 Task: Change the Trello board background using images from Unsplash with the keyword 'RUSSIA'.
Action: Mouse moved to (903, 298)
Screenshot: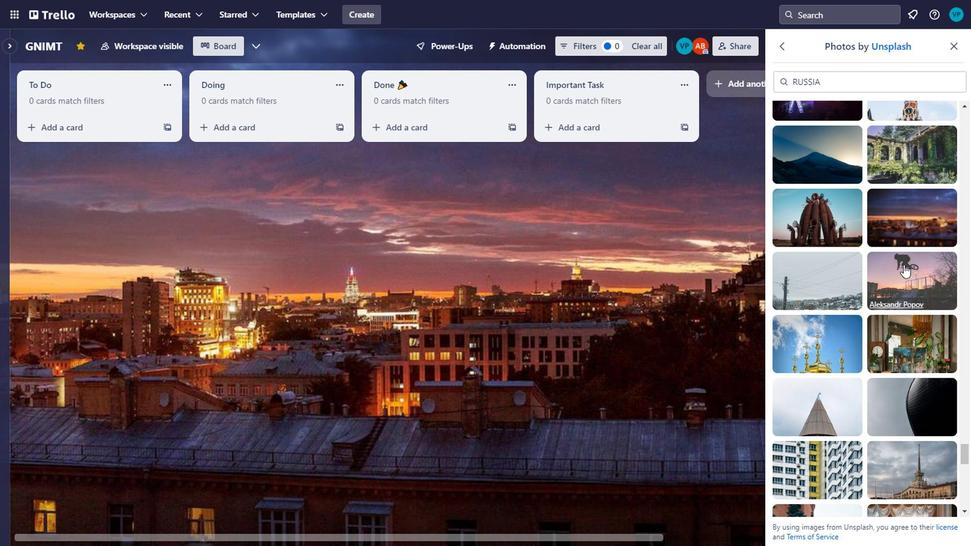 
Action: Mouse pressed left at (903, 298)
Screenshot: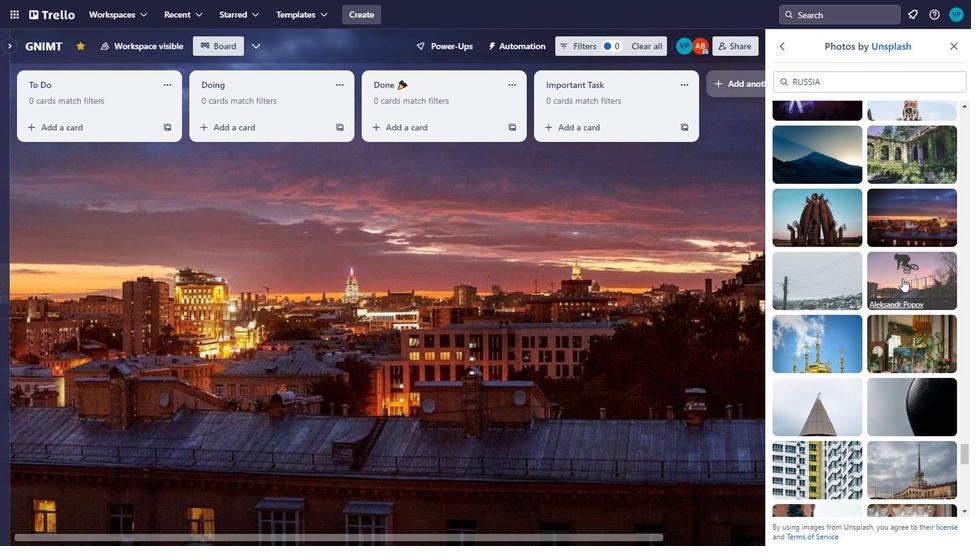 
Action: Mouse moved to (844, 305)
Screenshot: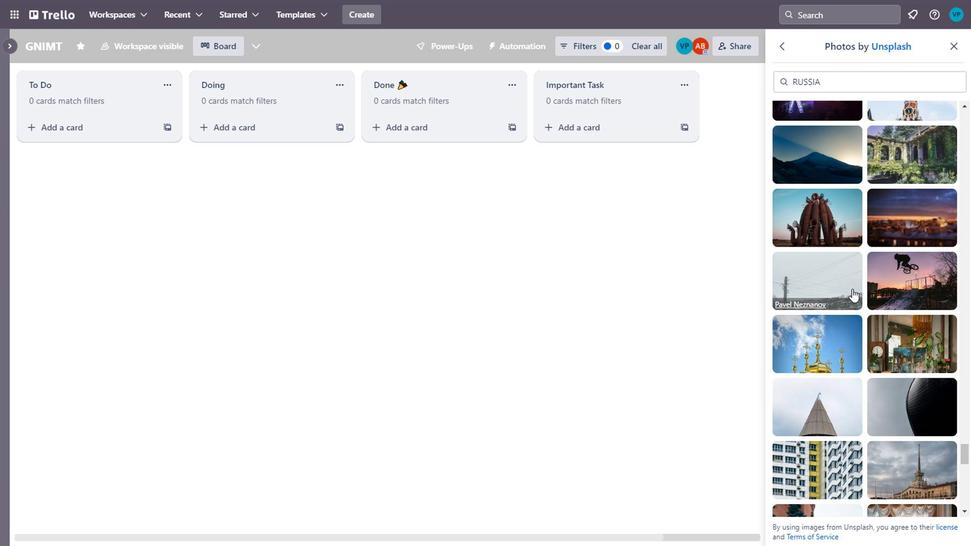 
Action: Mouse scrolled (844, 305) with delta (0, 0)
Screenshot: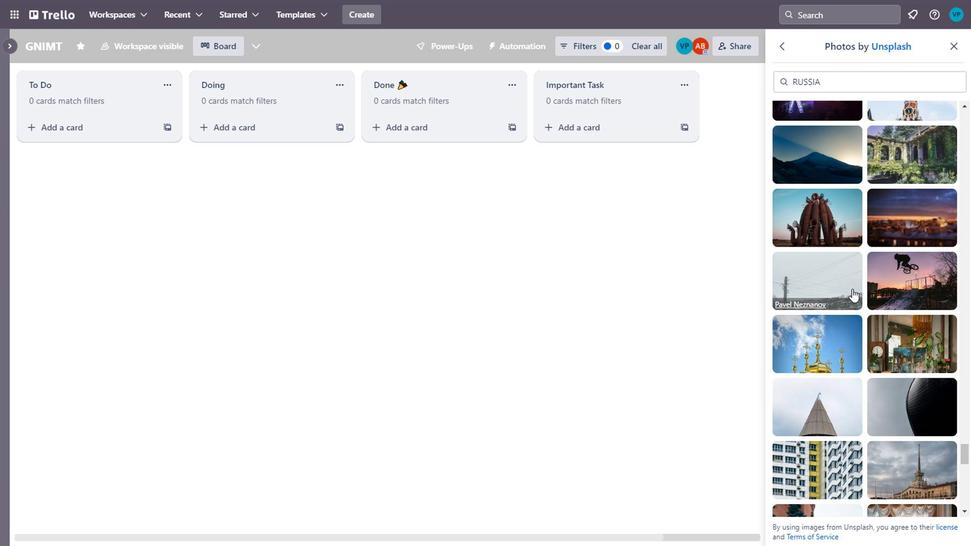 
Action: Mouse scrolled (844, 305) with delta (0, 0)
Screenshot: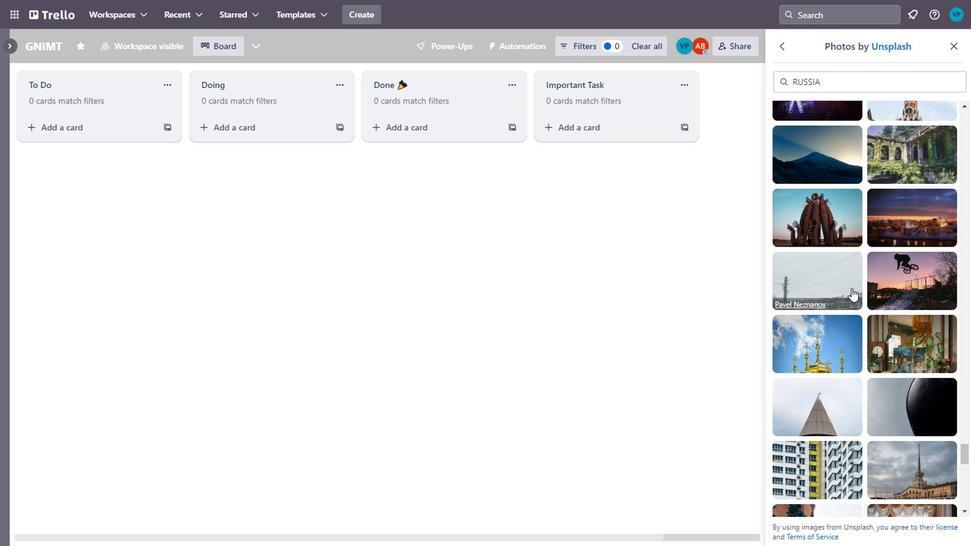 
Action: Mouse scrolled (844, 305) with delta (0, 0)
Screenshot: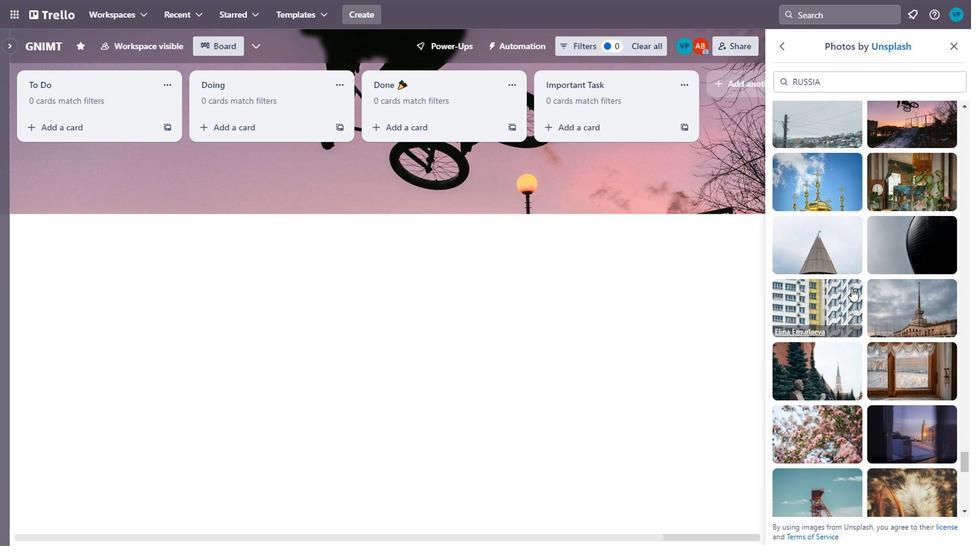 
Action: Mouse moved to (844, 305)
Screenshot: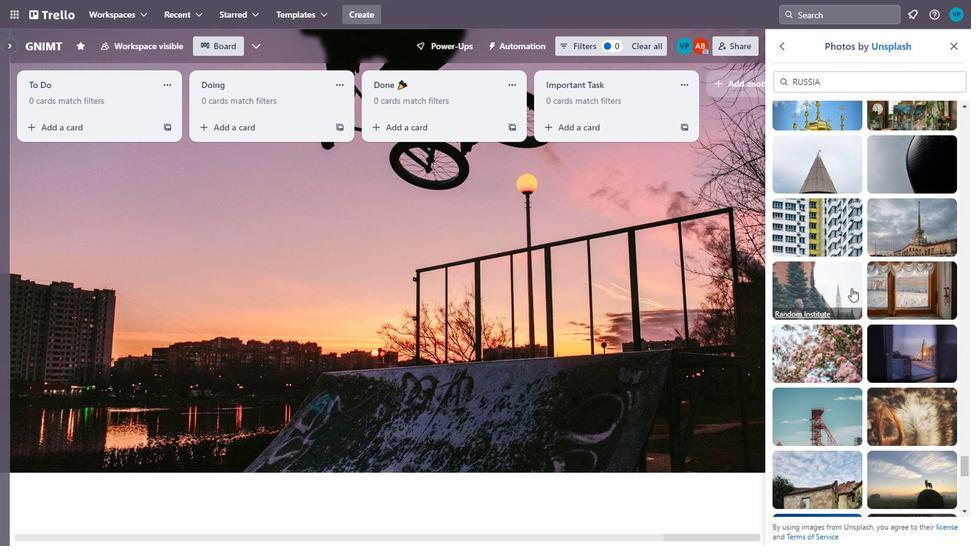 
Action: Mouse scrolled (844, 304) with delta (0, 0)
Screenshot: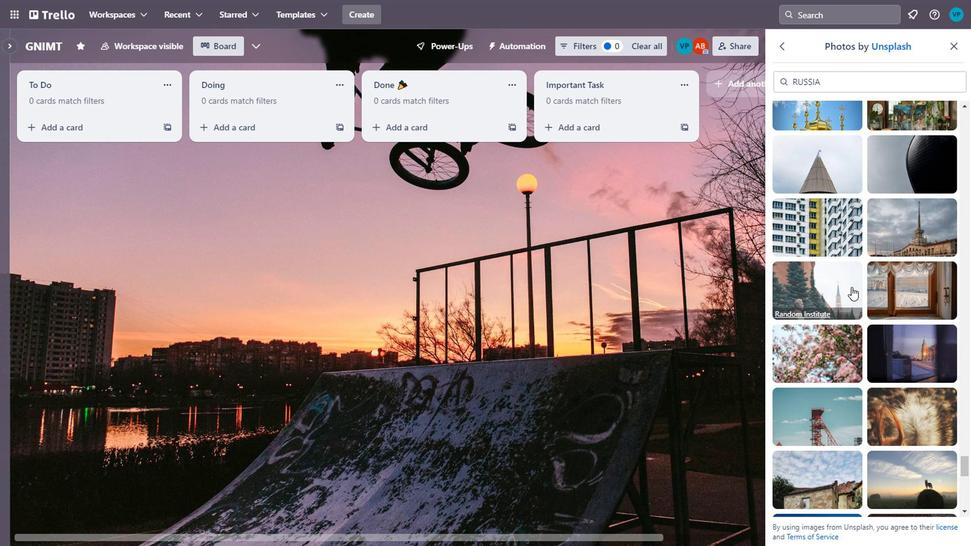 
Action: Mouse moved to (844, 305)
Screenshot: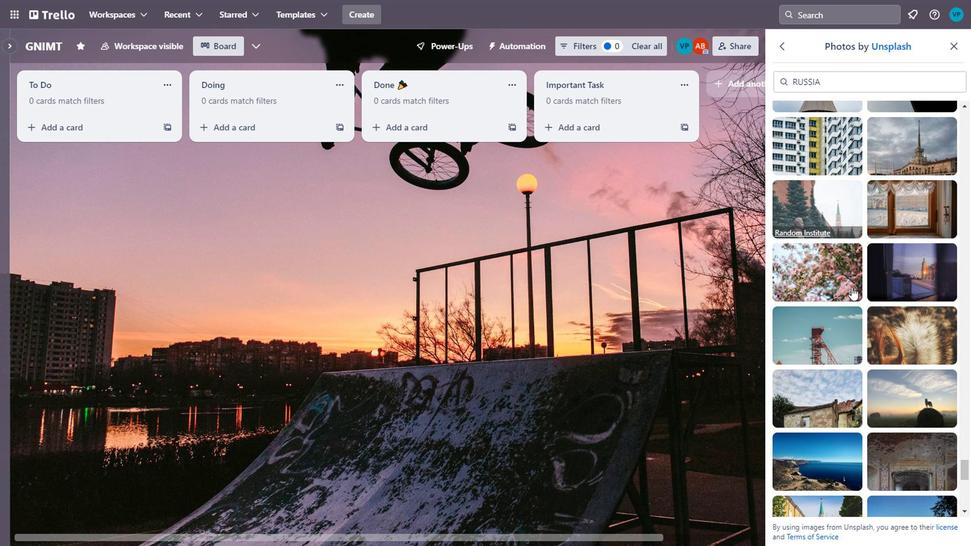 
Action: Mouse scrolled (844, 305) with delta (0, 0)
Screenshot: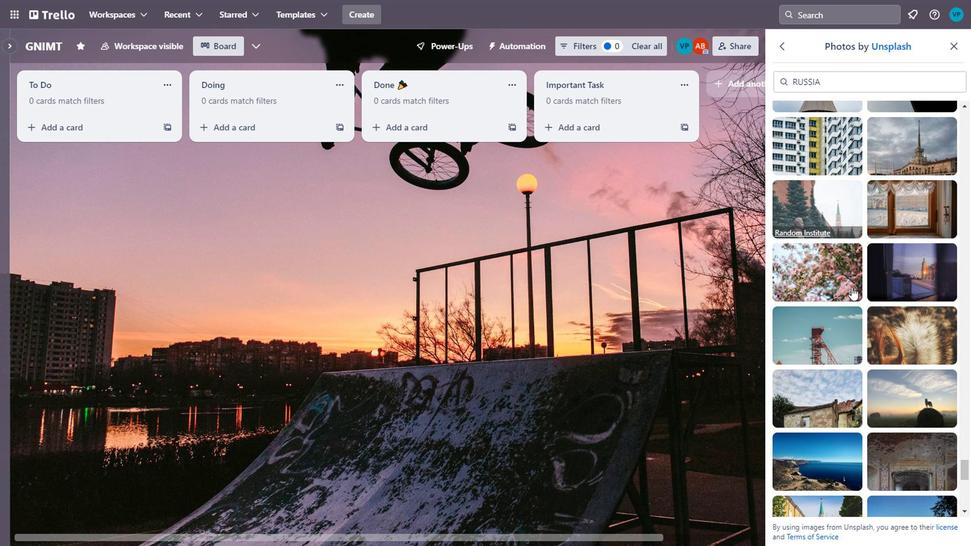 
Action: Mouse moved to (820, 319)
Screenshot: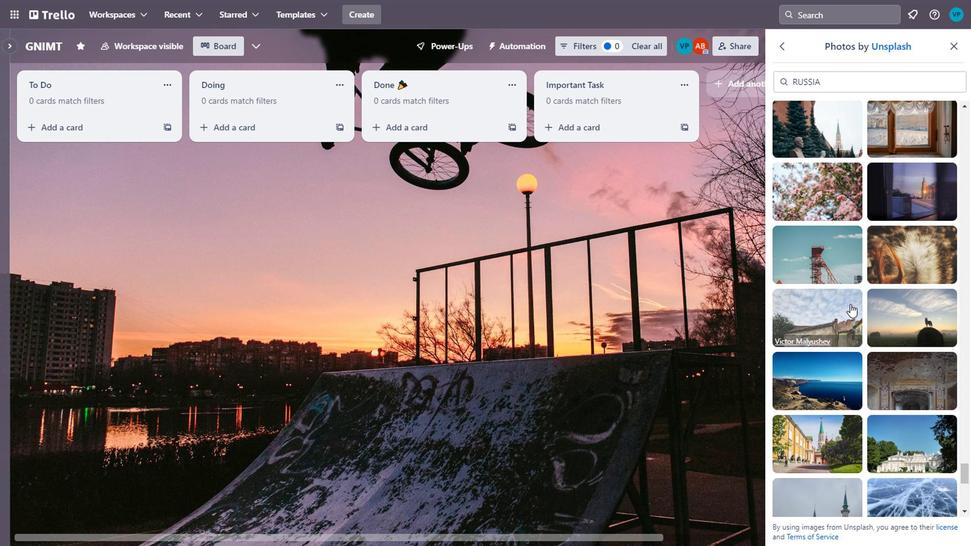 
Action: Mouse pressed left at (820, 319)
Screenshot: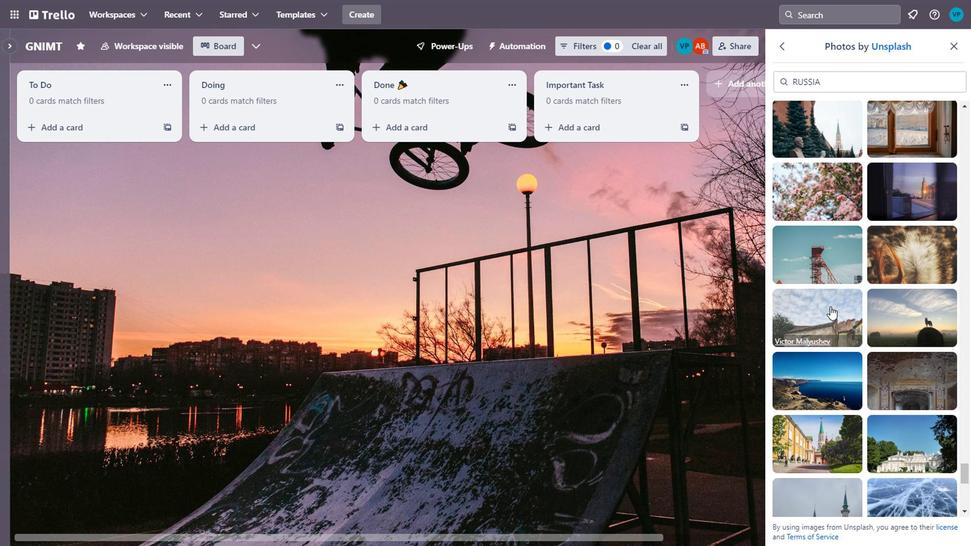 
Action: Mouse moved to (906, 314)
Screenshot: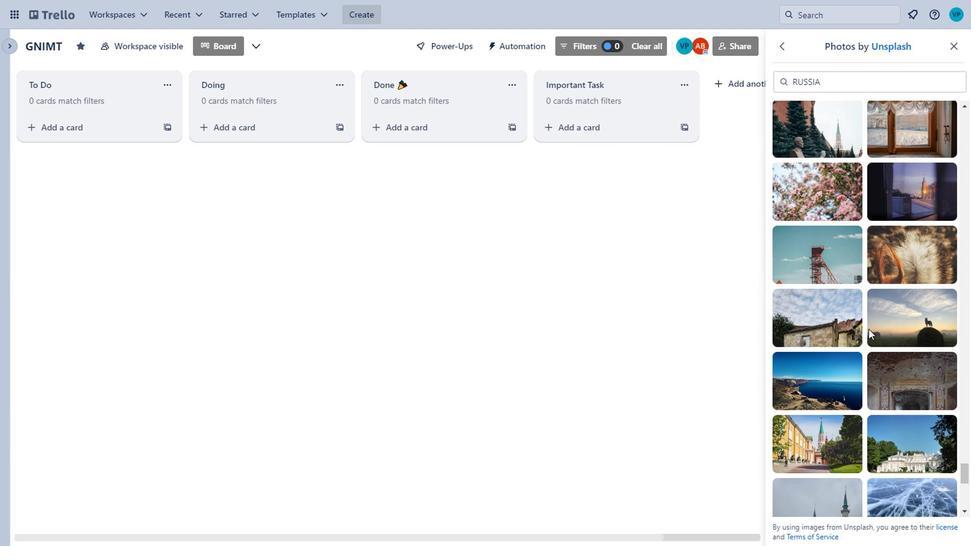 
Action: Mouse scrolled (906, 314) with delta (0, 0)
Screenshot: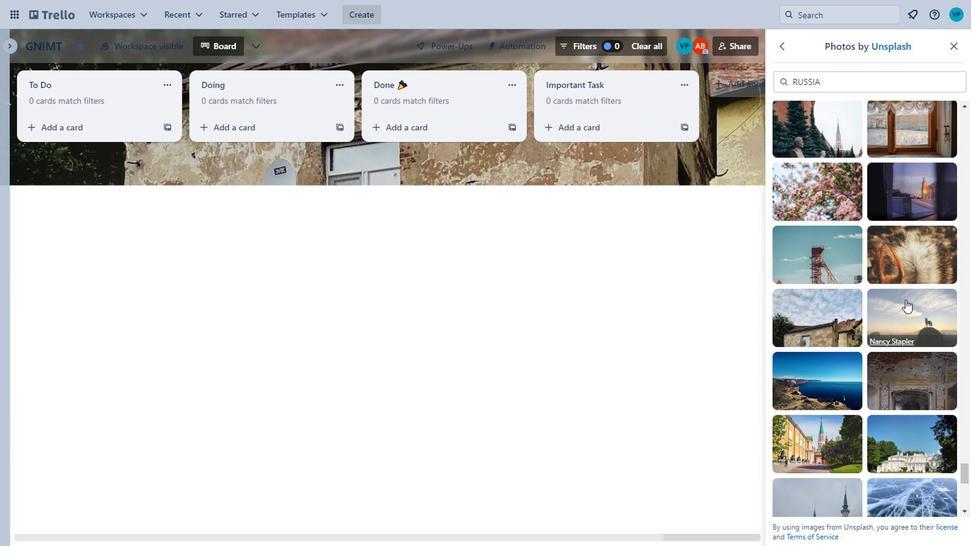 
Action: Mouse scrolled (906, 314) with delta (0, 0)
Screenshot: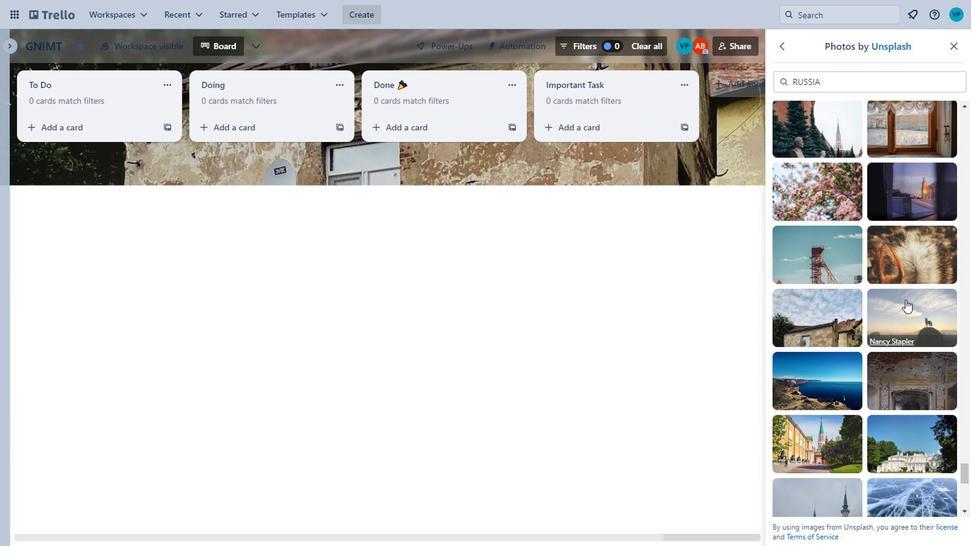 
Action: Mouse moved to (906, 314)
Screenshot: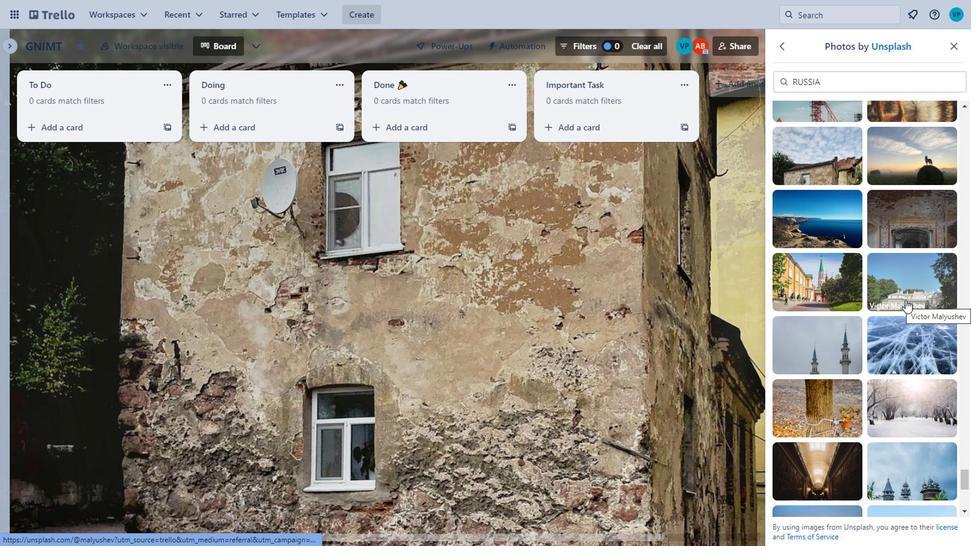 
Action: Mouse scrolled (906, 313) with delta (0, 0)
Screenshot: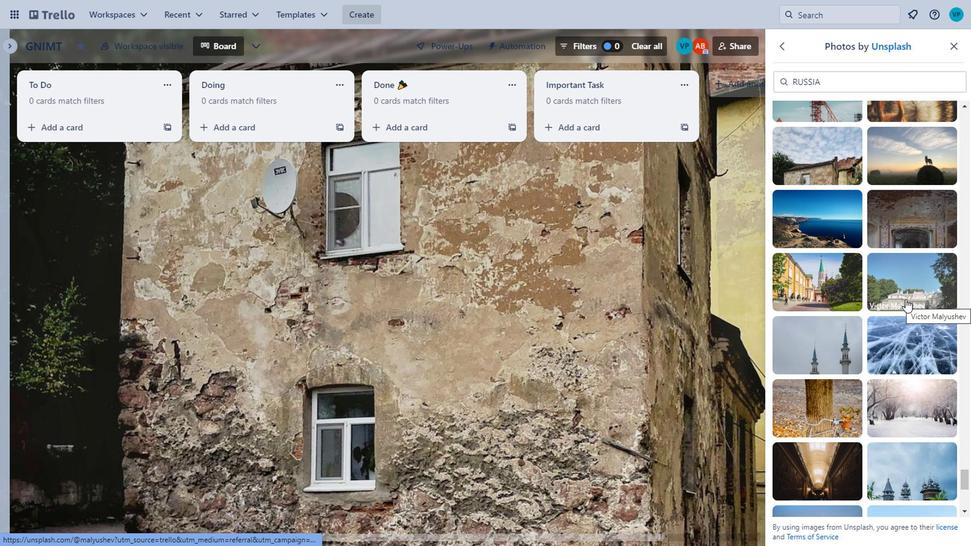 
Action: Mouse scrolled (906, 313) with delta (0, 0)
Screenshot: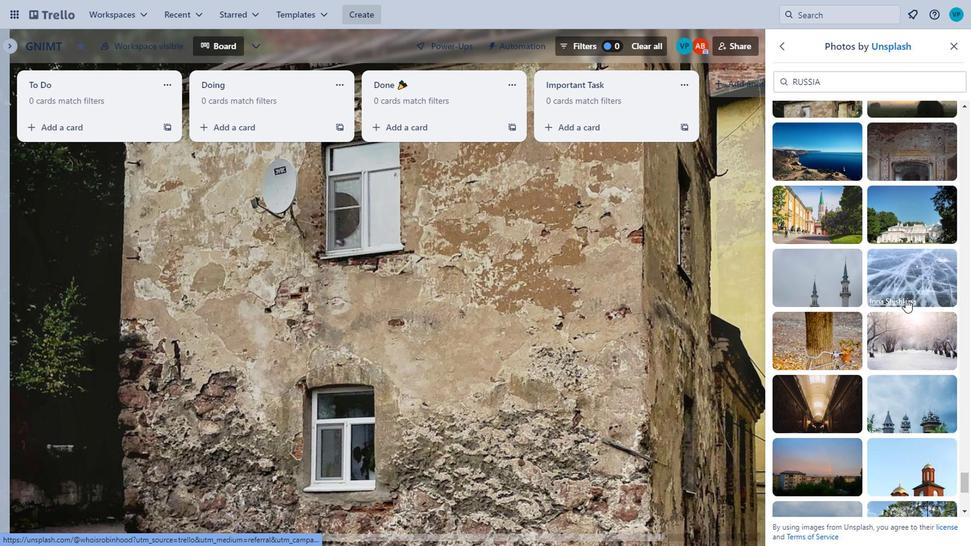 
Action: Mouse scrolled (906, 313) with delta (0, 0)
Screenshot: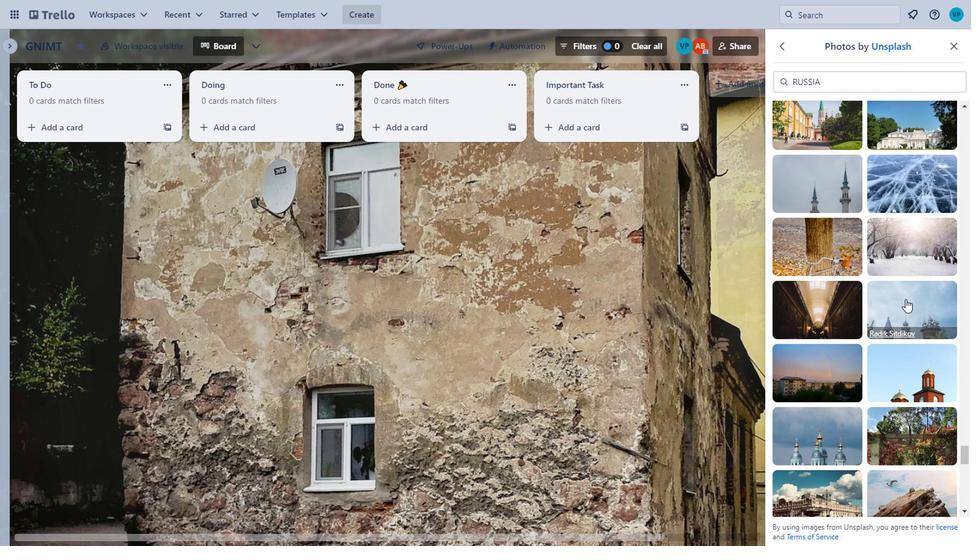 
Action: Mouse moved to (807, 349)
Screenshot: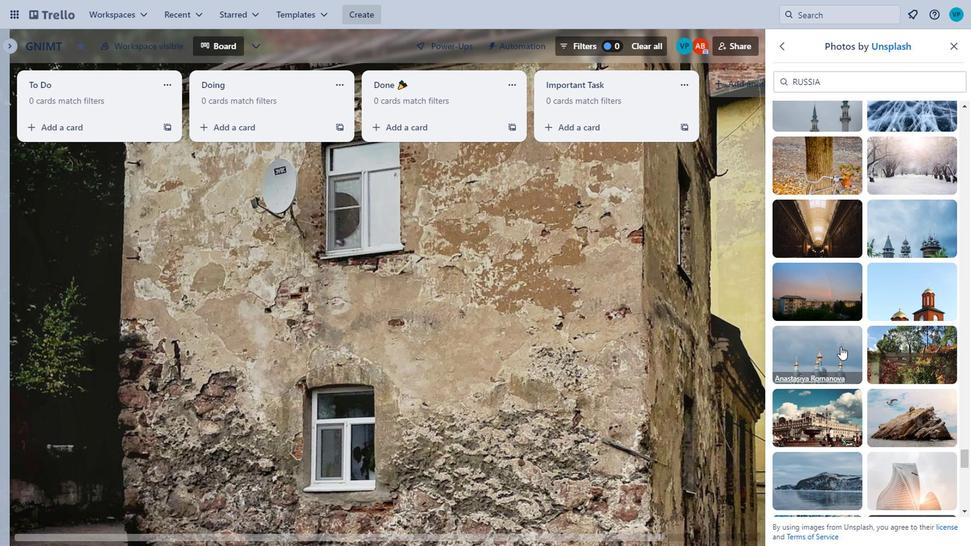 
Action: Mouse pressed left at (807, 349)
Screenshot: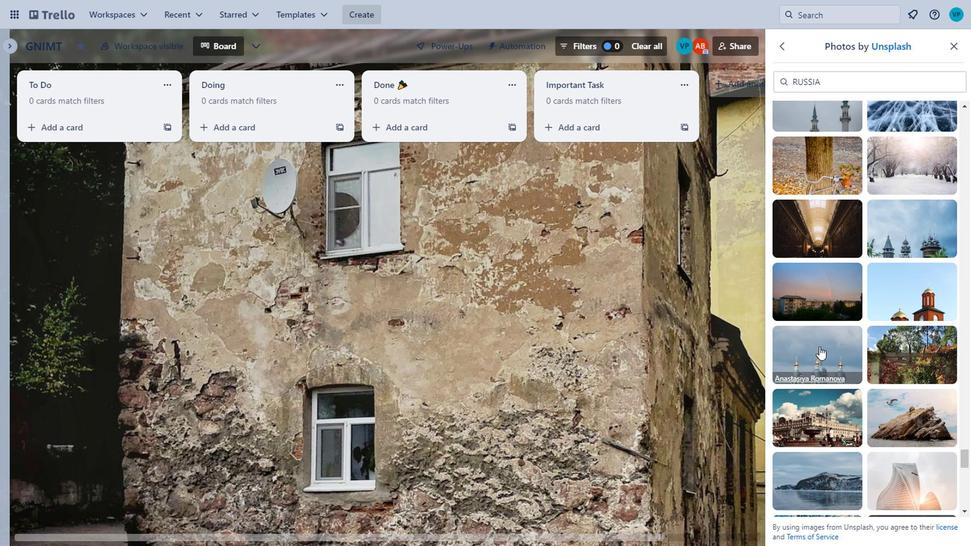 
Action: Mouse moved to (920, 340)
Screenshot: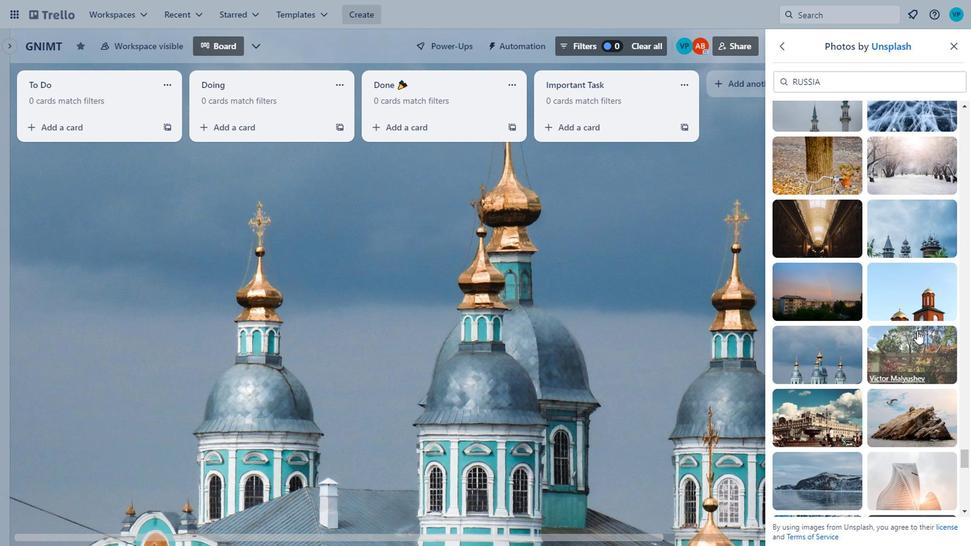 
Action: Mouse pressed left at (920, 340)
Screenshot: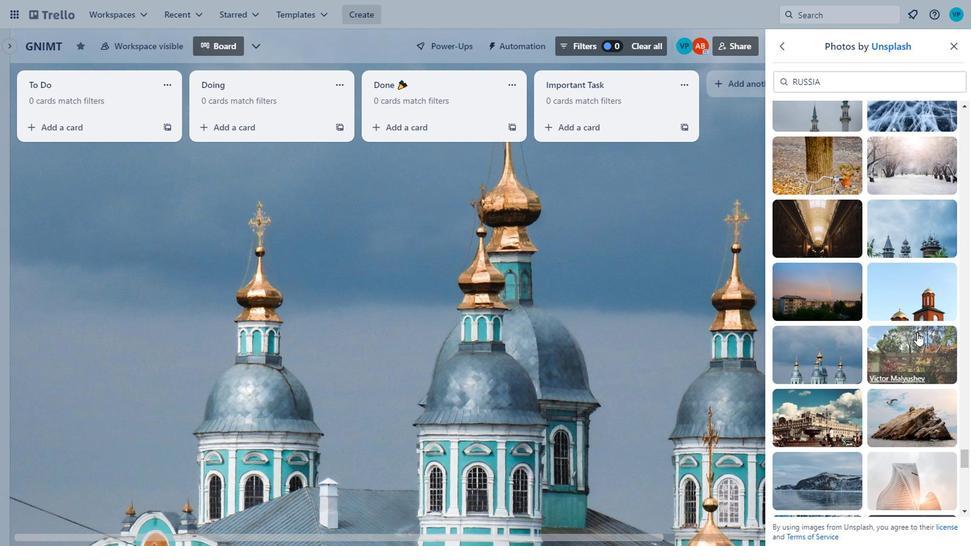 
Action: Mouse moved to (875, 346)
Screenshot: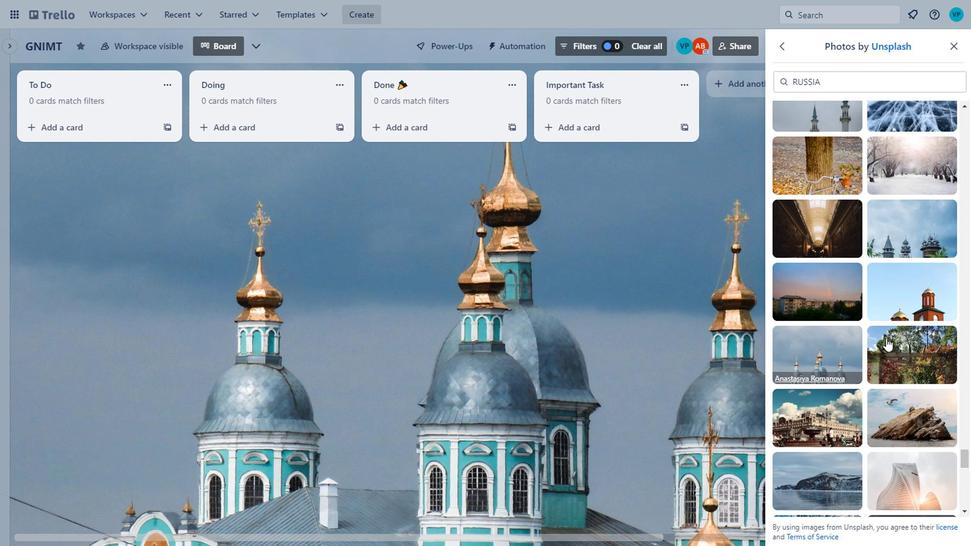 
Action: Mouse scrolled (875, 346) with delta (0, 0)
Screenshot: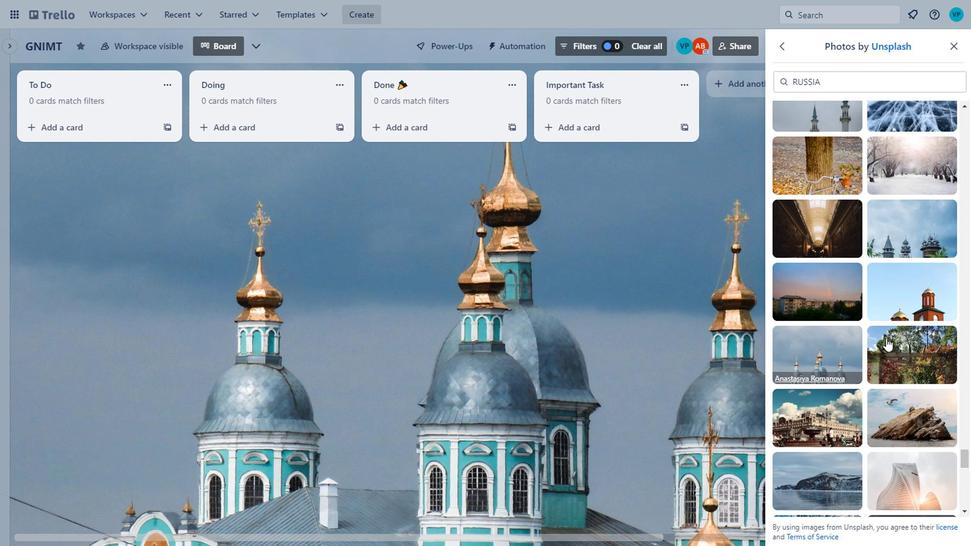 
Action: Mouse moved to (872, 348)
Screenshot: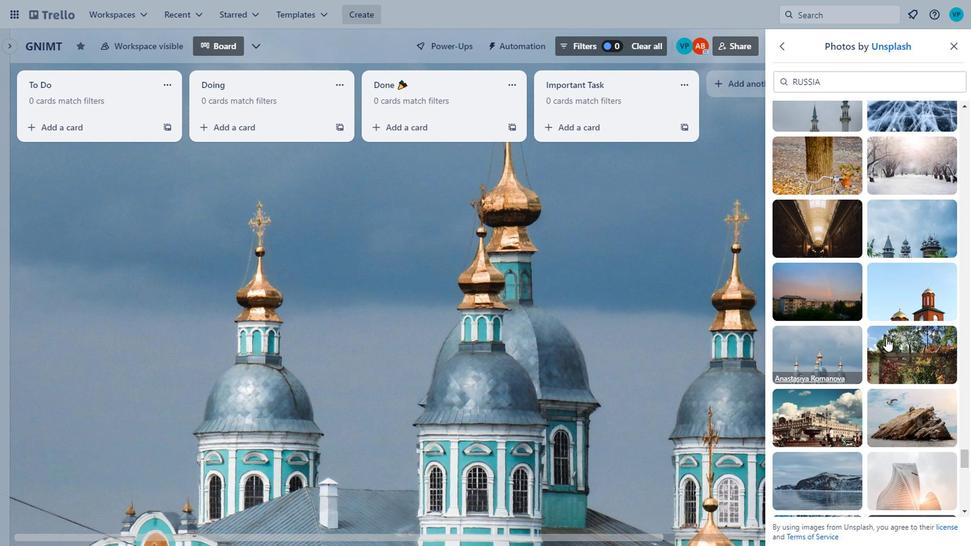 
Action: Mouse scrolled (872, 347) with delta (0, 0)
Screenshot: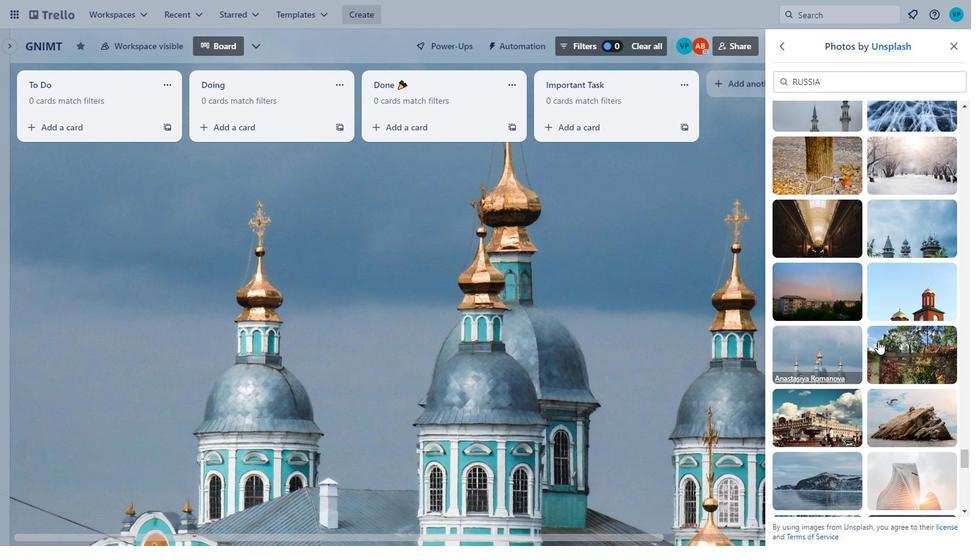 
Action: Mouse moved to (802, 276)
Screenshot: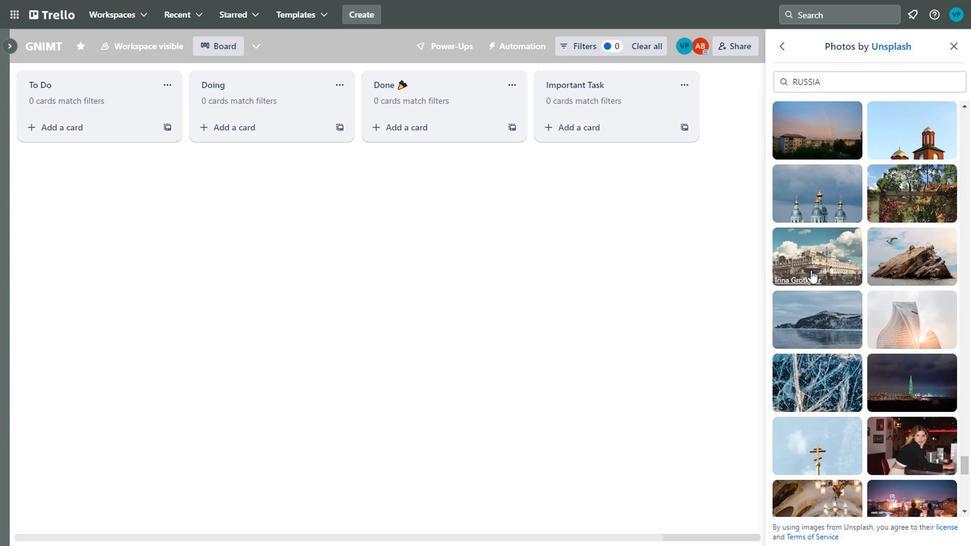 
Action: Mouse pressed left at (802, 276)
Screenshot: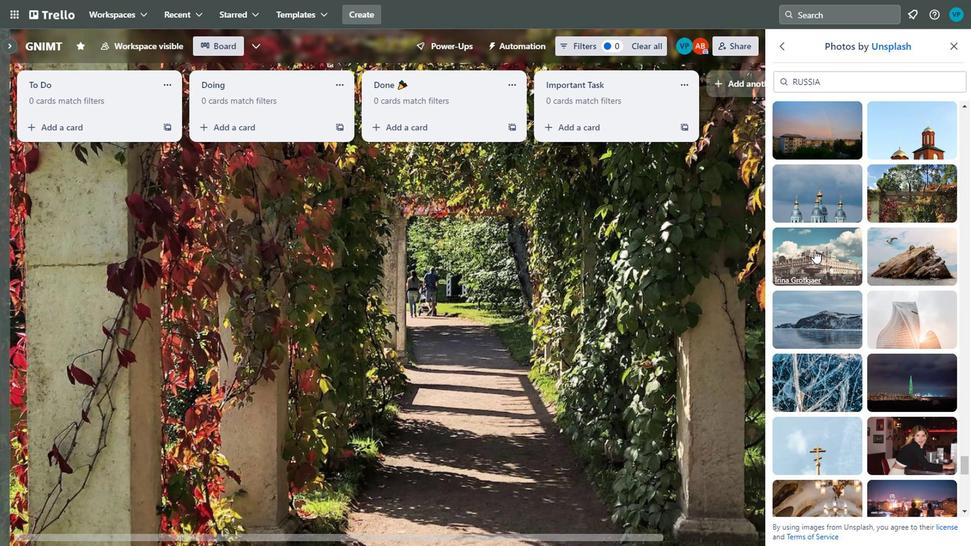 
Action: Mouse moved to (908, 286)
Screenshot: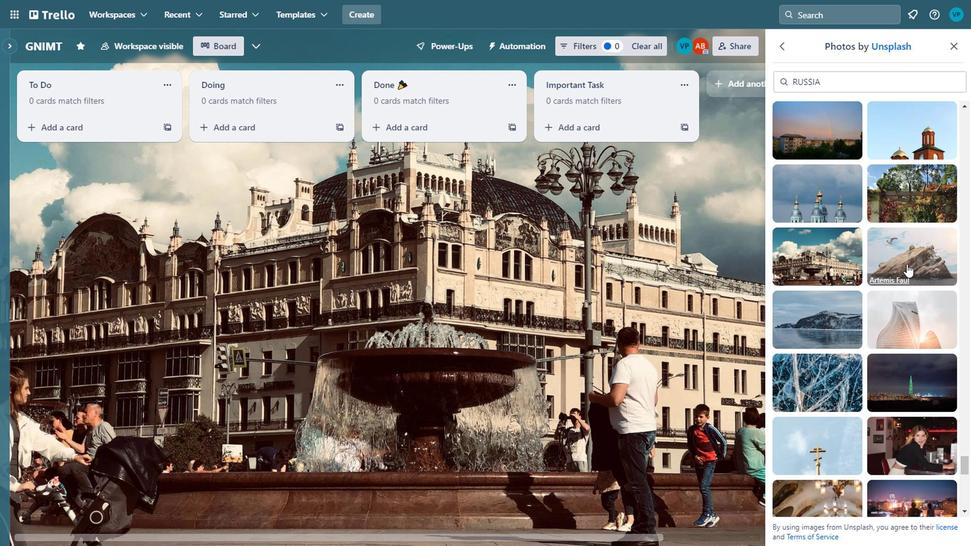 
Action: Mouse pressed left at (908, 286)
Screenshot: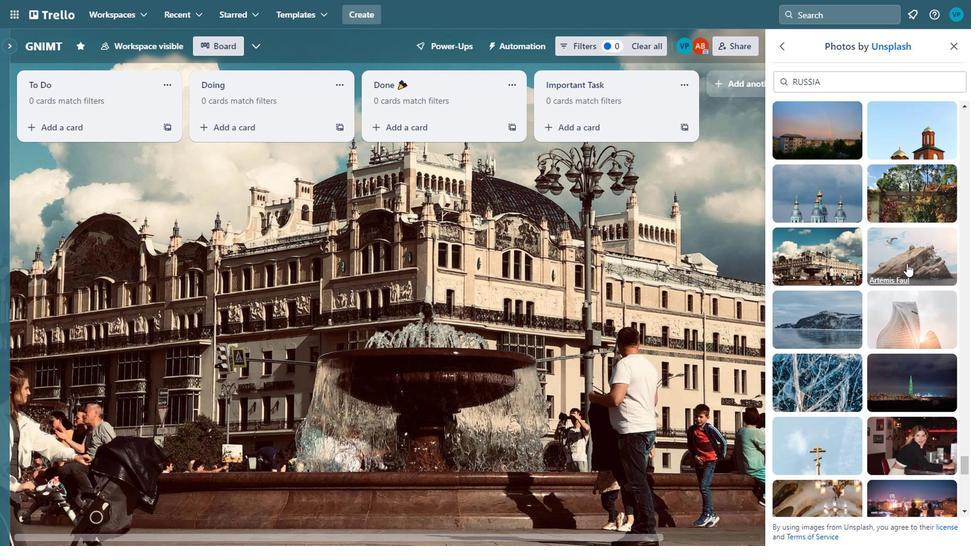 
Action: Mouse moved to (818, 326)
Screenshot: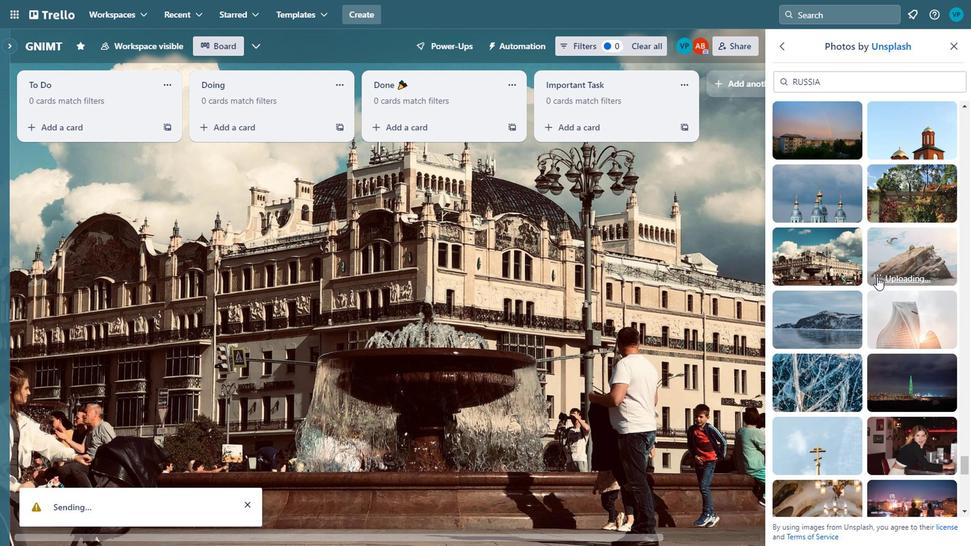 
Action: Mouse scrolled (818, 326) with delta (0, 0)
Screenshot: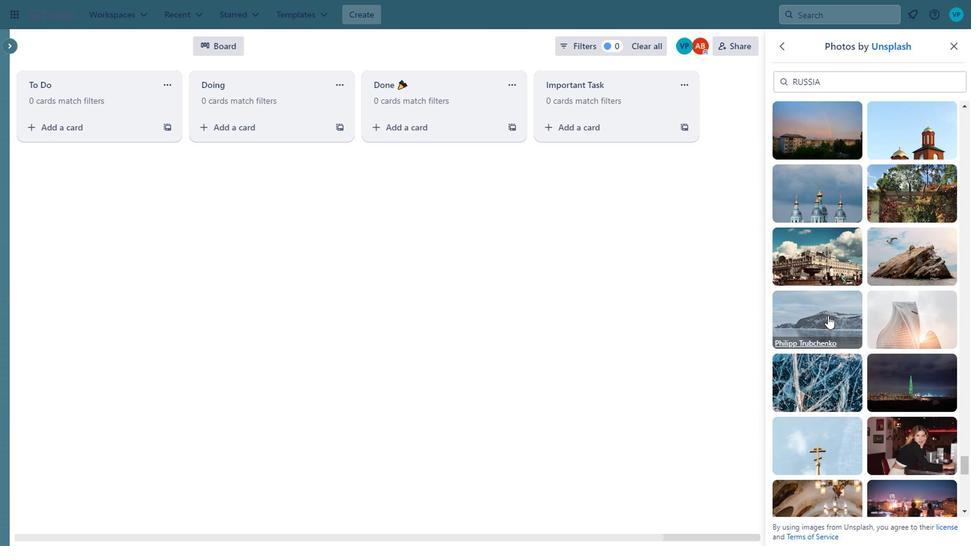 
Action: Mouse moved to (827, 309)
Screenshot: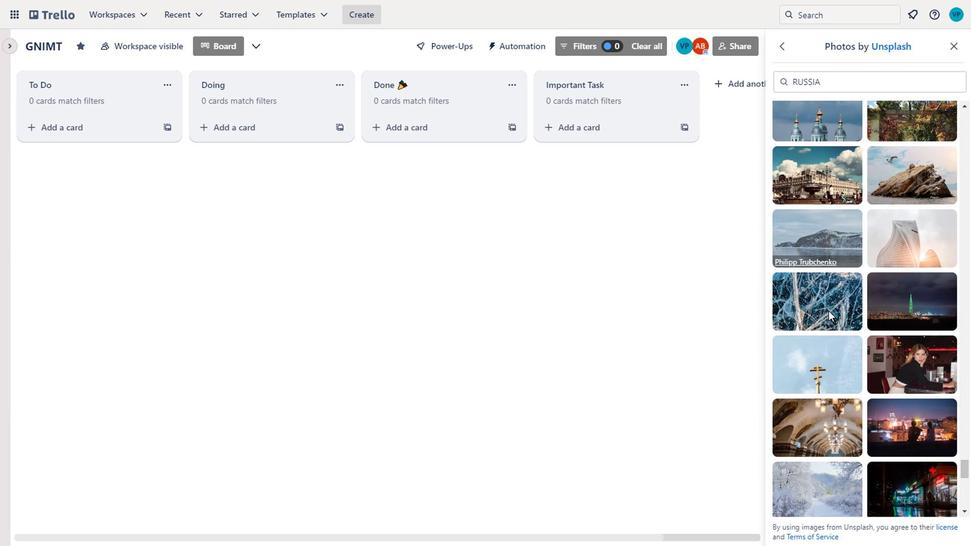 
Action: Mouse scrolled (827, 308) with delta (0, 0)
Screenshot: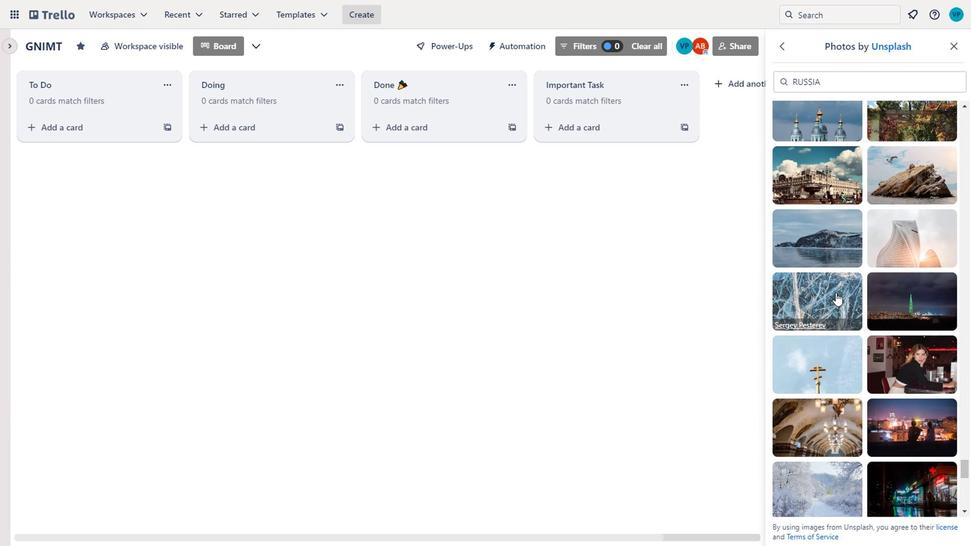 
Action: Mouse scrolled (827, 308) with delta (0, 0)
Screenshot: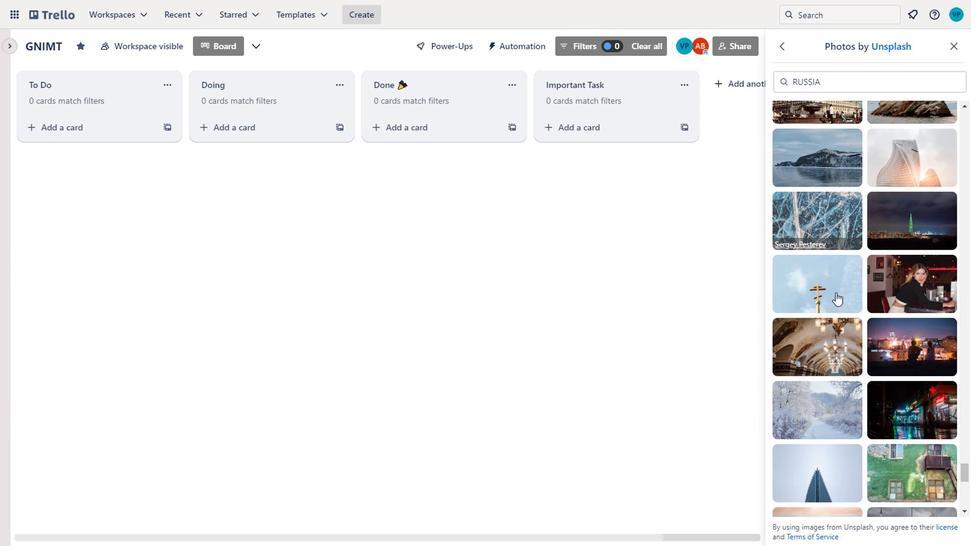 
Action: Mouse moved to (829, 308)
Screenshot: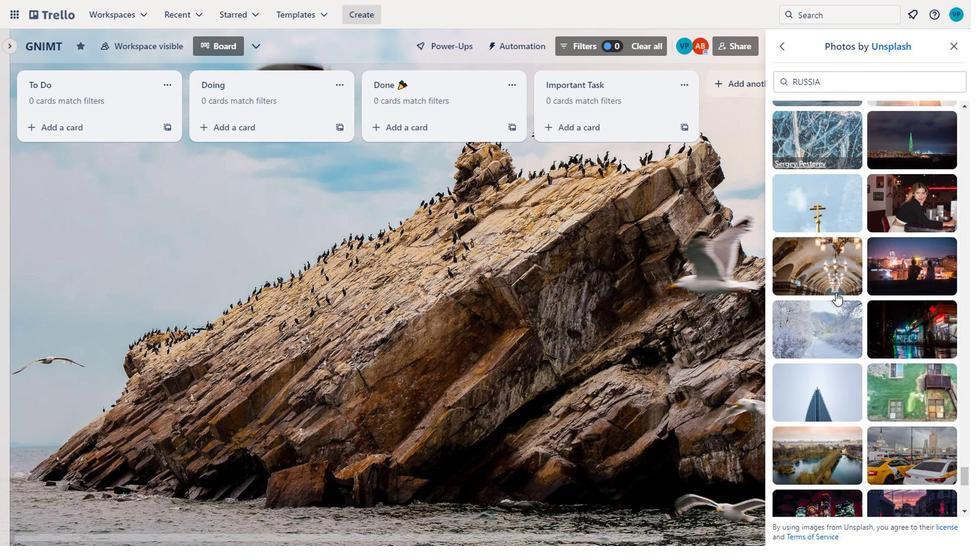 
Action: Mouse scrolled (829, 307) with delta (0, 0)
Screenshot: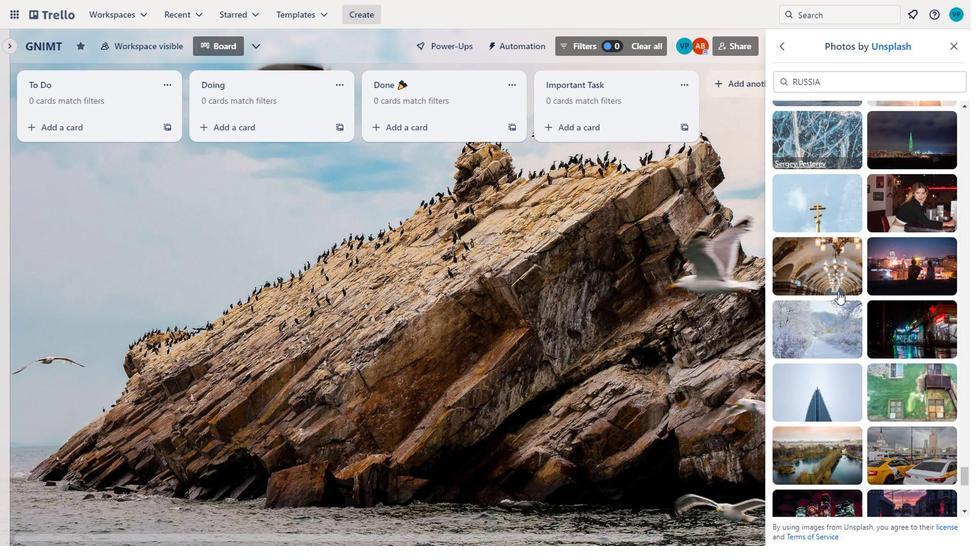 
Action: Mouse scrolled (829, 307) with delta (0, 0)
Screenshot: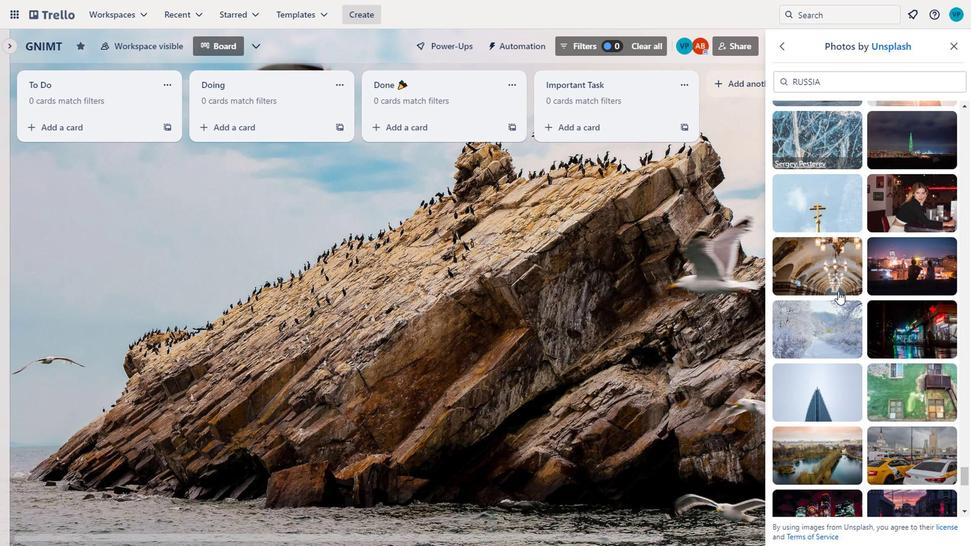 
Action: Mouse scrolled (829, 307) with delta (0, 0)
Screenshot: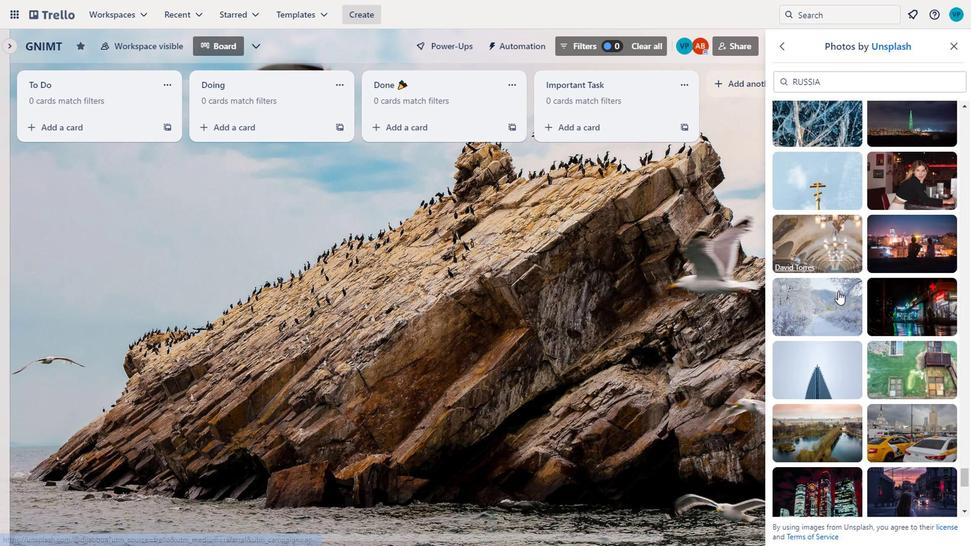 
Action: Mouse scrolled (829, 307) with delta (0, 0)
Screenshot: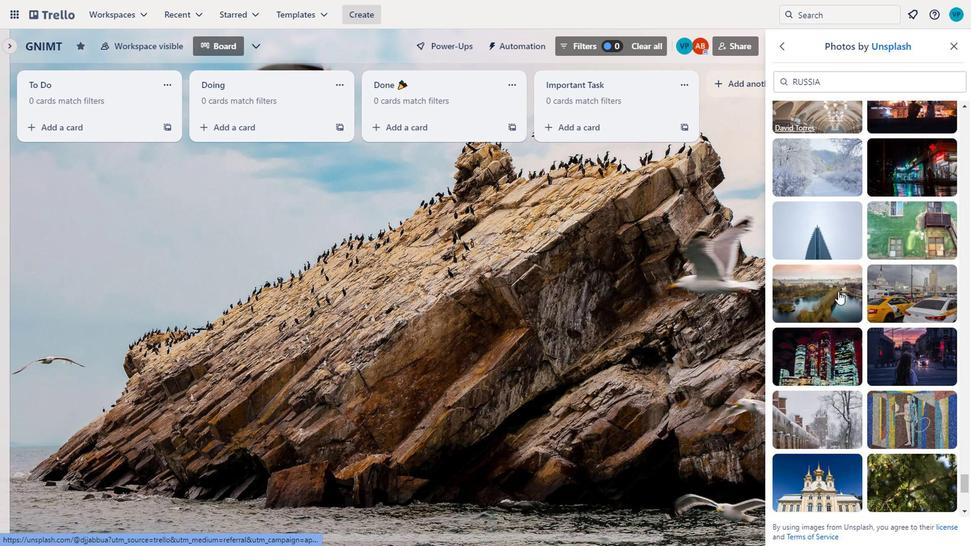 
Action: Mouse scrolled (829, 307) with delta (0, 0)
Screenshot: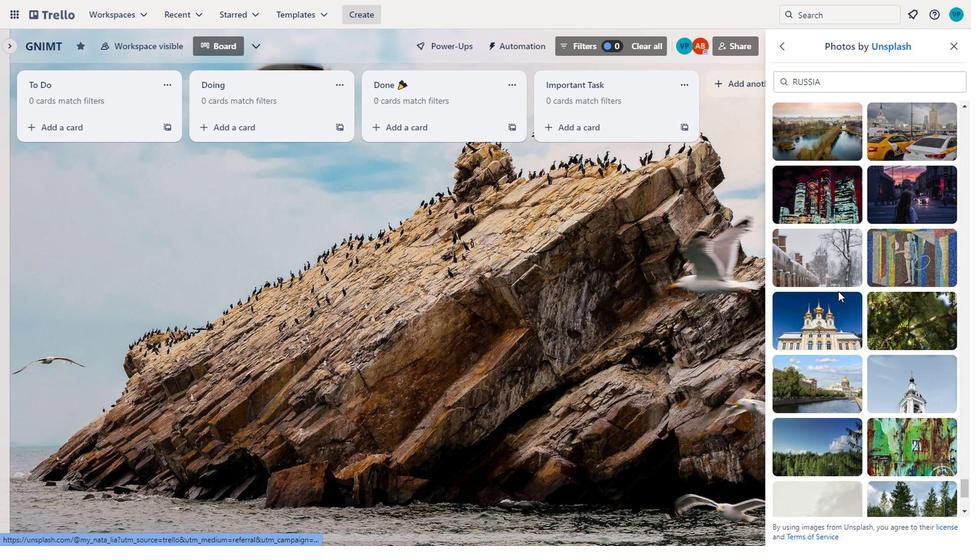 
Action: Mouse scrolled (829, 307) with delta (0, 0)
Screenshot: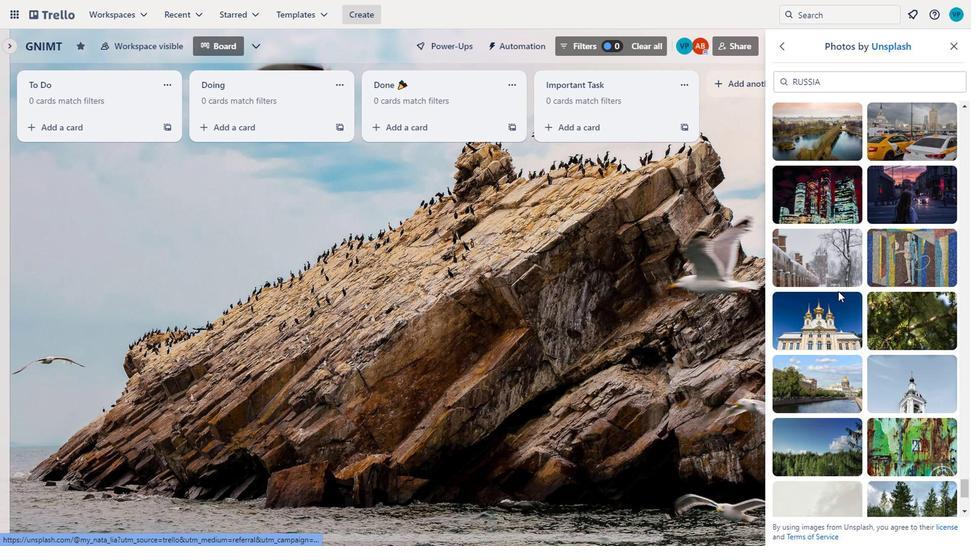
Action: Mouse moved to (832, 292)
Screenshot: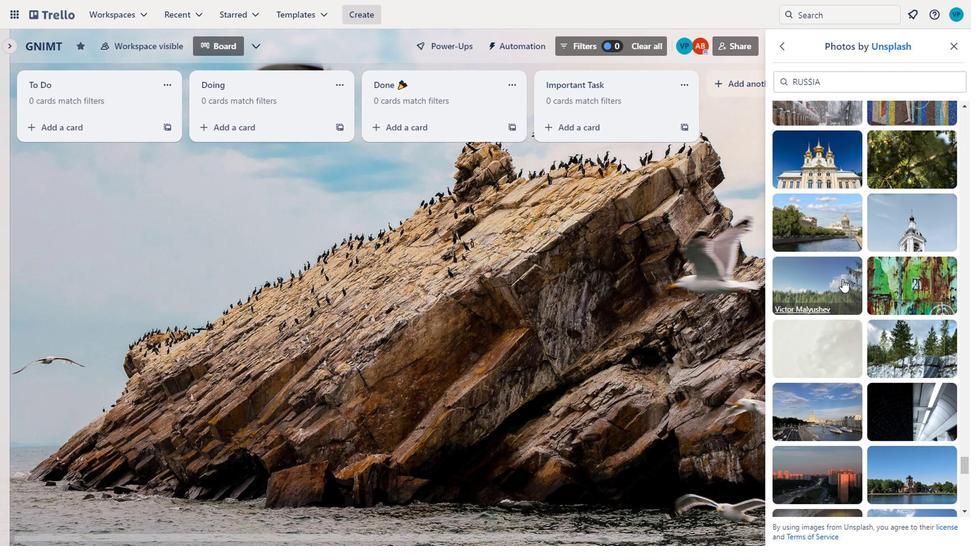 
Action: Mouse pressed left at (832, 292)
Screenshot: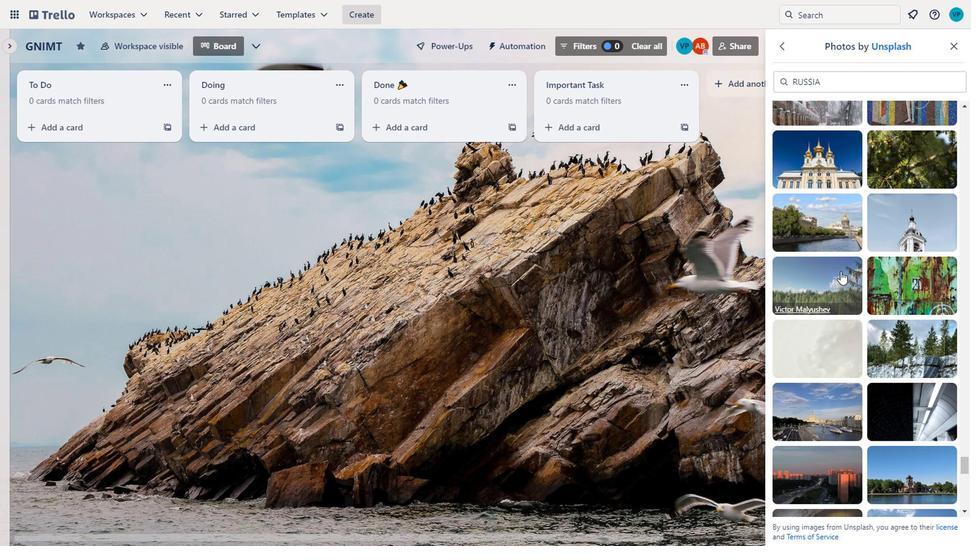 
Action: Mouse moved to (910, 255)
Screenshot: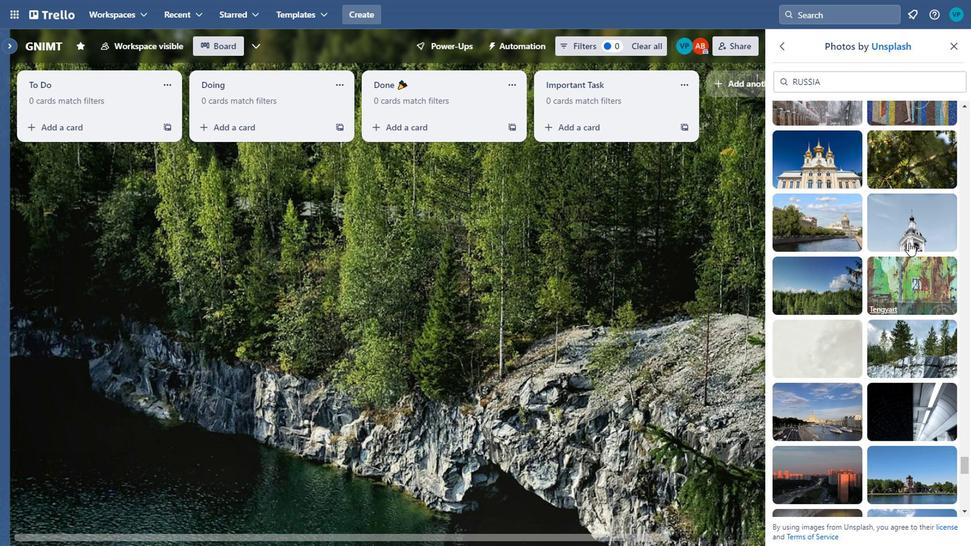 
Action: Mouse scrolled (910, 254) with delta (0, 0)
Screenshot: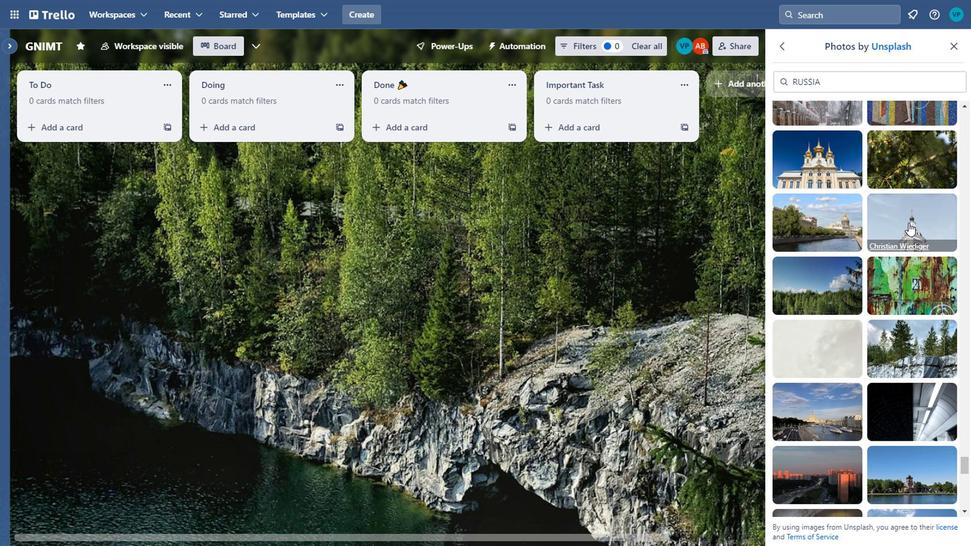 
Action: Mouse moved to (910, 263)
Screenshot: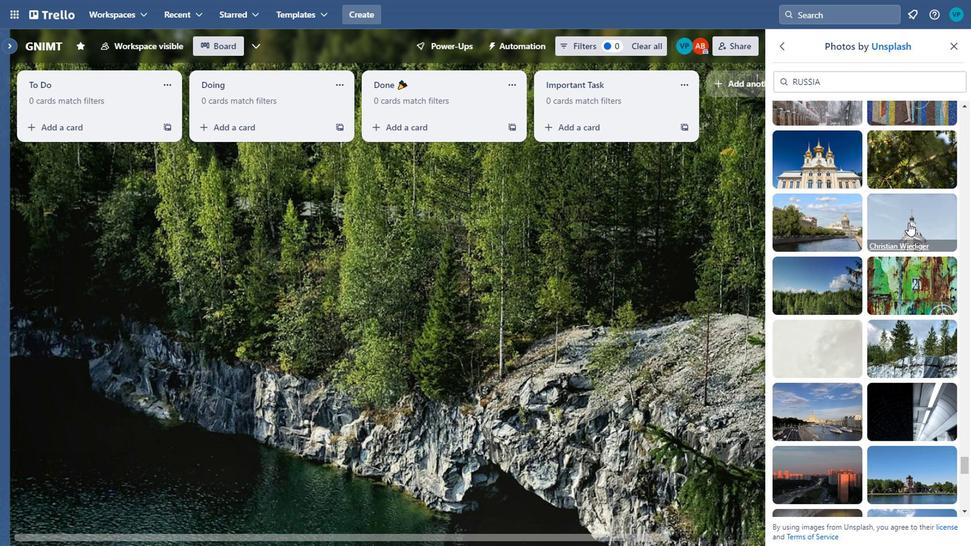 
Action: Mouse scrolled (910, 262) with delta (0, 0)
Screenshot: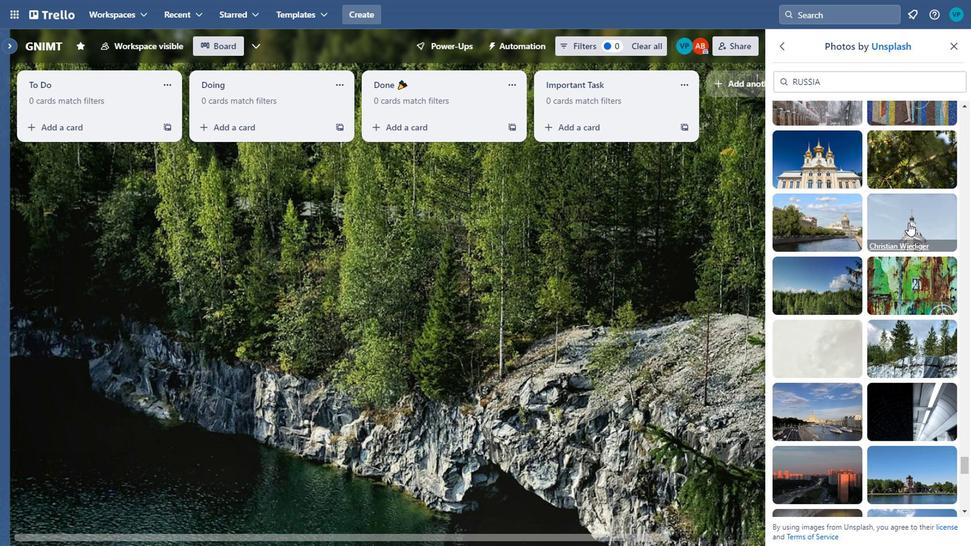 
Action: Mouse moved to (862, 388)
Screenshot: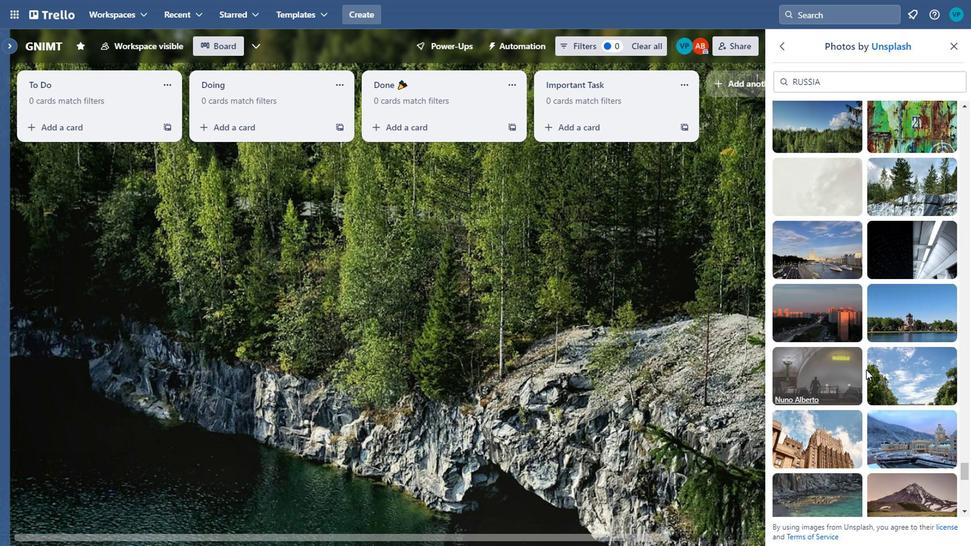 
Action: Mouse scrolled (862, 388) with delta (0, 0)
Screenshot: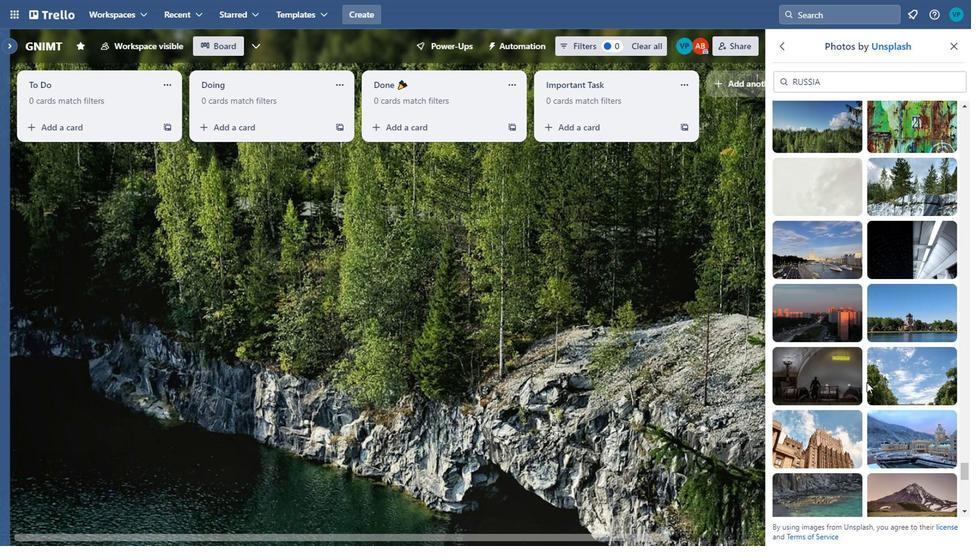
Action: Mouse moved to (812, 348)
Screenshot: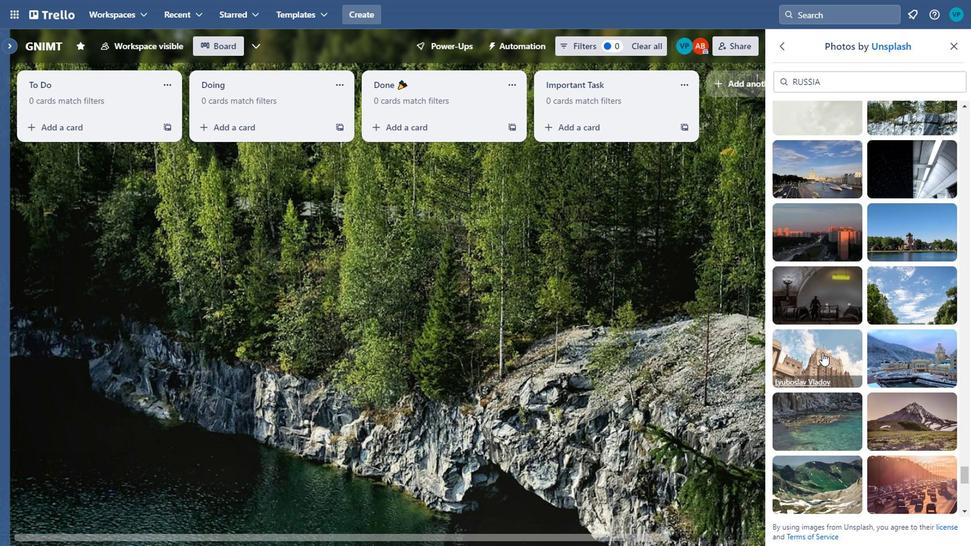 
Action: Mouse pressed left at (812, 348)
Screenshot: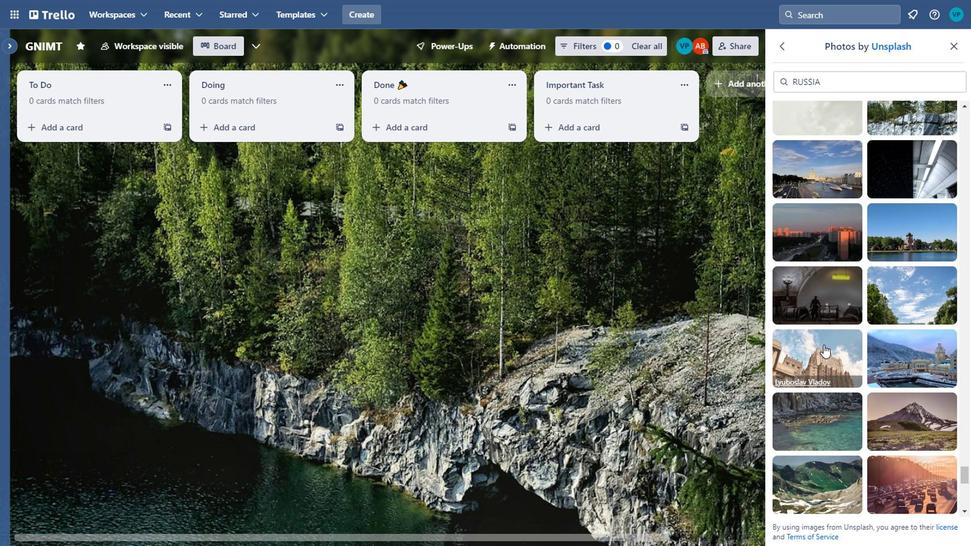 
Action: Mouse moved to (909, 352)
Screenshot: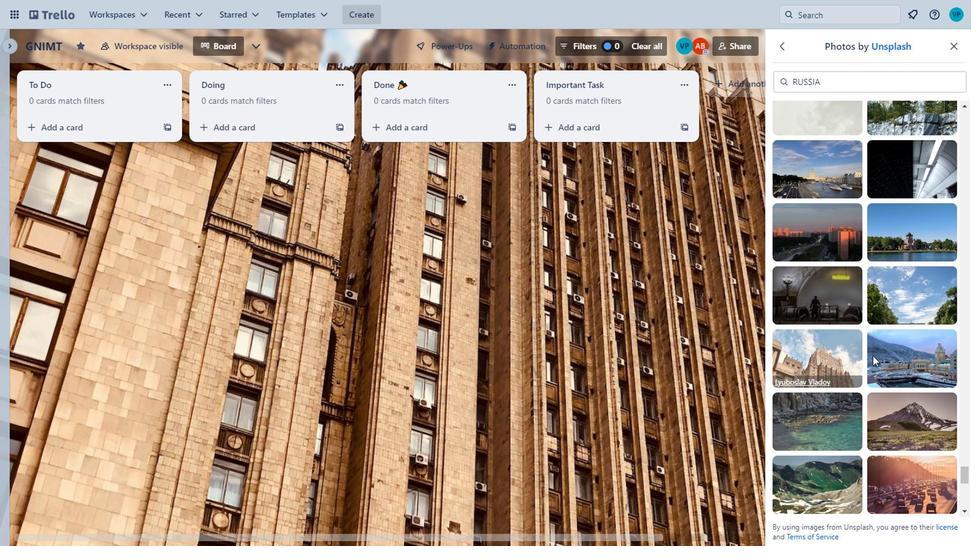 
Action: Mouse pressed left at (909, 352)
Screenshot: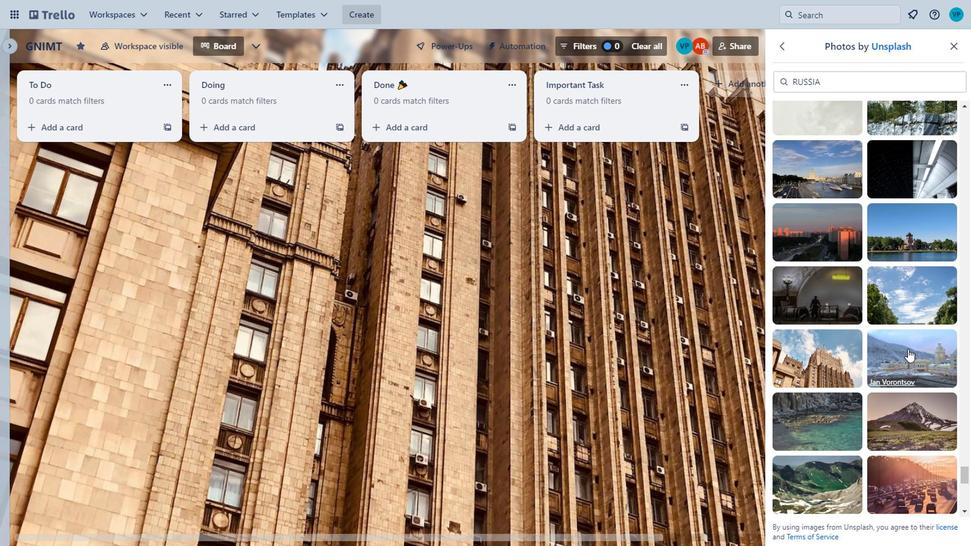 
Action: Mouse scrolled (909, 352) with delta (0, 0)
Screenshot: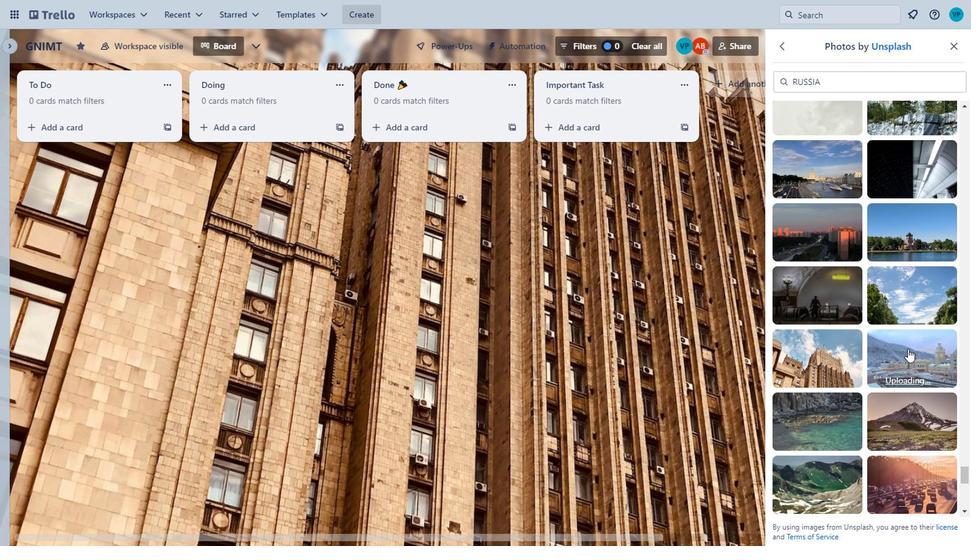 
Action: Mouse moved to (820, 335)
Screenshot: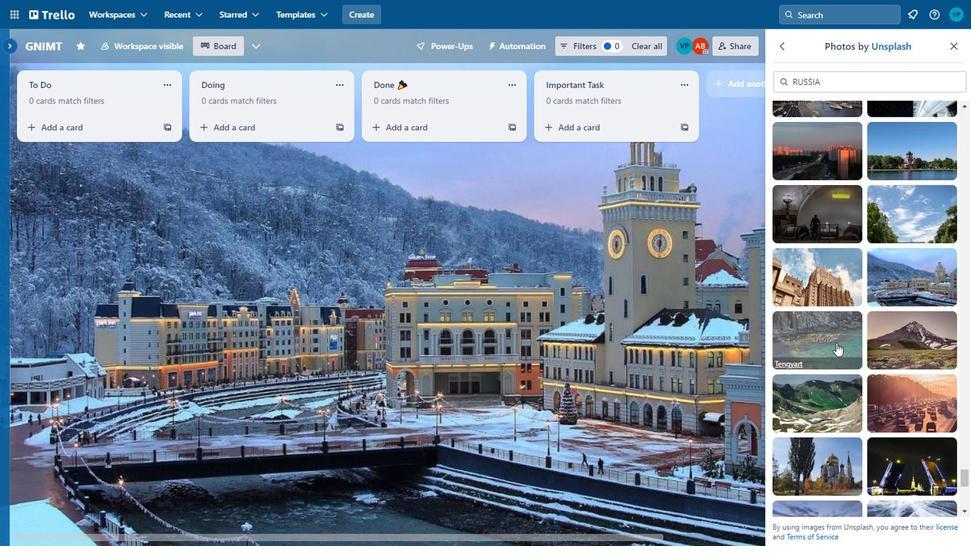 
Action: Mouse pressed left at (820, 335)
Screenshot: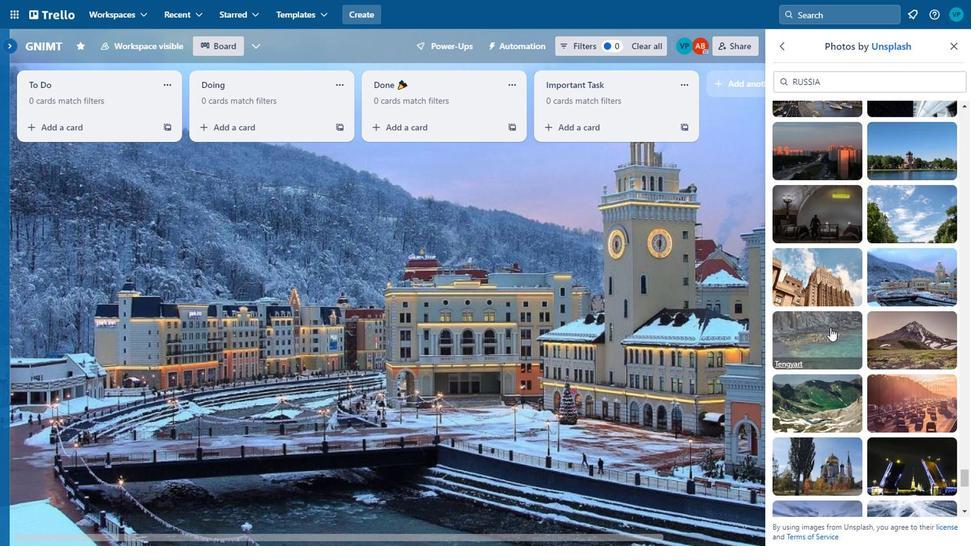 
Action: Mouse moved to (914, 315)
Screenshot: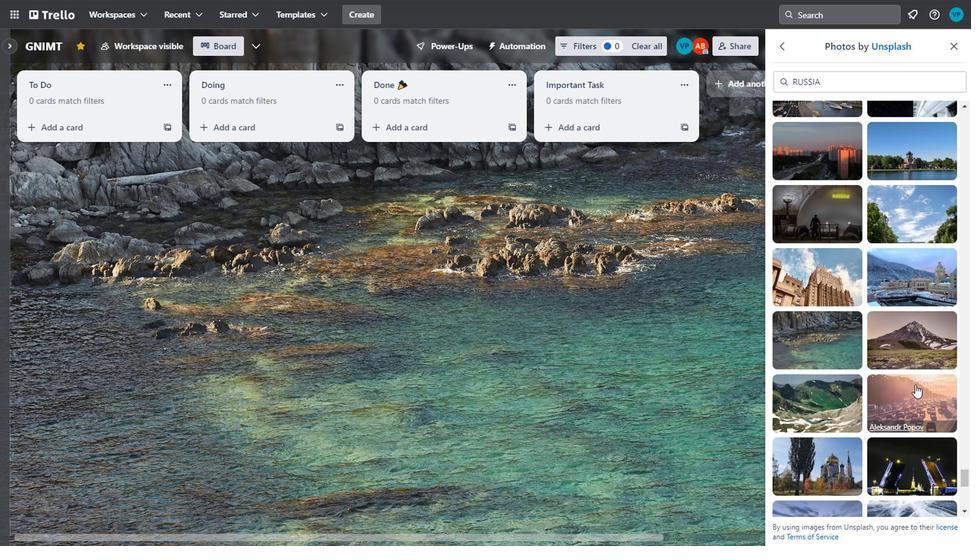 
Action: Mouse scrolled (914, 315) with delta (0, 0)
Screenshot: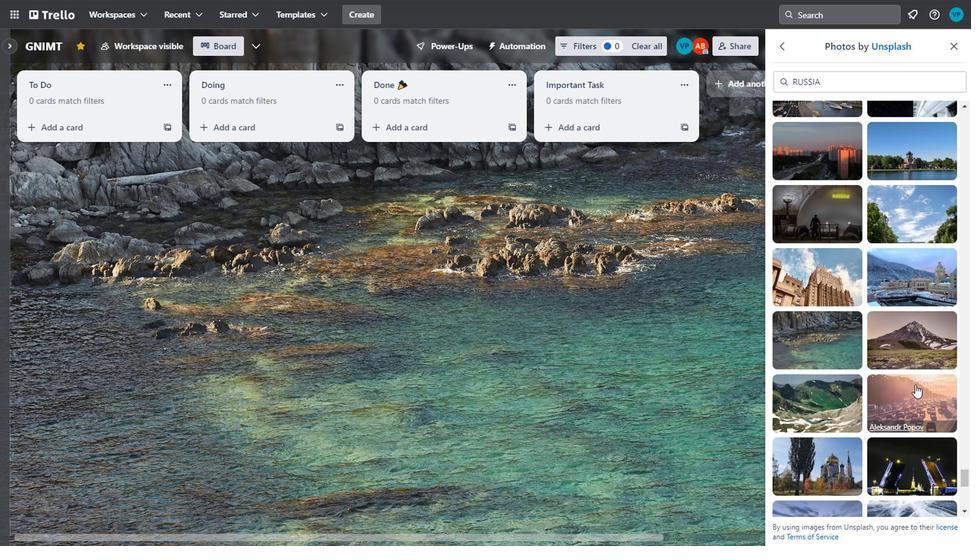 
Action: Mouse moved to (914, 388)
Screenshot: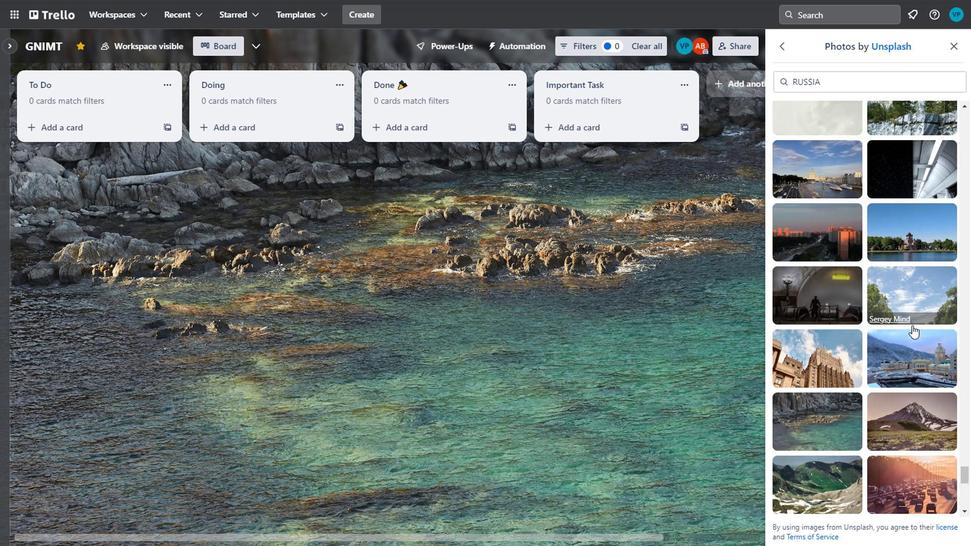 
Action: Mouse scrolled (914, 387) with delta (0, 0)
Screenshot: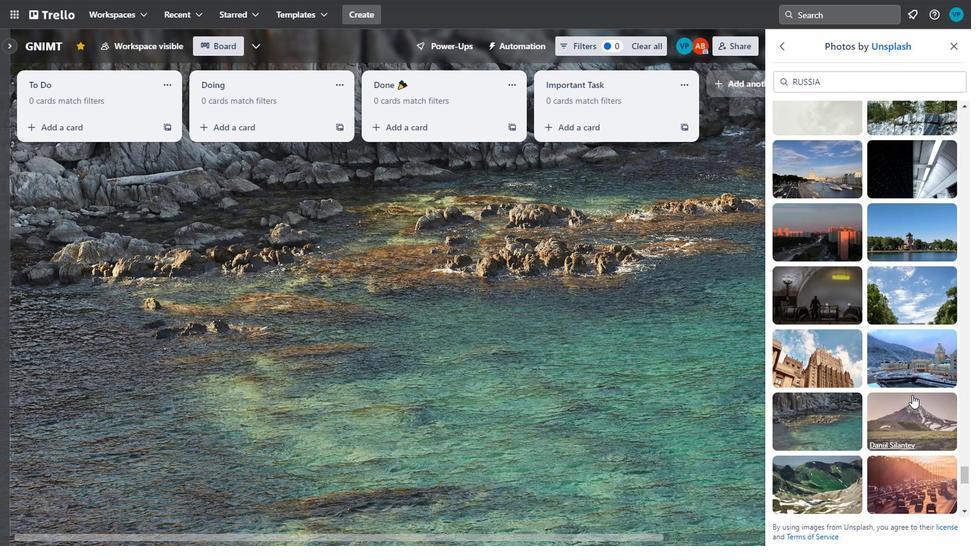 
Action: Mouse scrolled (914, 387) with delta (0, 0)
Screenshot: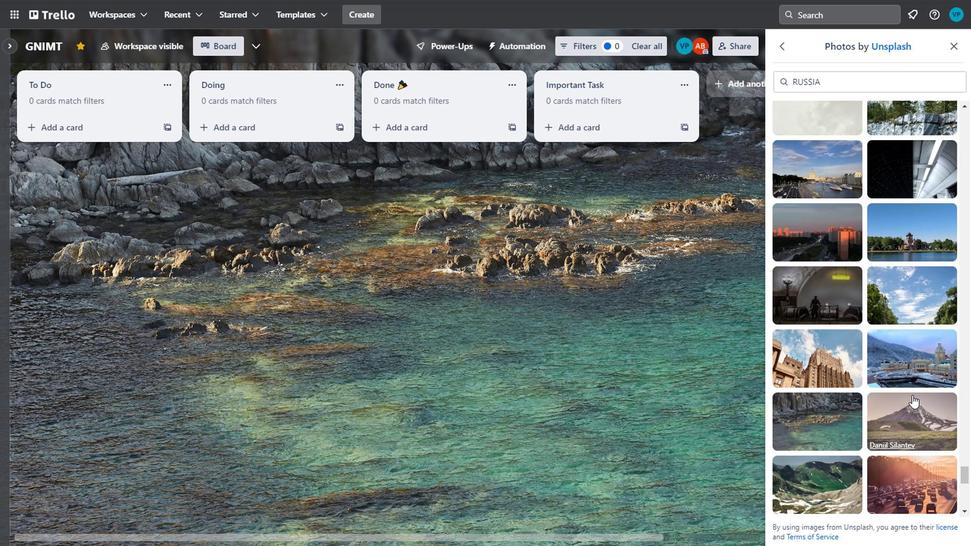 
Action: Mouse moved to (827, 373)
Screenshot: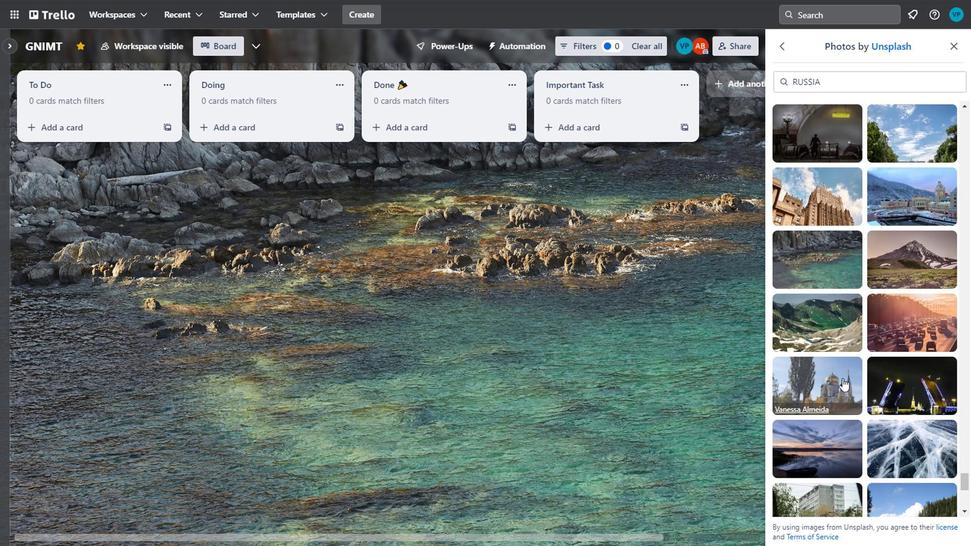 
Action: Mouse pressed left at (827, 373)
Screenshot: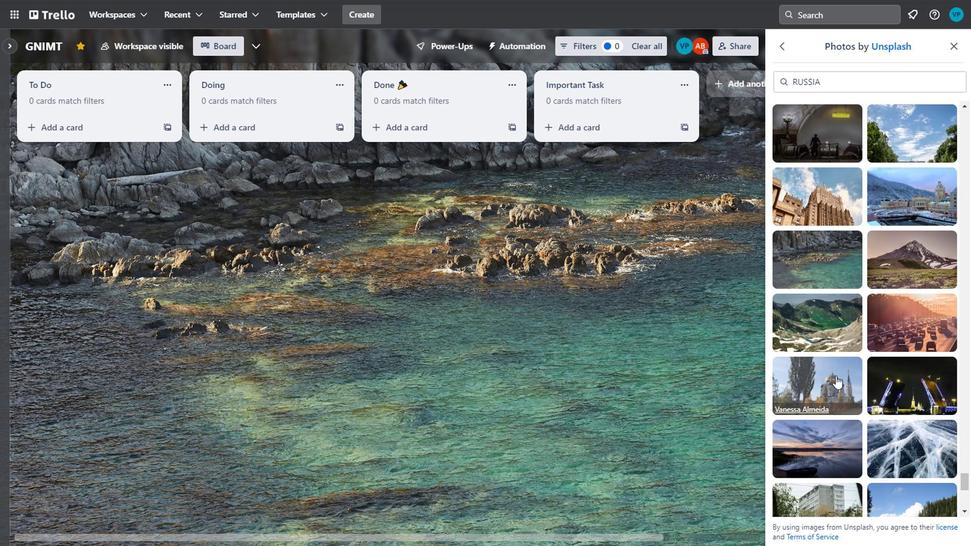 
Action: Mouse moved to (980, 370)
Screenshot: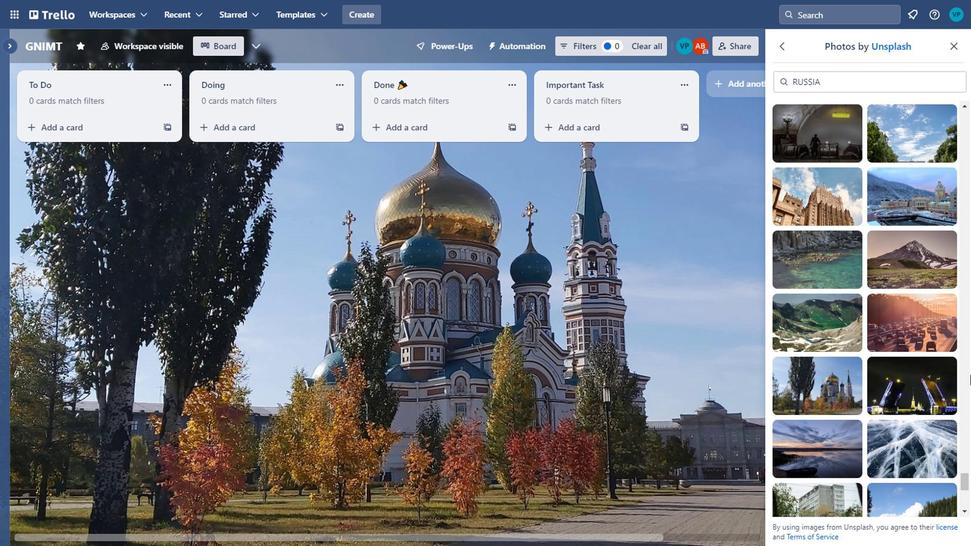 
Action: Mouse scrolled (980, 370) with delta (0, 0)
Screenshot: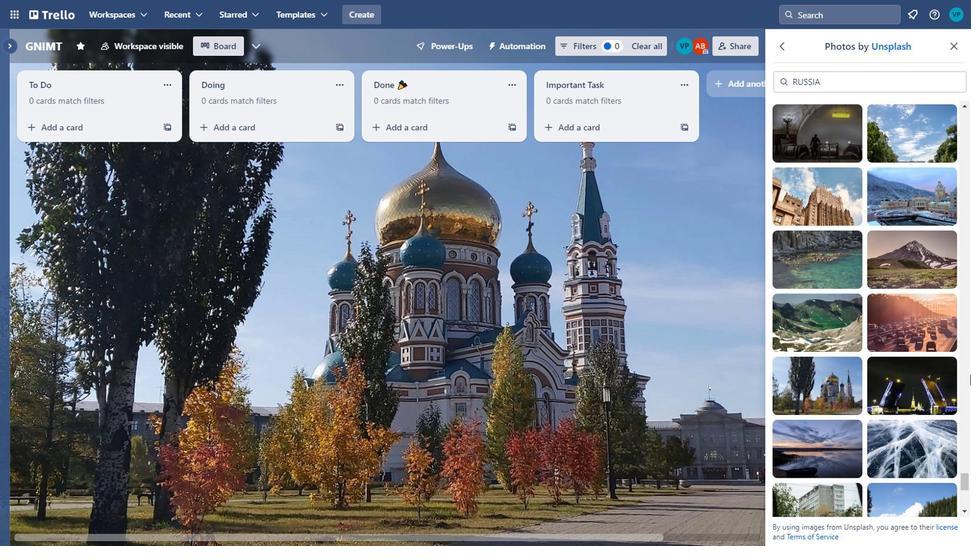 
Action: Mouse moved to (920, 403)
Screenshot: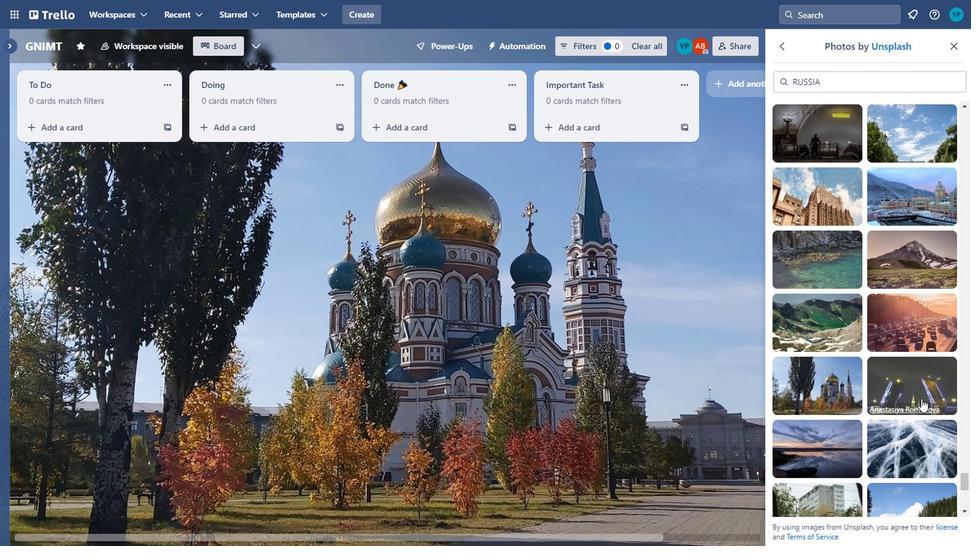 
Action: Mouse scrolled (920, 402) with delta (0, 0)
Screenshot: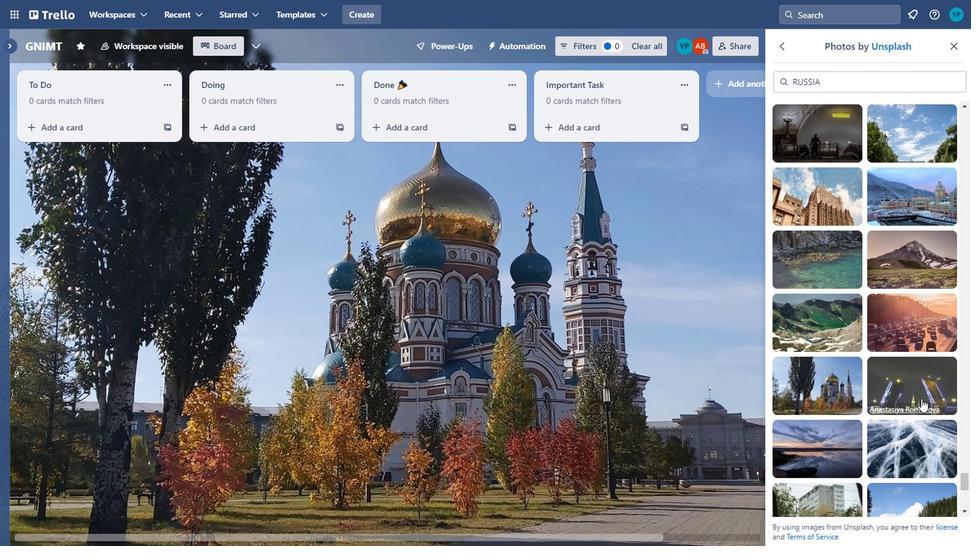 
Action: Mouse moved to (918, 426)
Screenshot: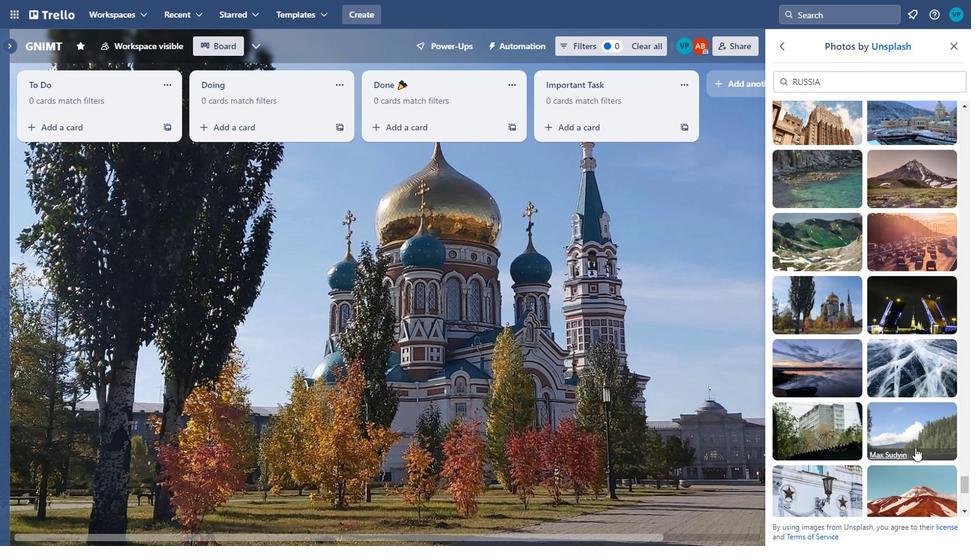 
Action: Mouse scrolled (918, 426) with delta (0, 0)
Screenshot: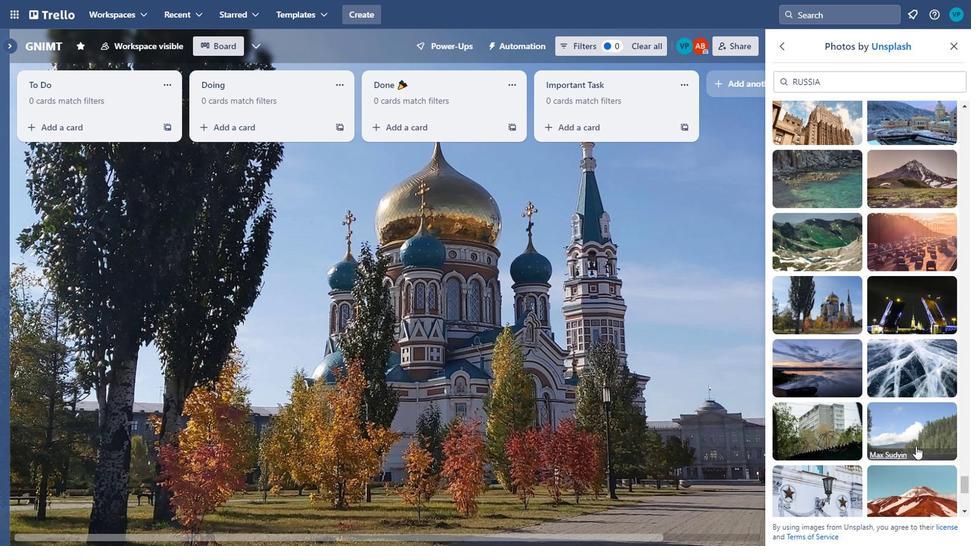 
Action: Mouse scrolled (918, 426) with delta (0, 0)
Screenshot: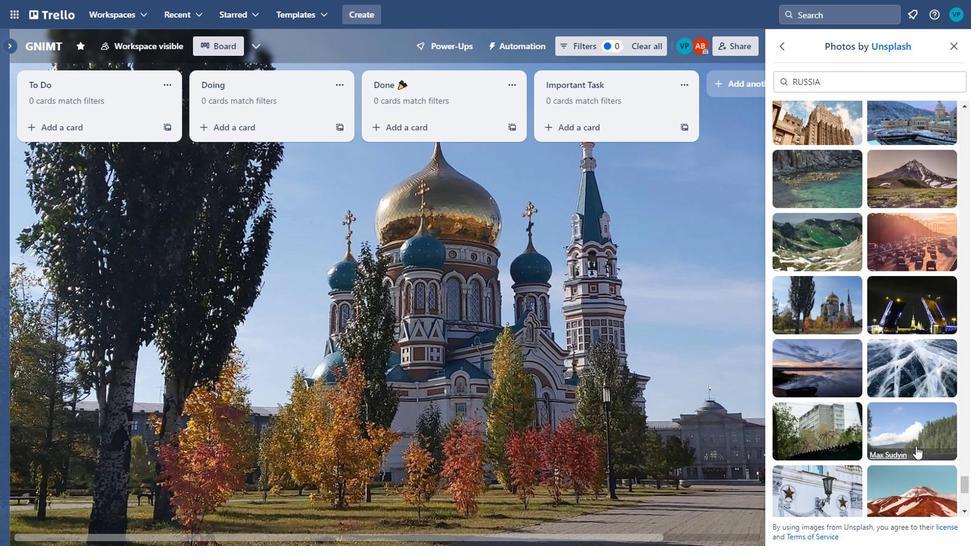 
Action: Mouse scrolled (918, 426) with delta (0, 0)
Screenshot: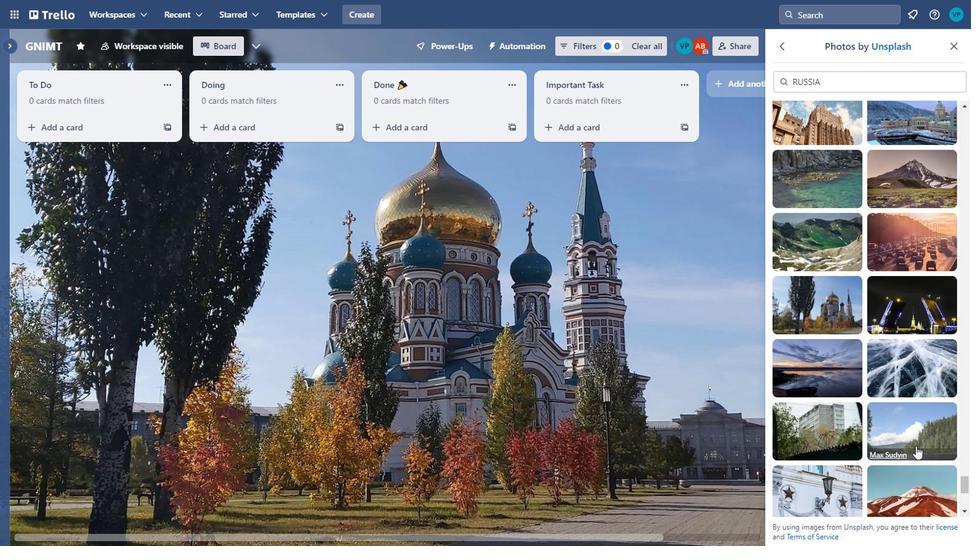 
Action: Mouse moved to (808, 267)
Screenshot: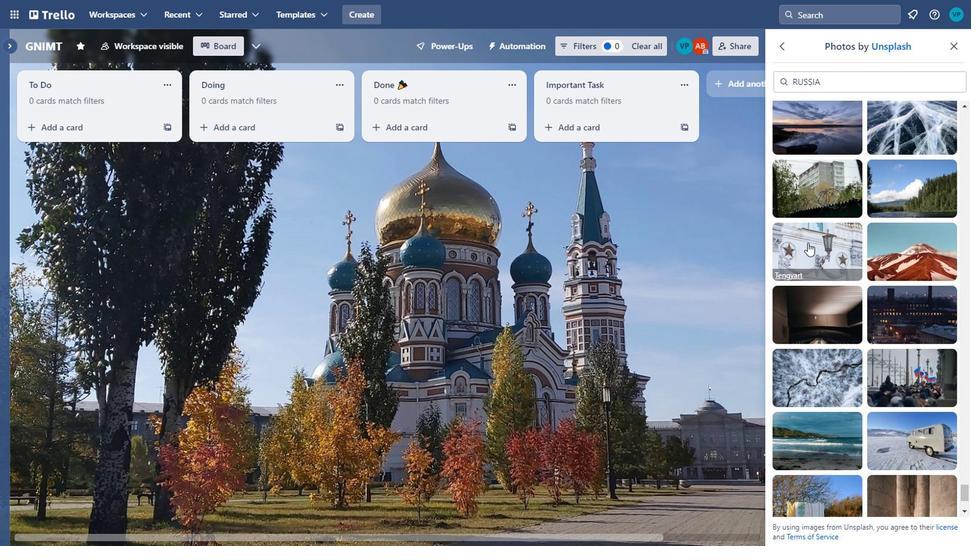 
Action: Mouse pressed left at (808, 267)
Screenshot: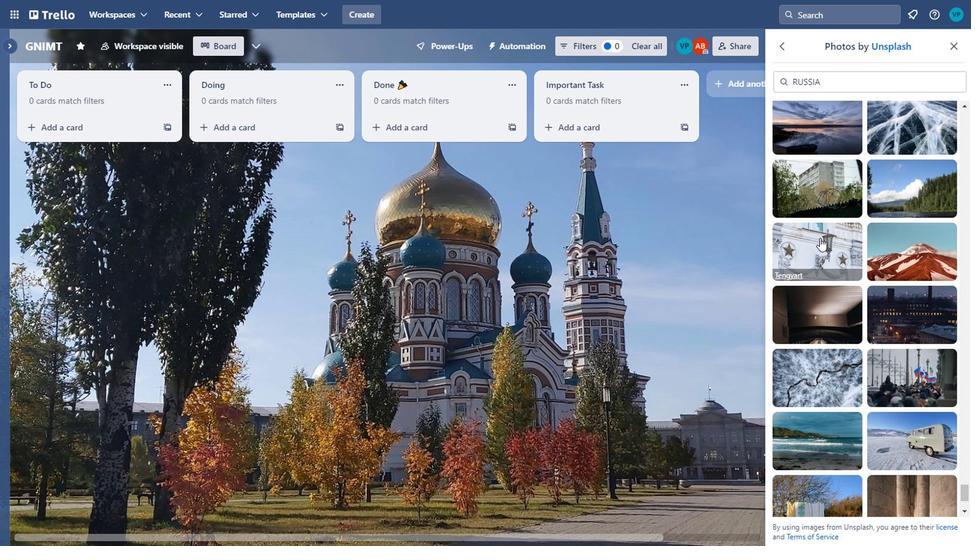 
Action: Mouse moved to (913, 371)
Screenshot: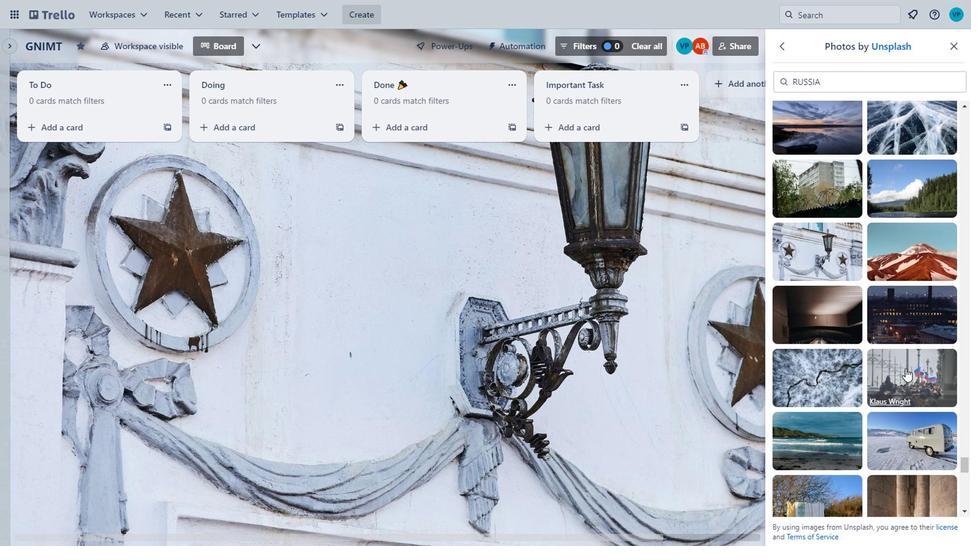 
Action: Mouse scrolled (913, 371) with delta (0, 0)
Screenshot: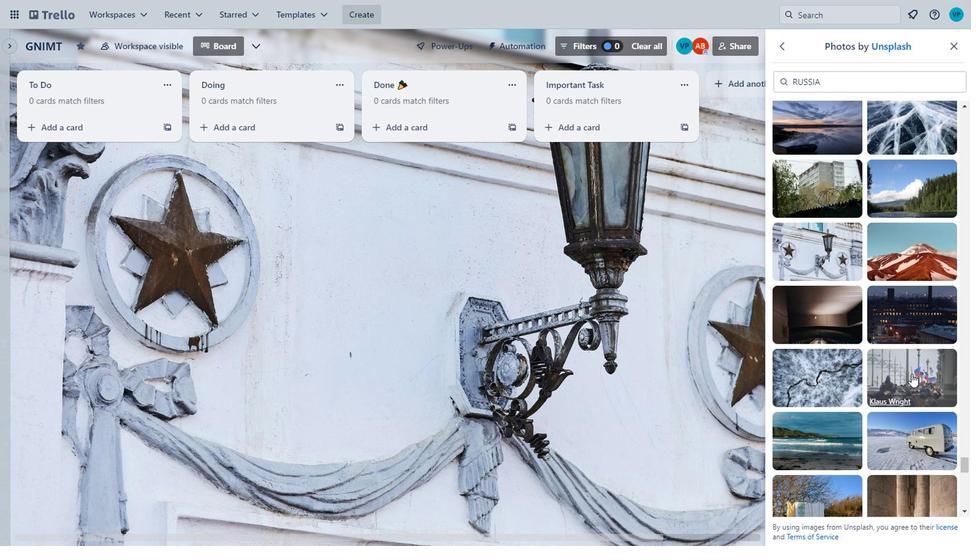 
Action: Mouse moved to (914, 355)
Screenshot: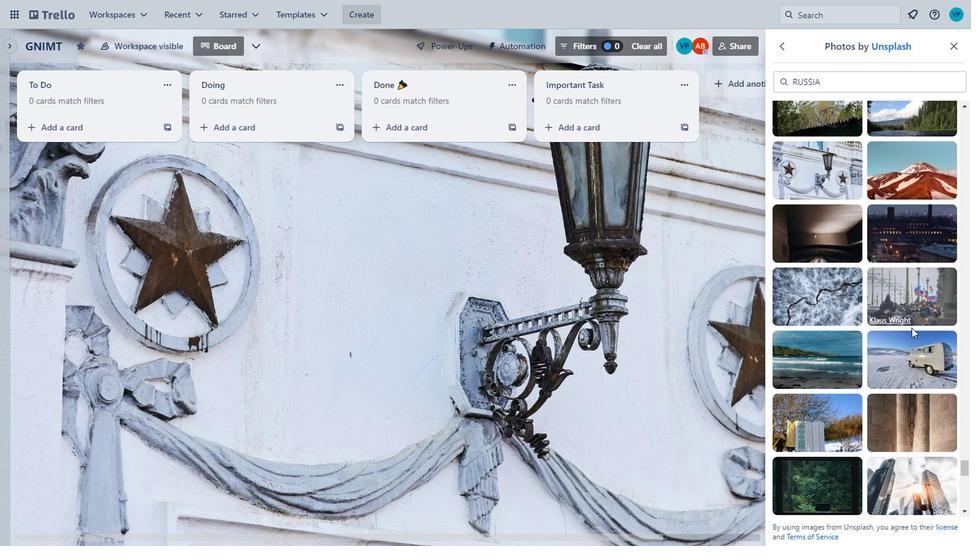 
Action: Mouse pressed left at (914, 355)
Screenshot: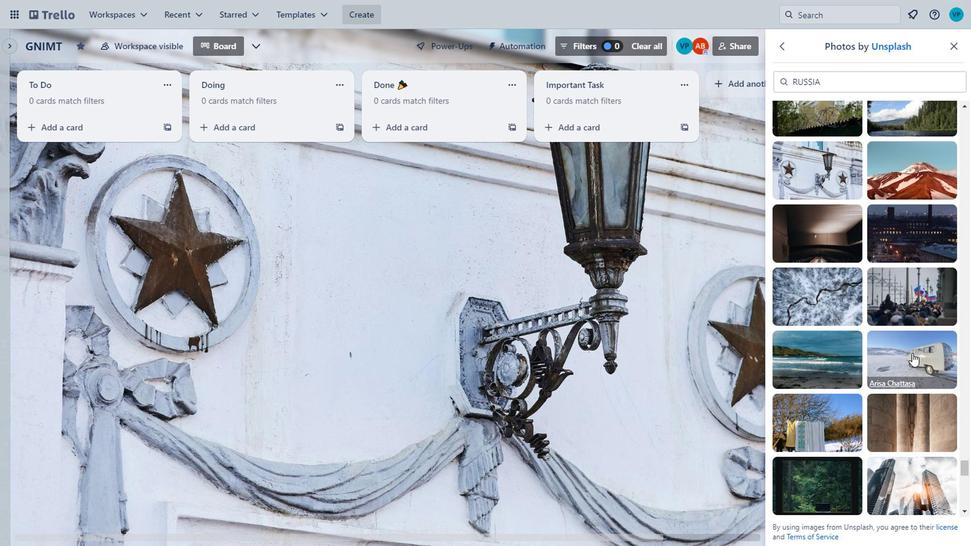 
Action: Mouse scrolled (914, 355) with delta (0, 0)
Screenshot: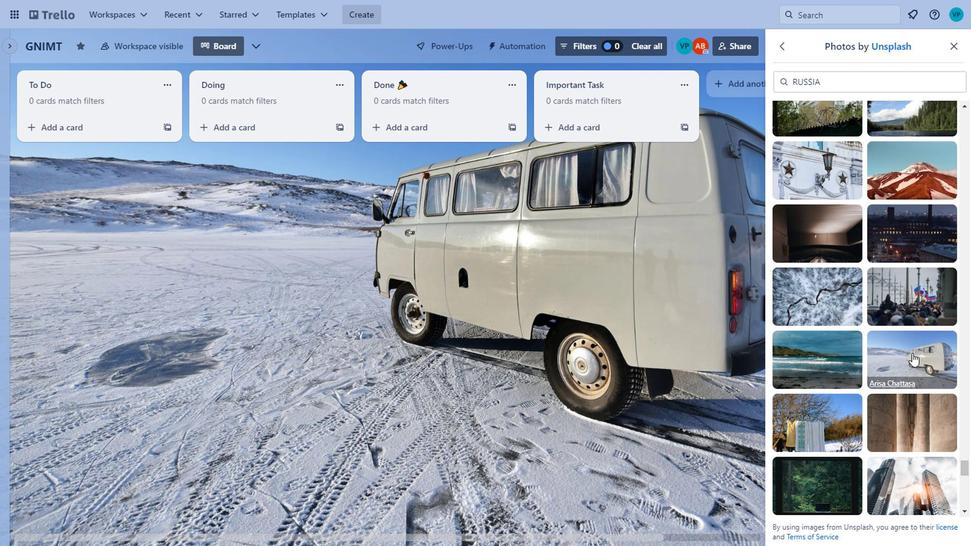 
Action: Mouse moved to (809, 340)
Screenshot: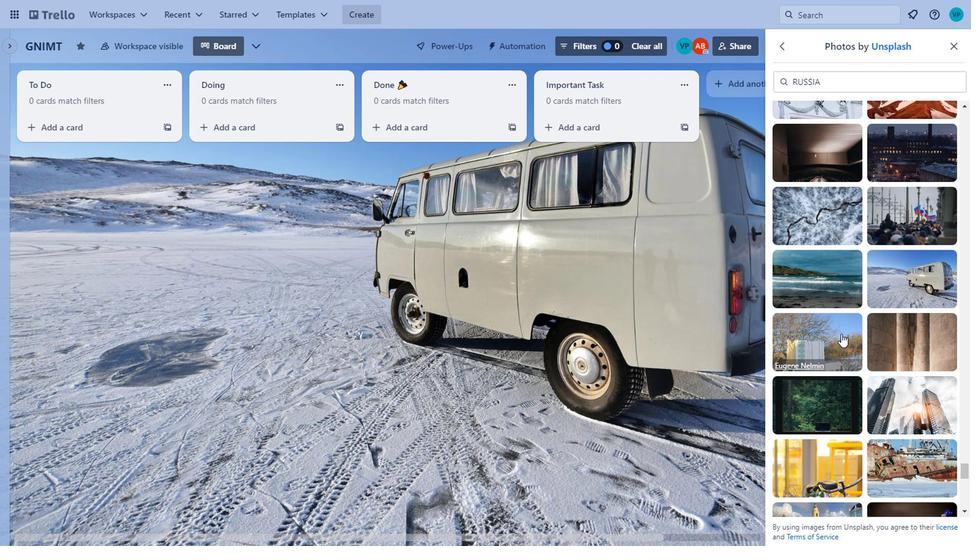 
Action: Mouse pressed left at (809, 340)
Screenshot: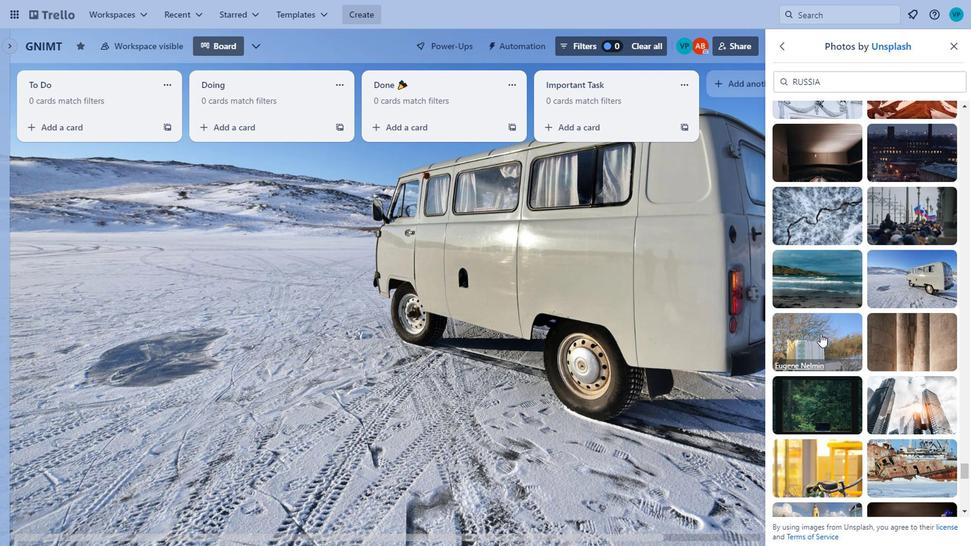 
Action: Mouse moved to (925, 369)
Screenshot: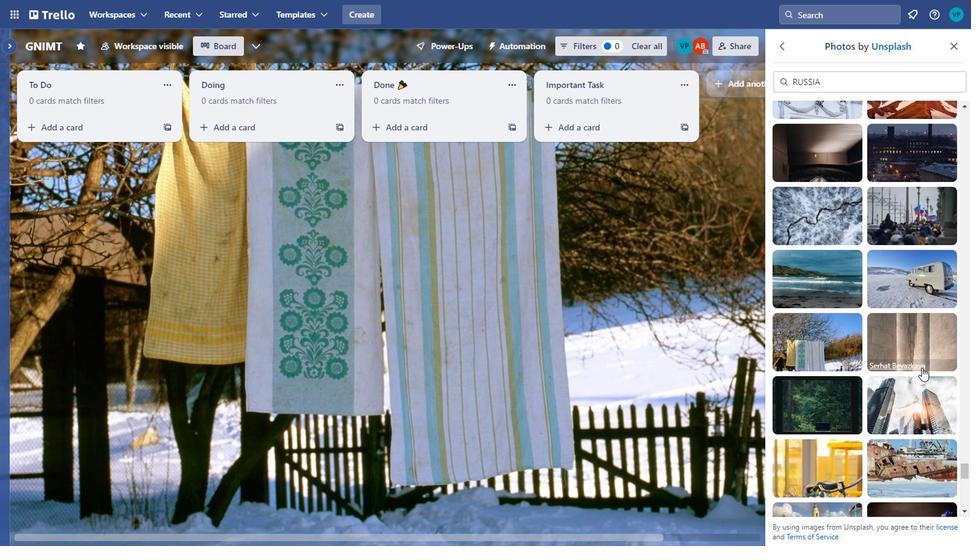 
Action: Mouse scrolled (925, 368) with delta (0, 0)
Screenshot: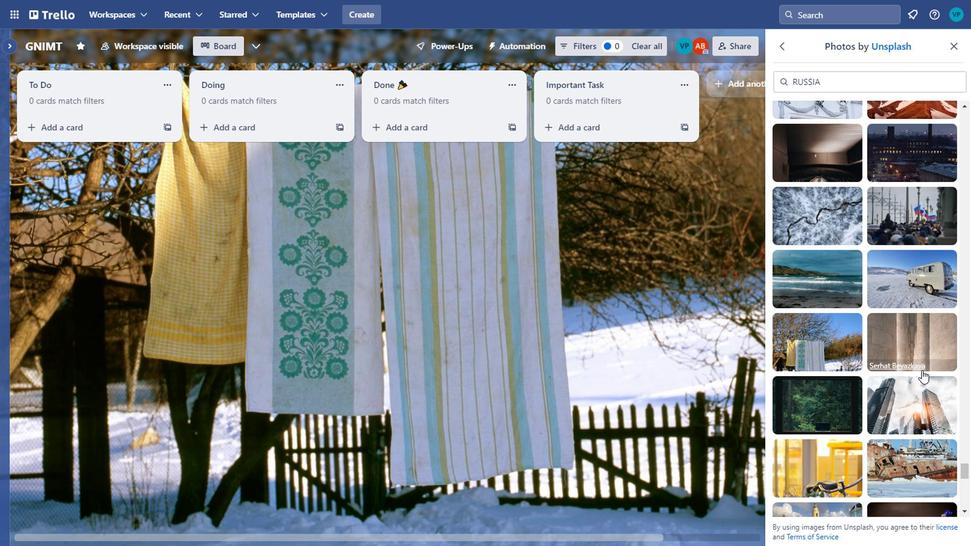 
Action: Mouse moved to (869, 385)
Screenshot: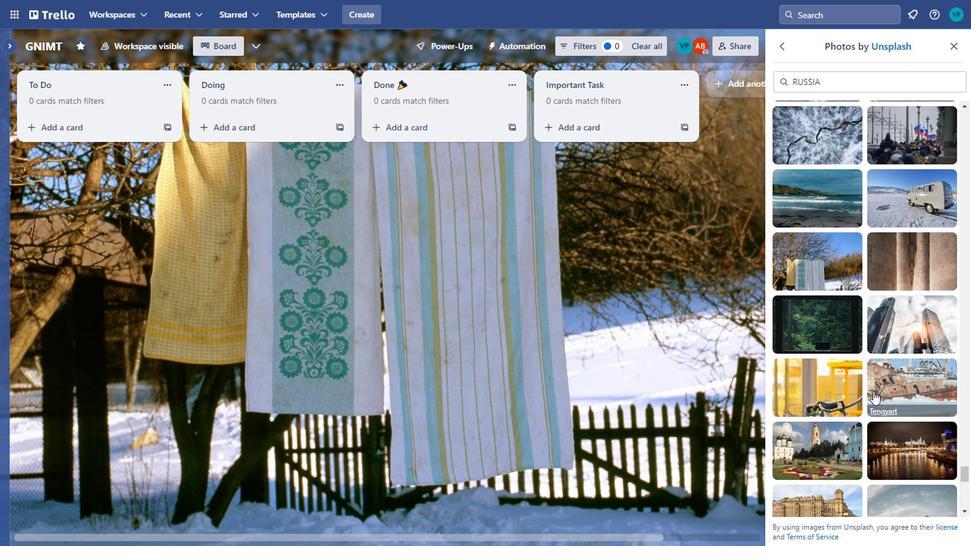 
Action: Mouse scrolled (869, 385) with delta (0, 0)
Screenshot: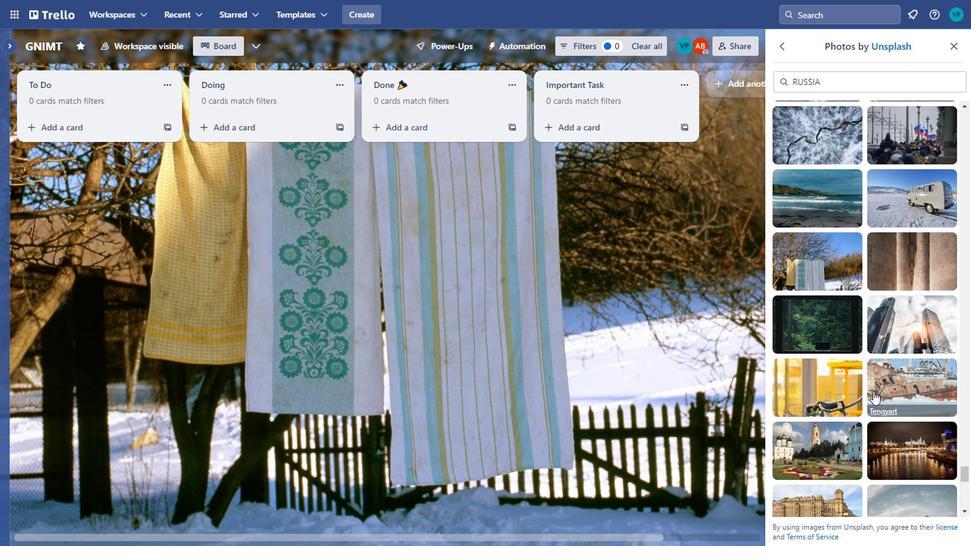 
Action: Mouse moved to (824, 360)
Screenshot: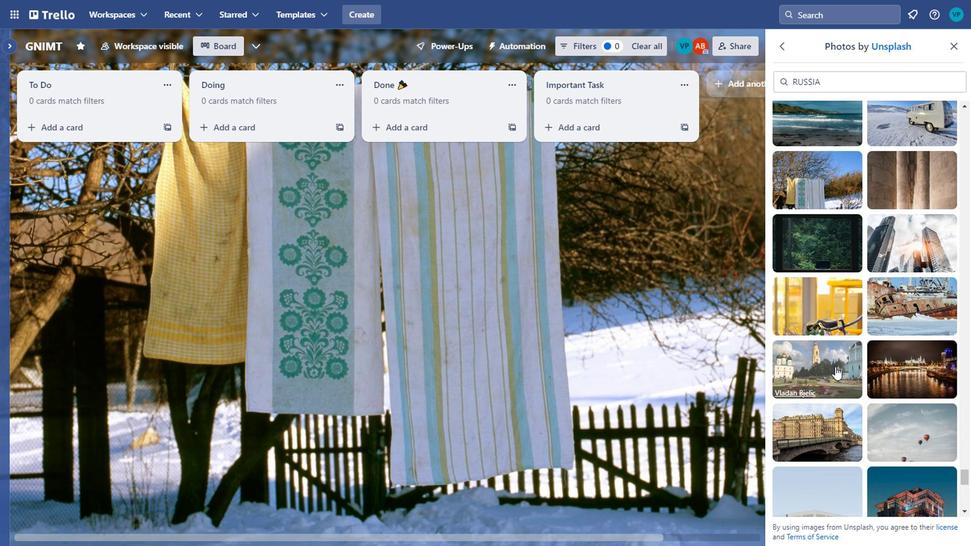 
Action: Mouse pressed left at (824, 360)
Screenshot: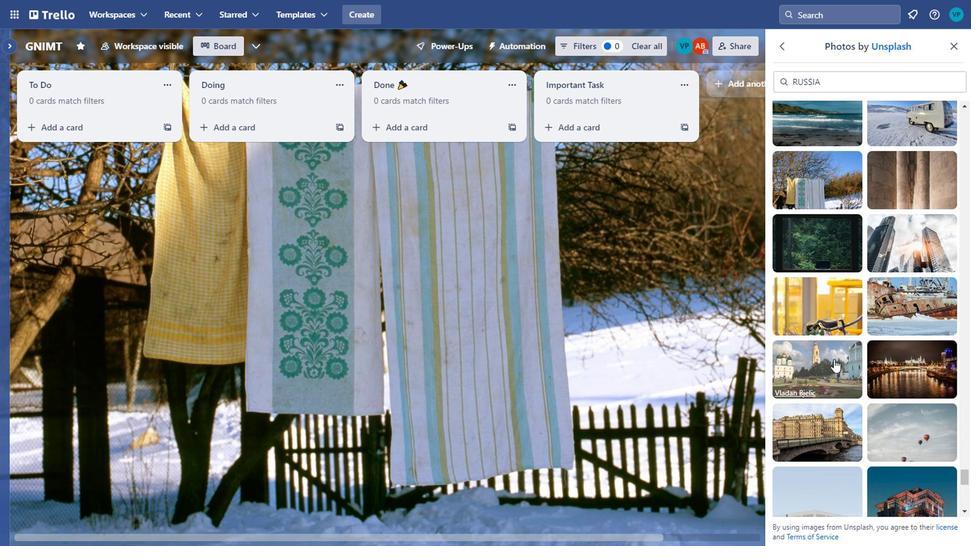 
Action: Mouse moved to (906, 368)
Screenshot: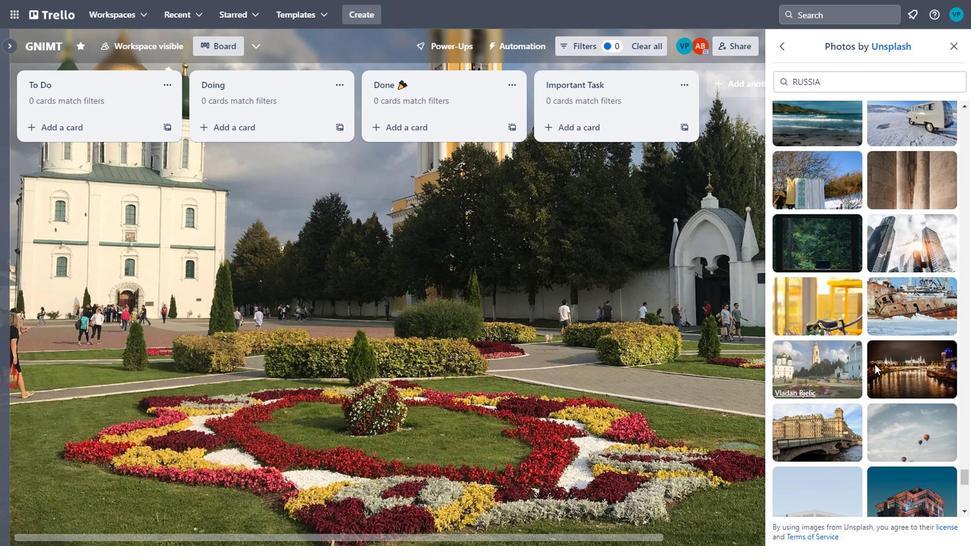 
Action: Mouse scrolled (906, 367) with delta (0, 0)
Screenshot: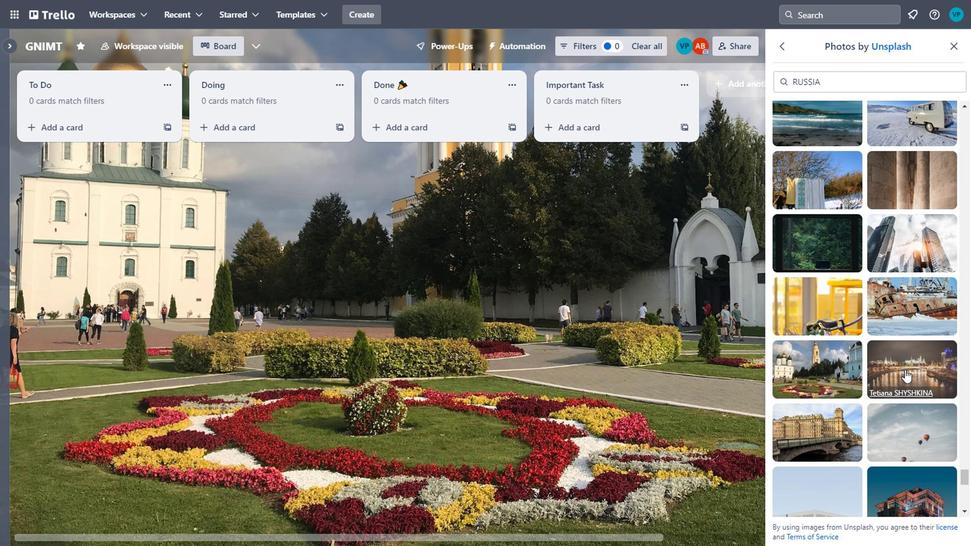 
Action: Mouse moved to (910, 350)
Screenshot: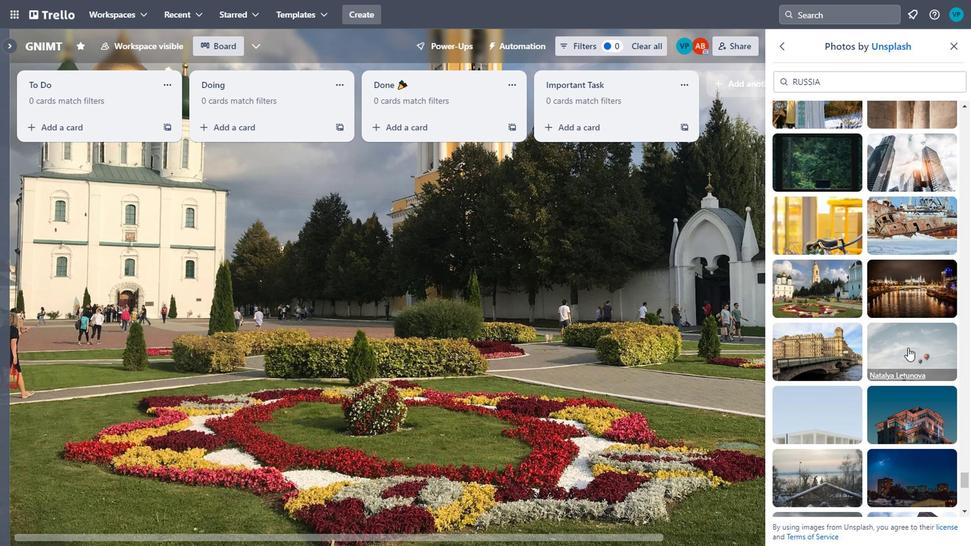 
Action: Mouse scrolled (910, 349) with delta (0, 0)
Screenshot: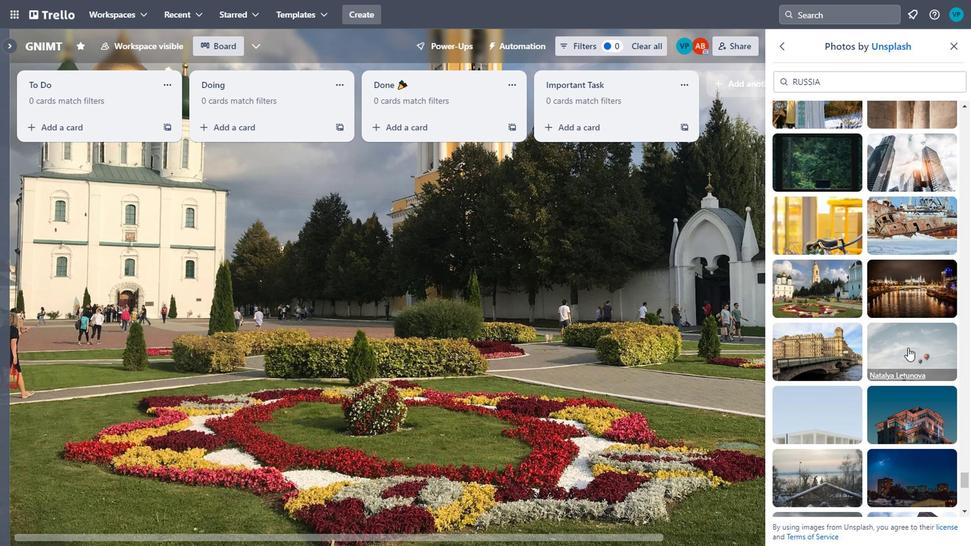 
Action: Mouse moved to (820, 377)
Screenshot: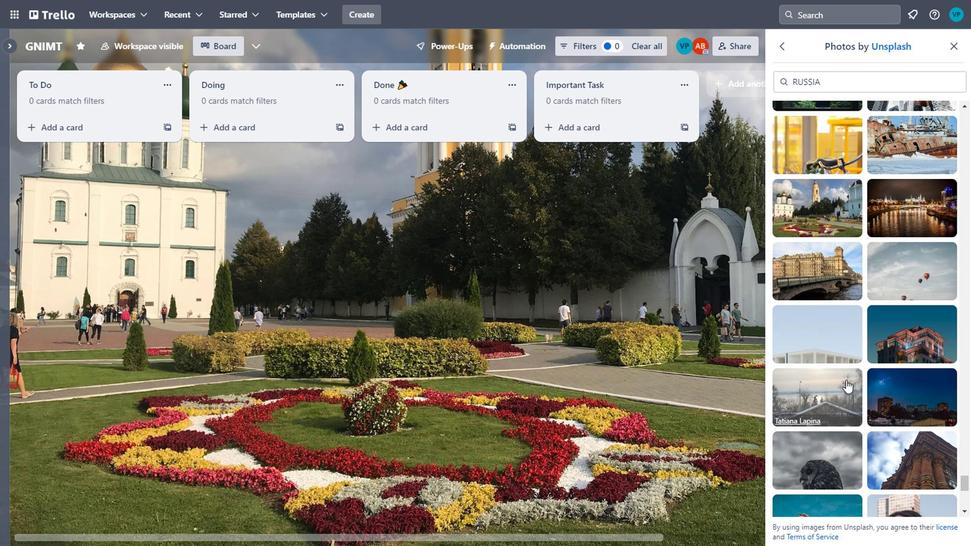 
Action: Mouse pressed left at (820, 377)
Screenshot: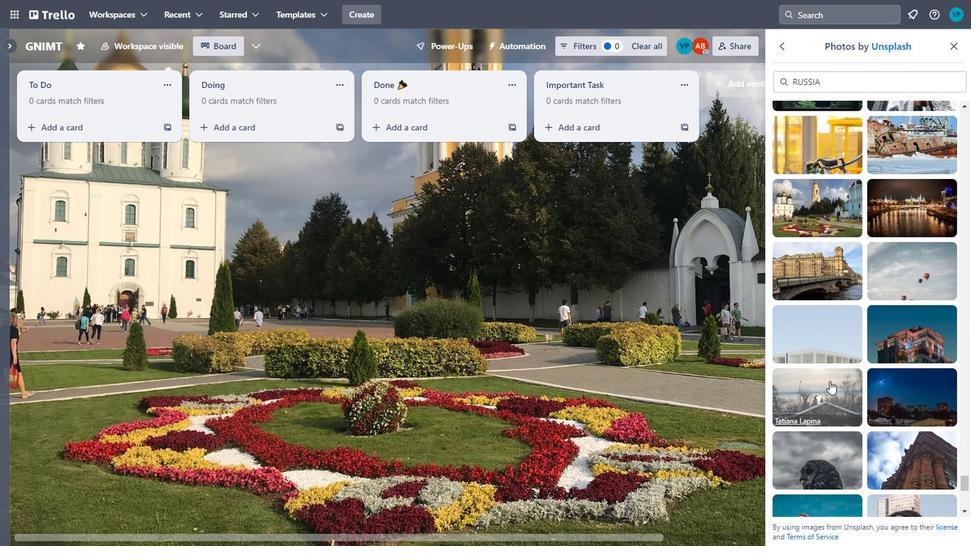 
Action: Mouse moved to (919, 381)
Screenshot: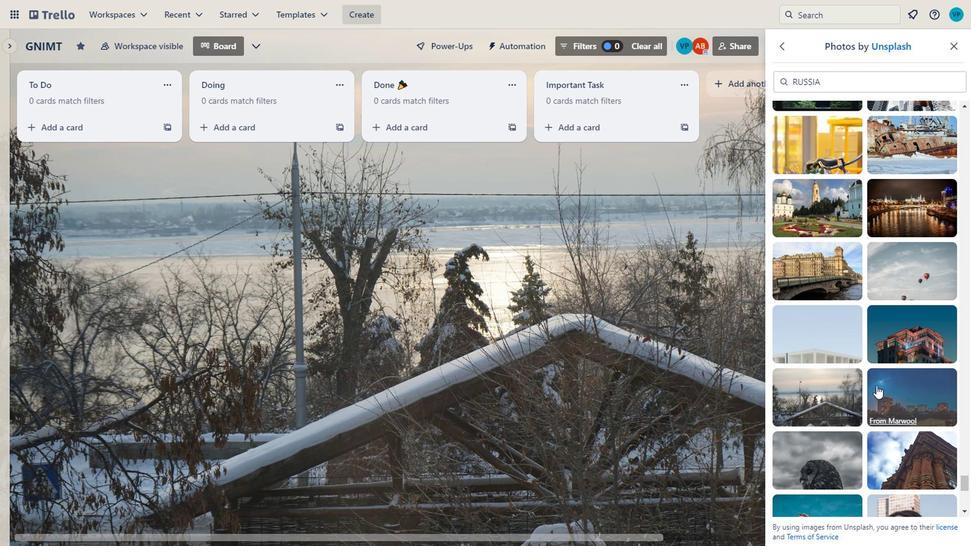 
Action: Mouse scrolled (919, 381) with delta (0, 0)
Screenshot: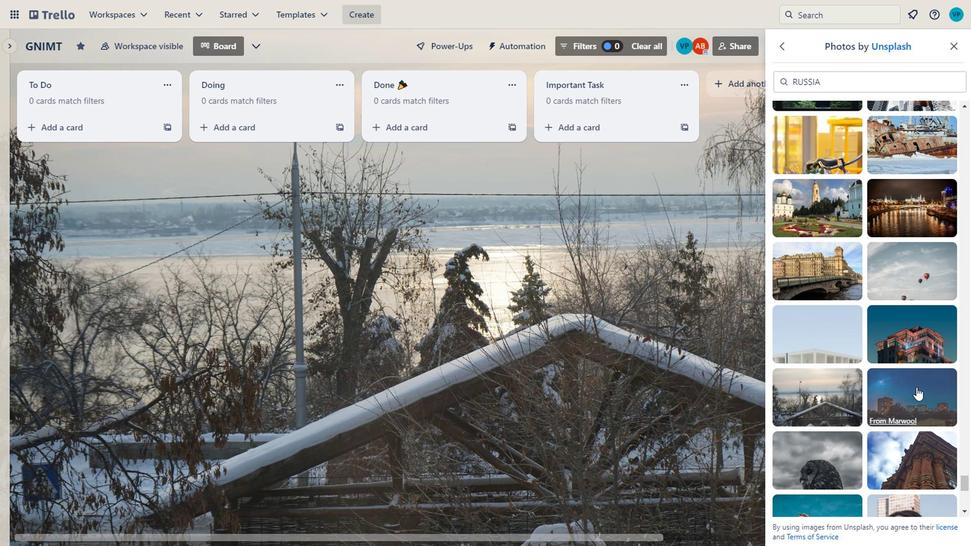 
Action: Mouse moved to (919, 382)
Screenshot: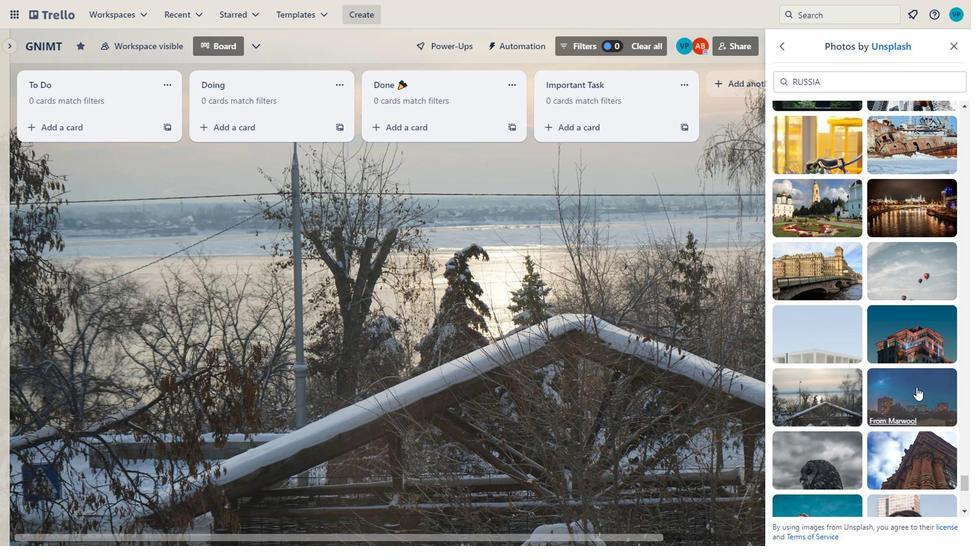 
Action: Mouse scrolled (919, 381) with delta (0, 0)
Screenshot: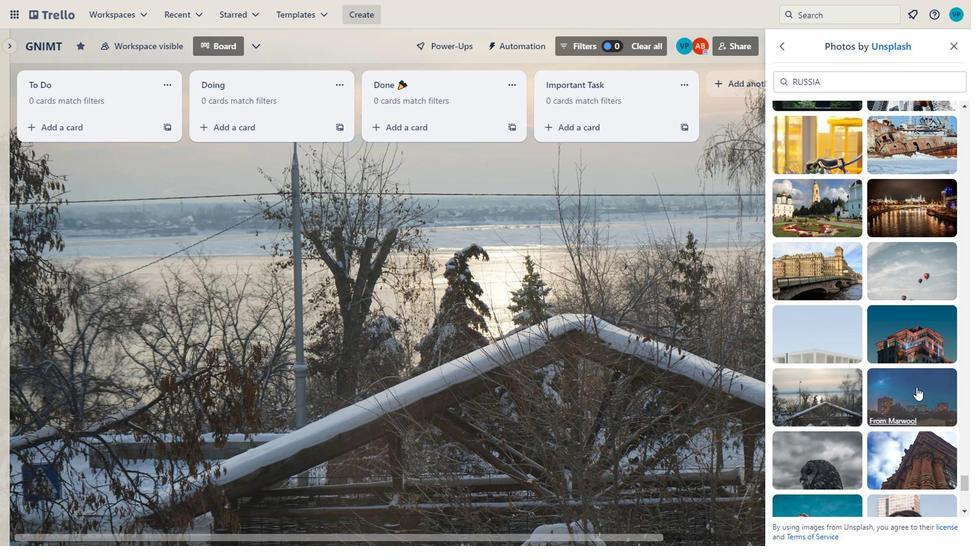 
Action: Mouse moved to (919, 390)
Screenshot: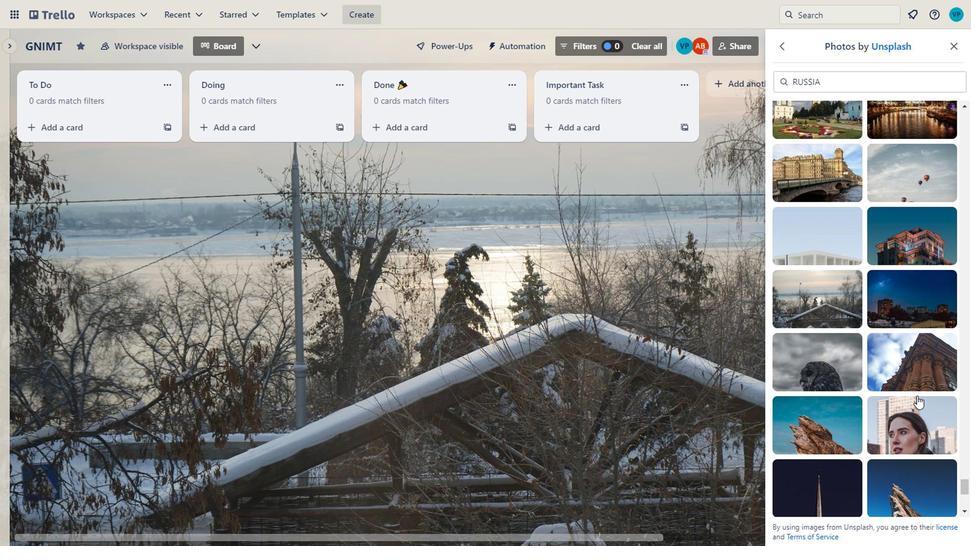 
Action: Mouse scrolled (919, 389) with delta (0, 0)
Screenshot: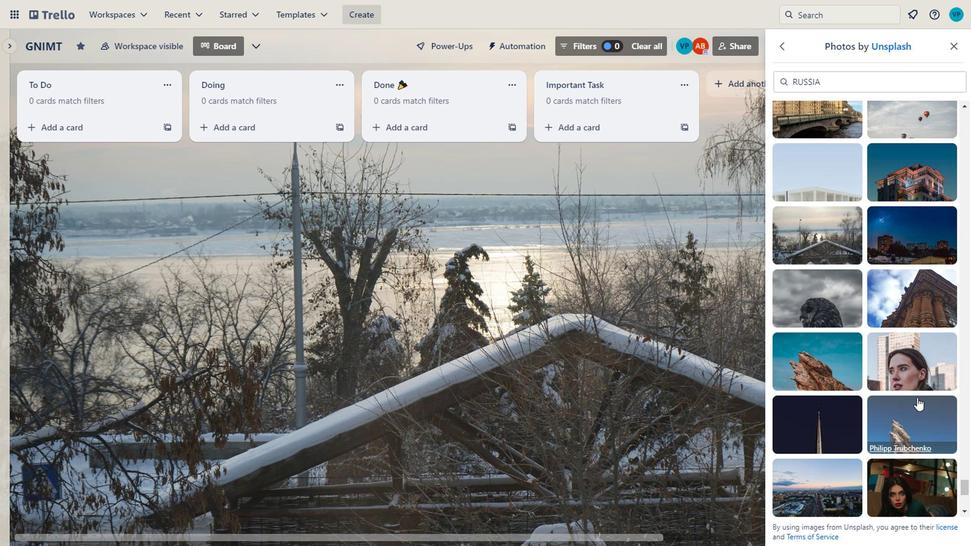 
Action: Mouse scrolled (919, 389) with delta (0, 0)
Screenshot: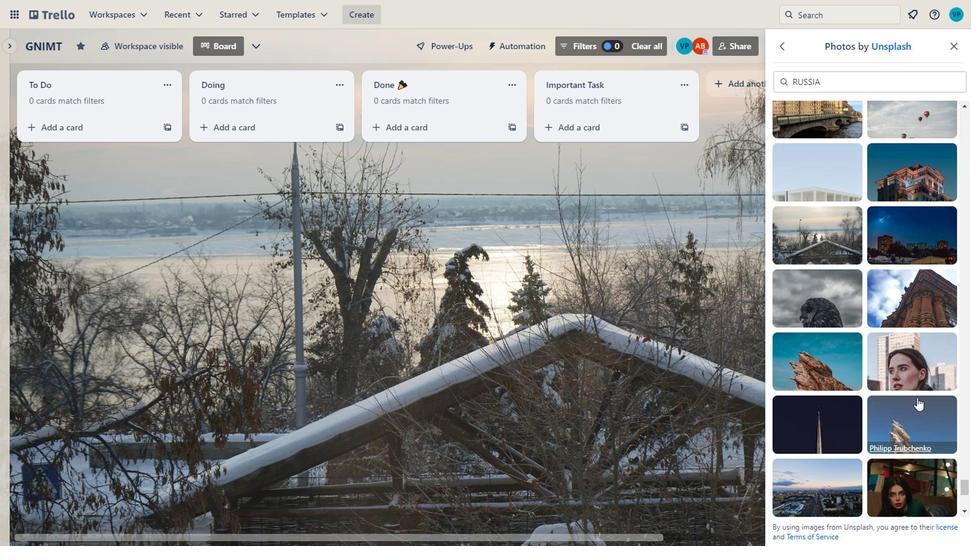 
Action: Mouse scrolled (919, 389) with delta (0, 0)
Screenshot: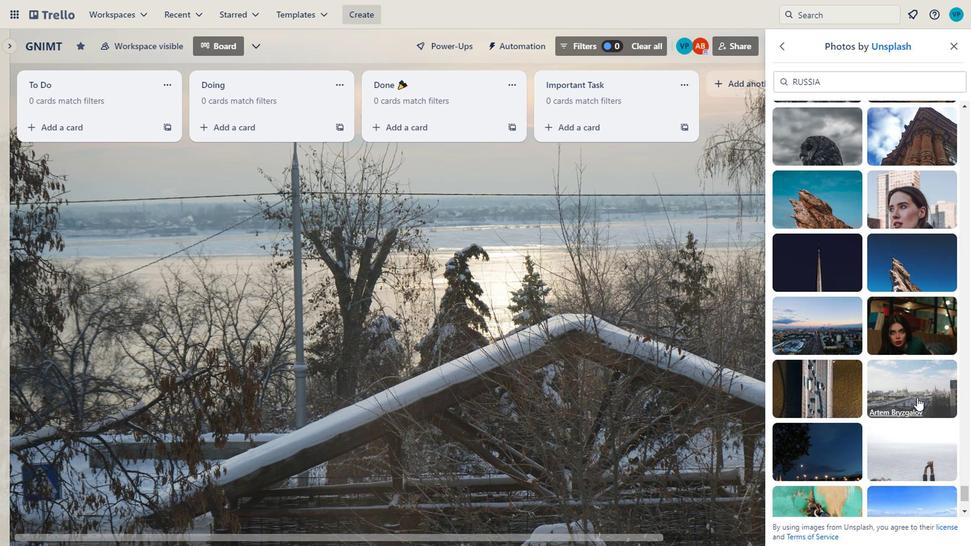 
Action: Mouse scrolled (919, 389) with delta (0, 0)
Screenshot: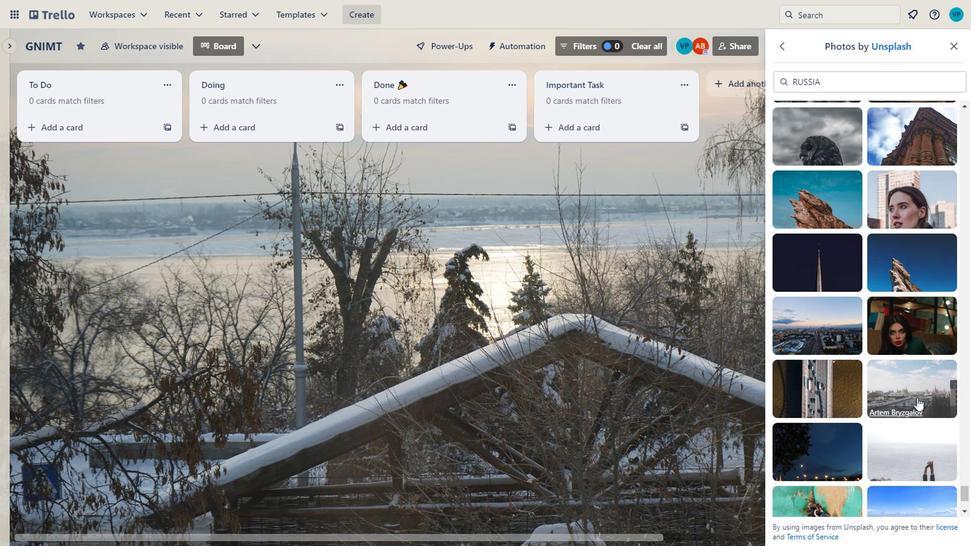
Action: Mouse scrolled (919, 389) with delta (0, 0)
Screenshot: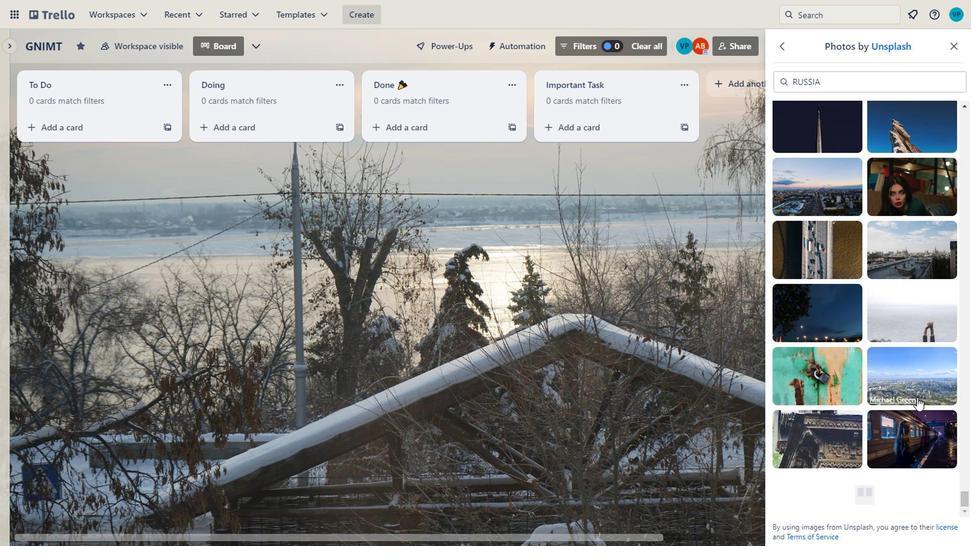 
Action: Mouse scrolled (919, 389) with delta (0, 0)
Screenshot: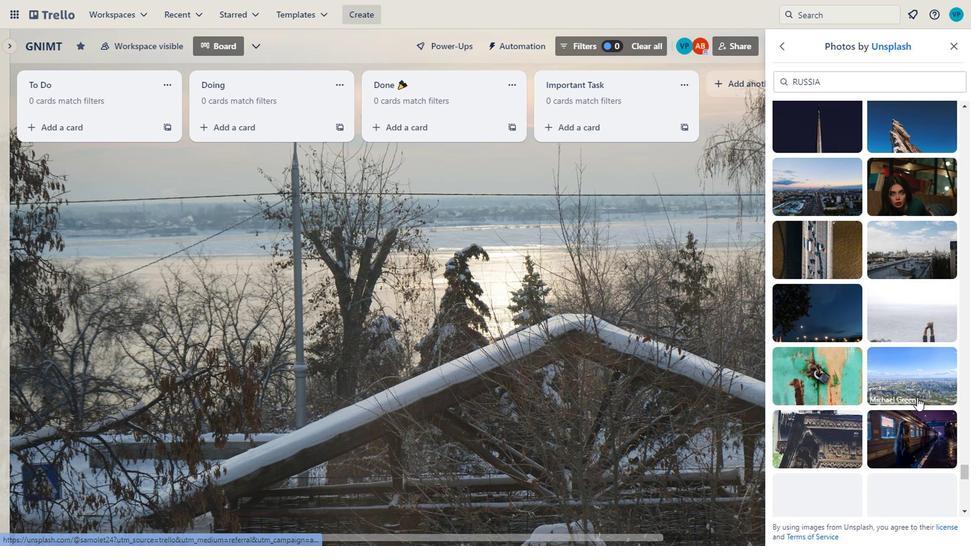 
Action: Mouse moved to (831, 382)
Screenshot: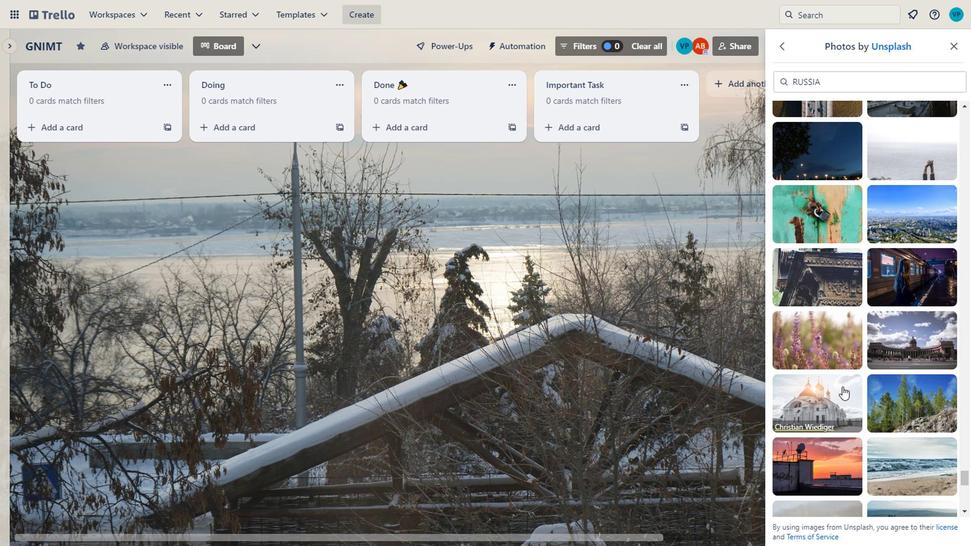 
Action: Mouse pressed left at (831, 382)
Screenshot: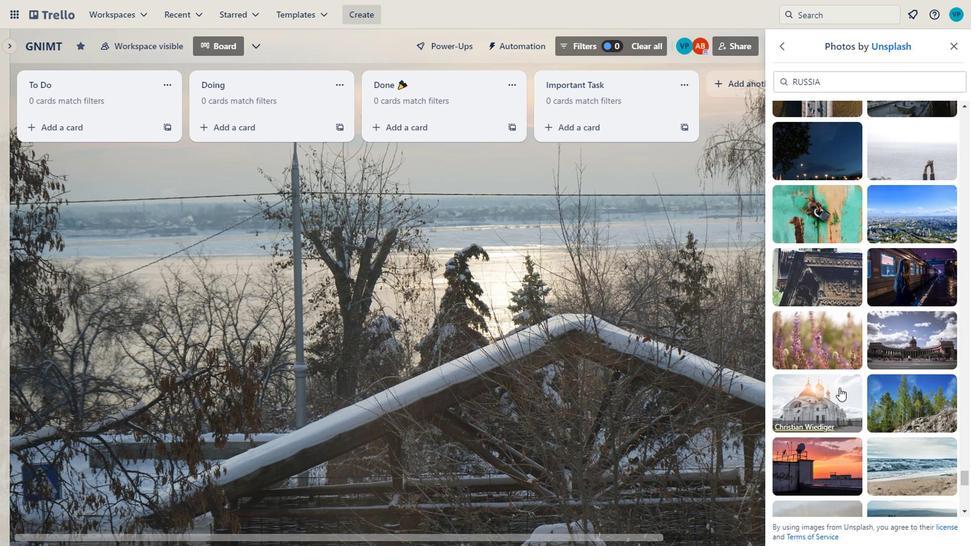 
Action: Mouse moved to (831, 379)
Screenshot: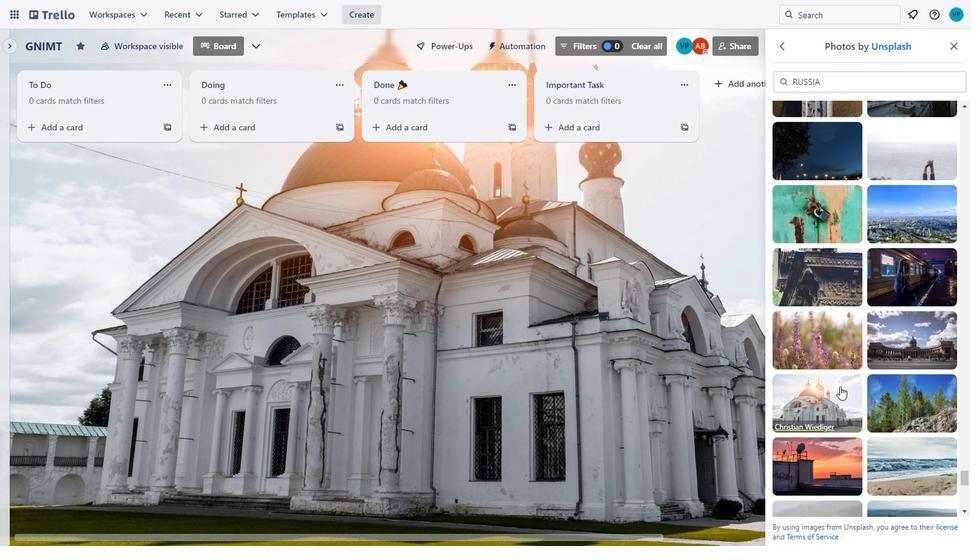 
Action: Mouse scrolled (831, 379) with delta (0, 0)
Screenshot: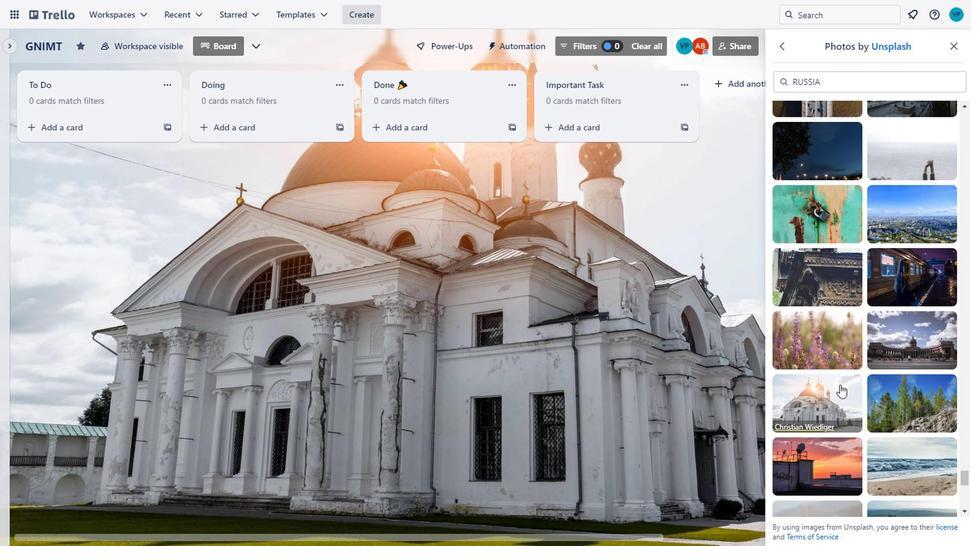 
Action: Mouse scrolled (831, 379) with delta (0, 0)
Screenshot: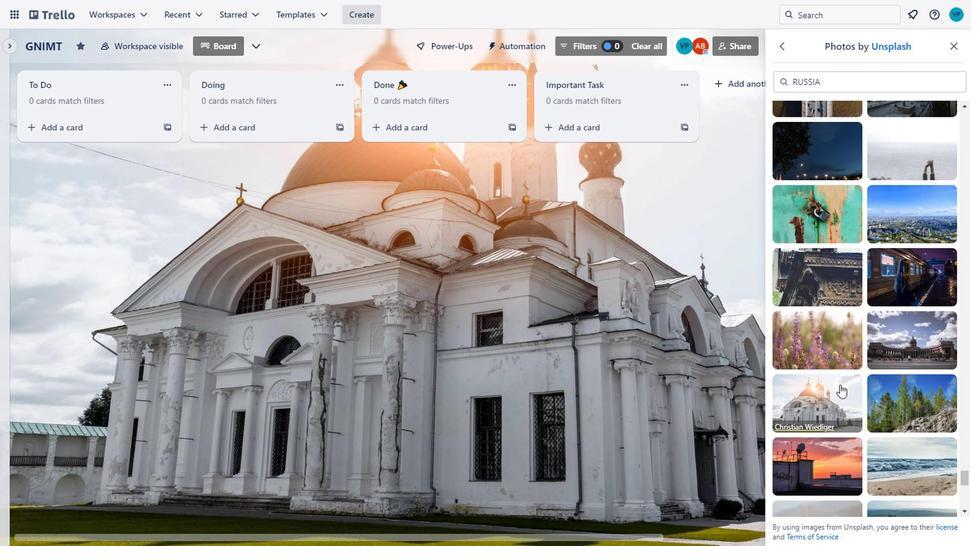 
Action: Mouse moved to (840, 370)
Screenshot: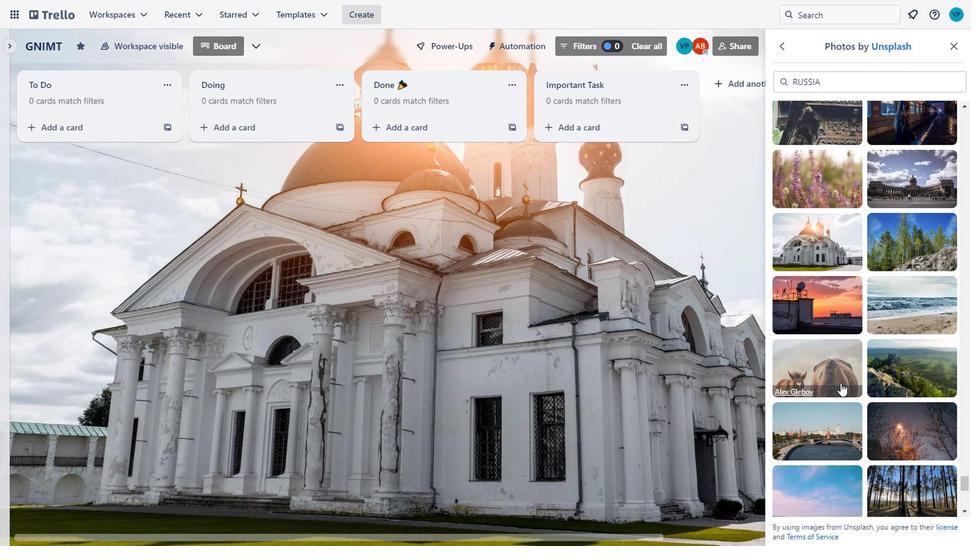 
Action: Mouse scrolled (840, 370) with delta (0, 0)
Screenshot: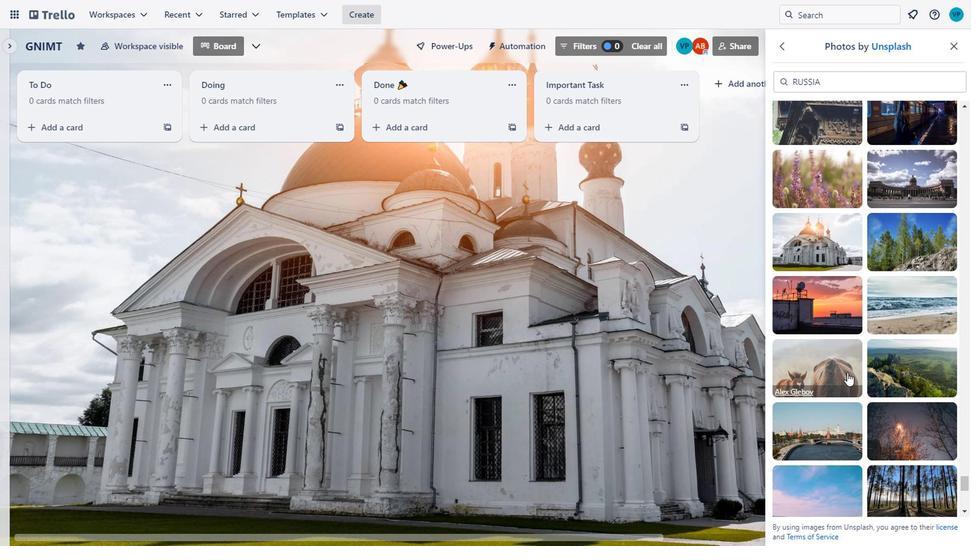 
Action: Mouse moved to (896, 389)
Screenshot: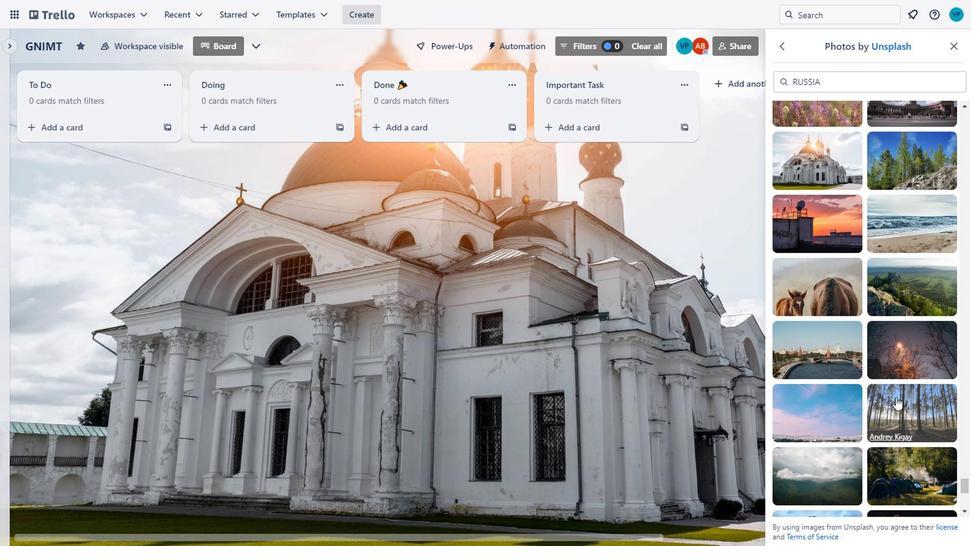 
Action: Mouse pressed left at (896, 389)
Screenshot: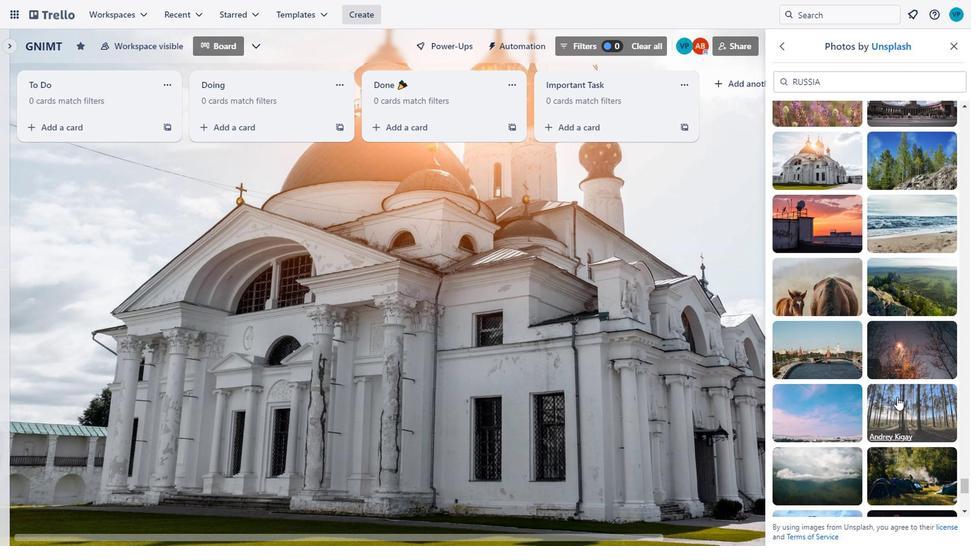 
Action: Mouse moved to (896, 388)
Screenshot: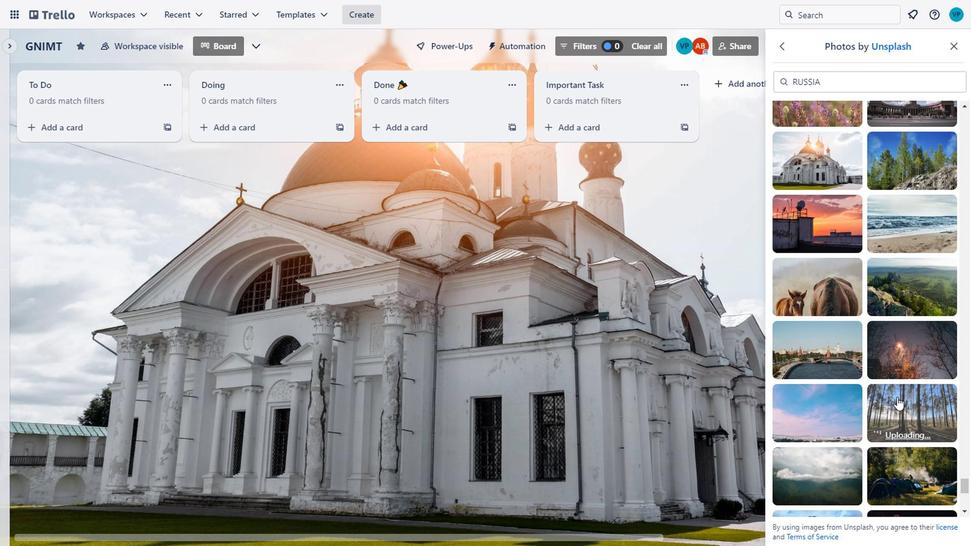 
Action: Mouse scrolled (896, 388) with delta (0, 0)
Screenshot: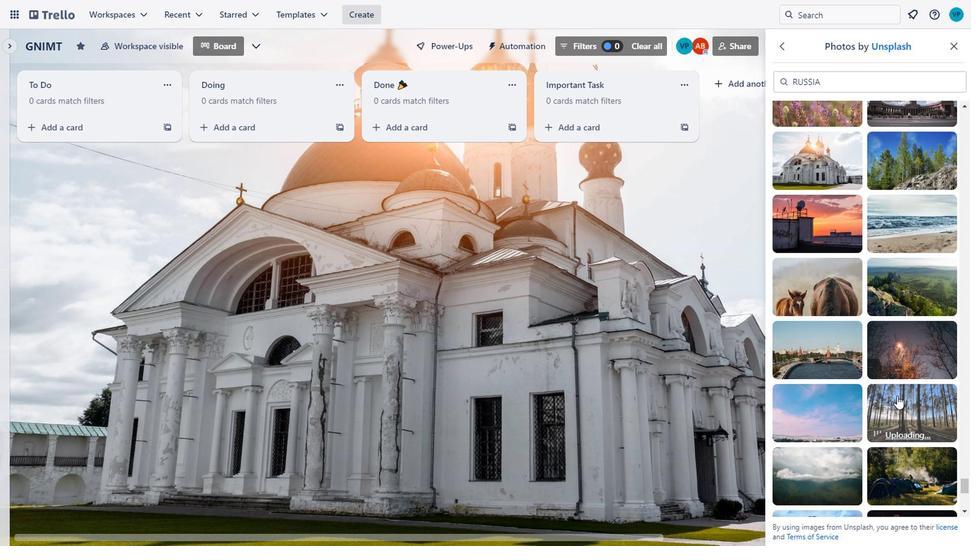 
Action: Mouse moved to (848, 368)
Screenshot: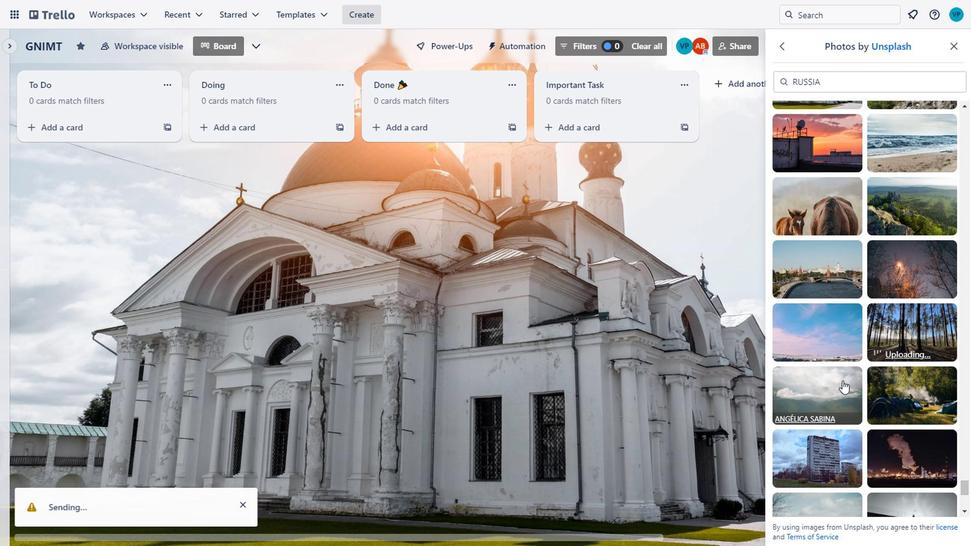 
Action: Mouse scrolled (848, 368) with delta (0, 0)
Screenshot: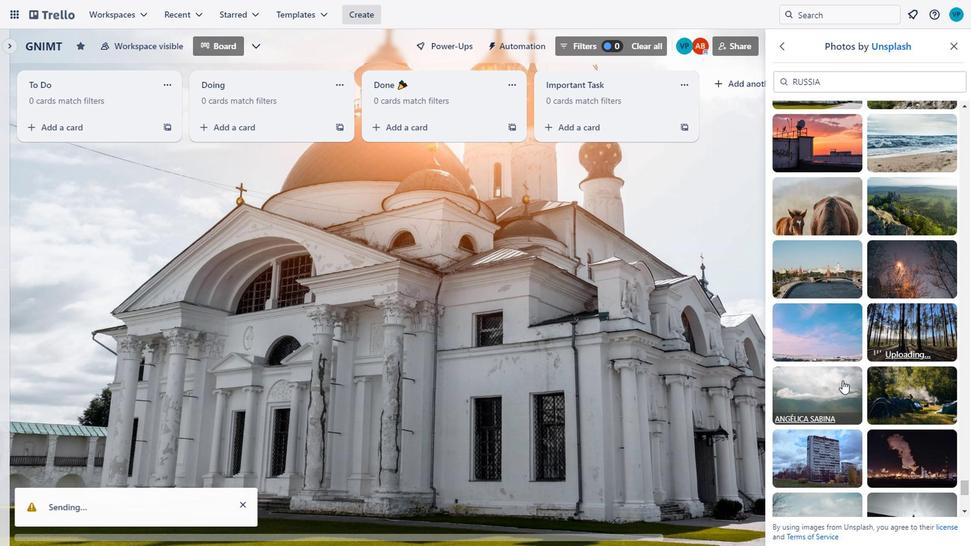 
Action: Mouse moved to (829, 370)
Screenshot: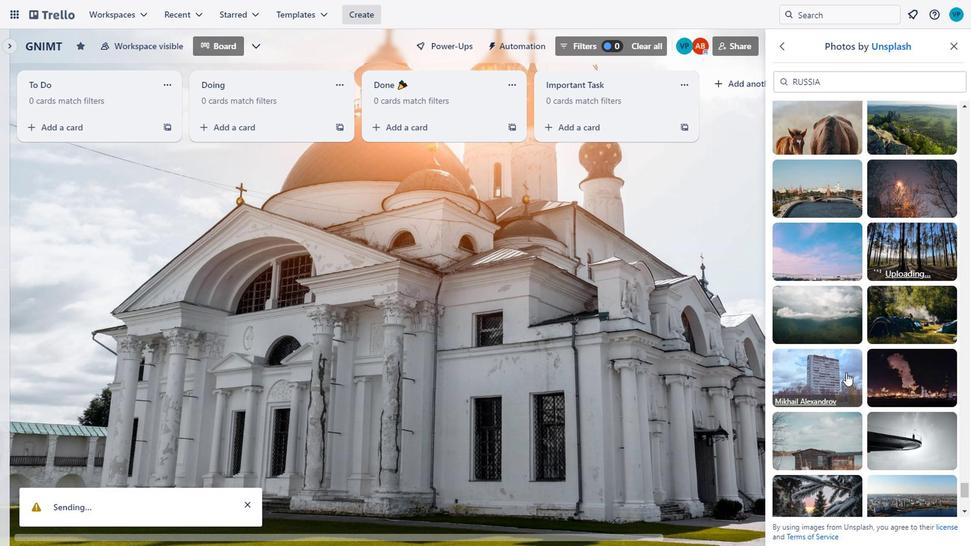 
Action: Mouse scrolled (829, 370) with delta (0, 0)
Screenshot: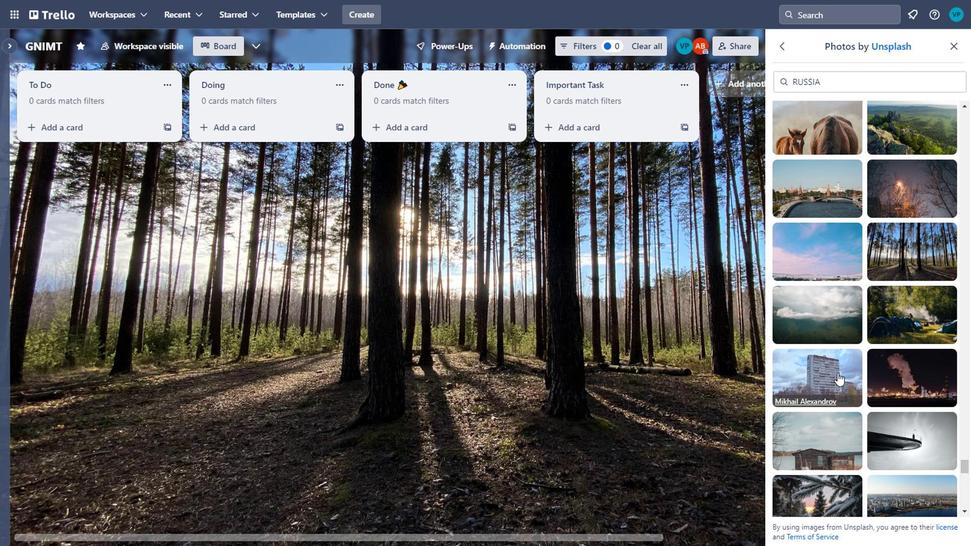 
Action: Mouse scrolled (829, 370) with delta (0, 0)
Screenshot: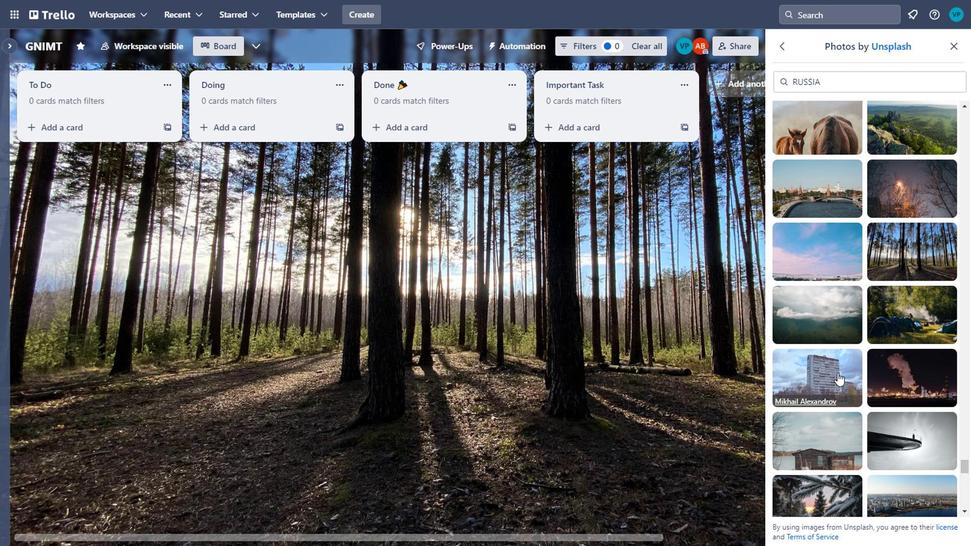 
Action: Mouse moved to (902, 387)
Screenshot: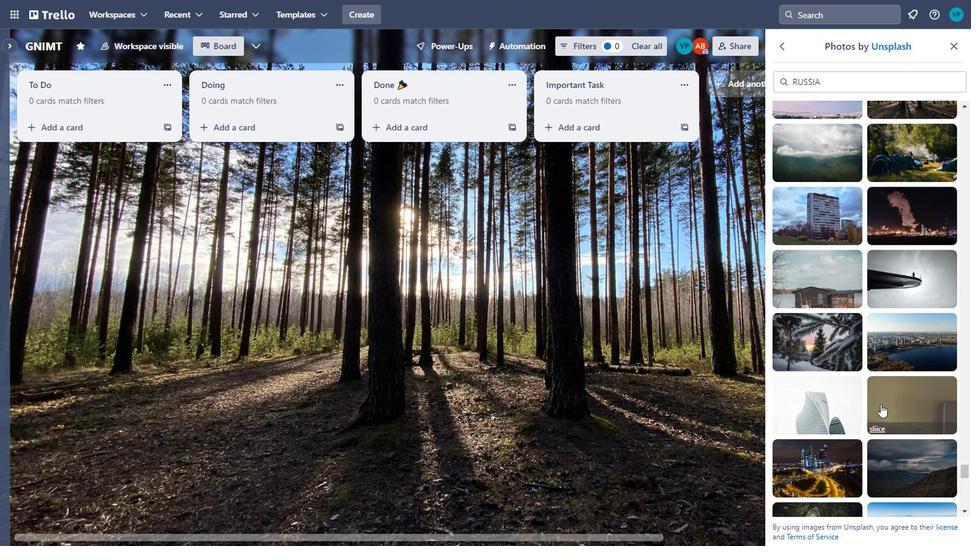 
Action: Mouse scrolled (902, 387) with delta (0, 0)
Screenshot: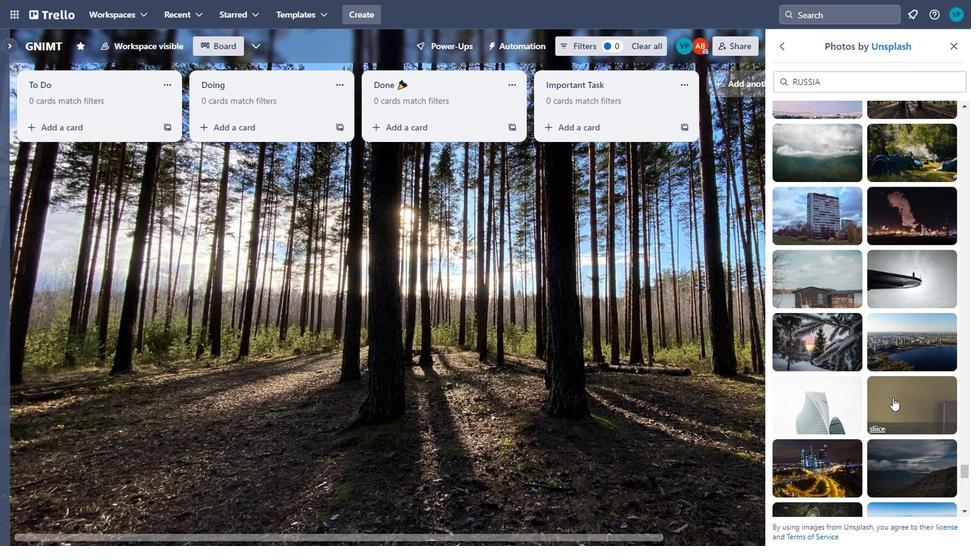 
Action: Mouse moved to (810, 381)
Screenshot: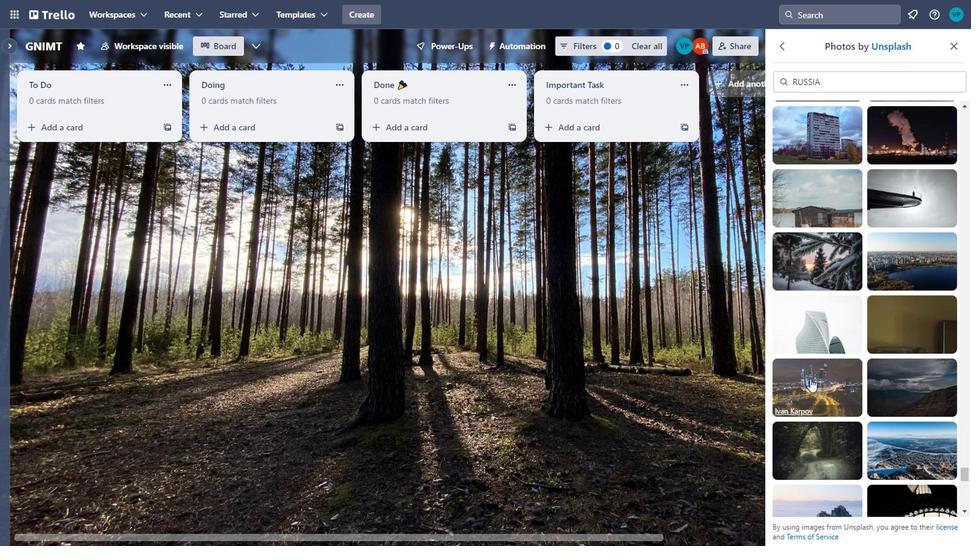 
Action: Mouse pressed left at (810, 381)
Screenshot: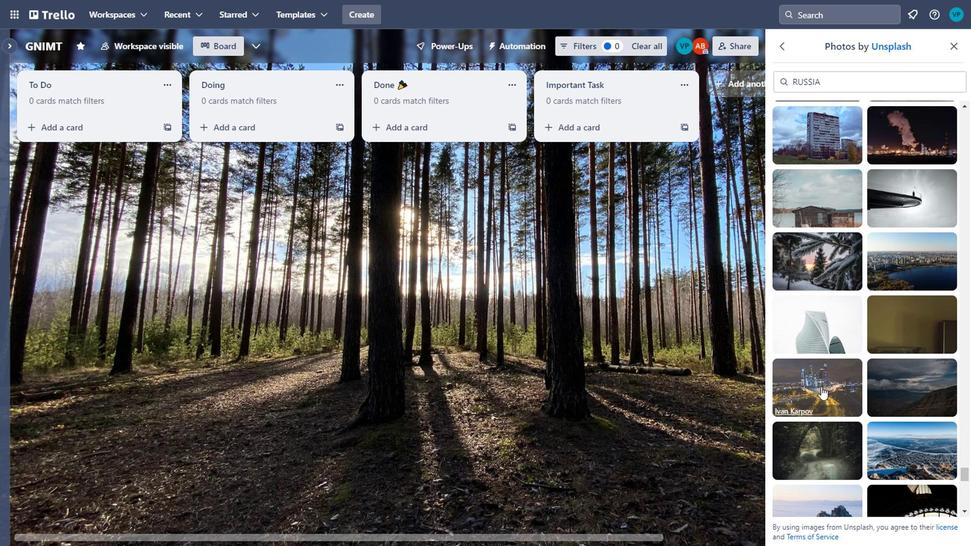 
Action: Mouse moved to (902, 384)
Screenshot: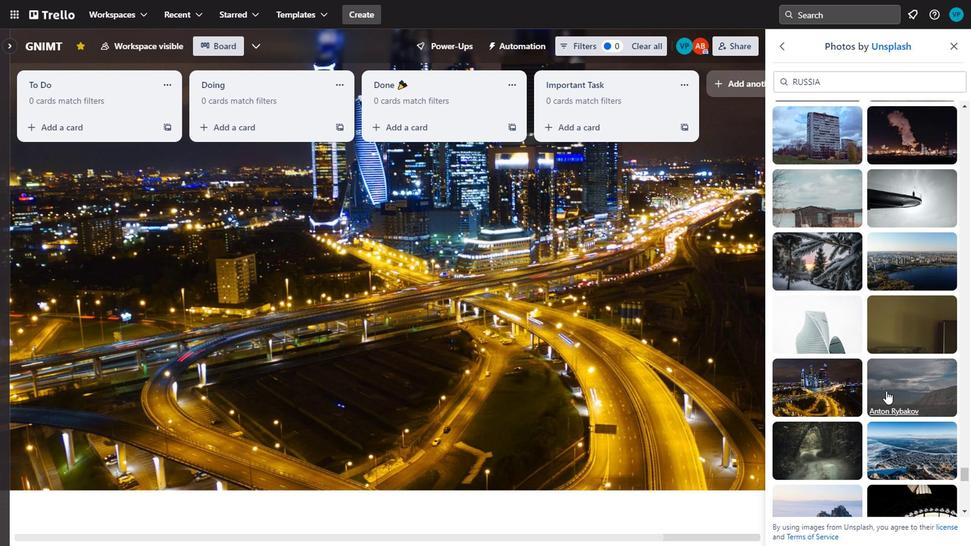 
Action: Mouse scrolled (902, 384) with delta (0, 0)
Screenshot: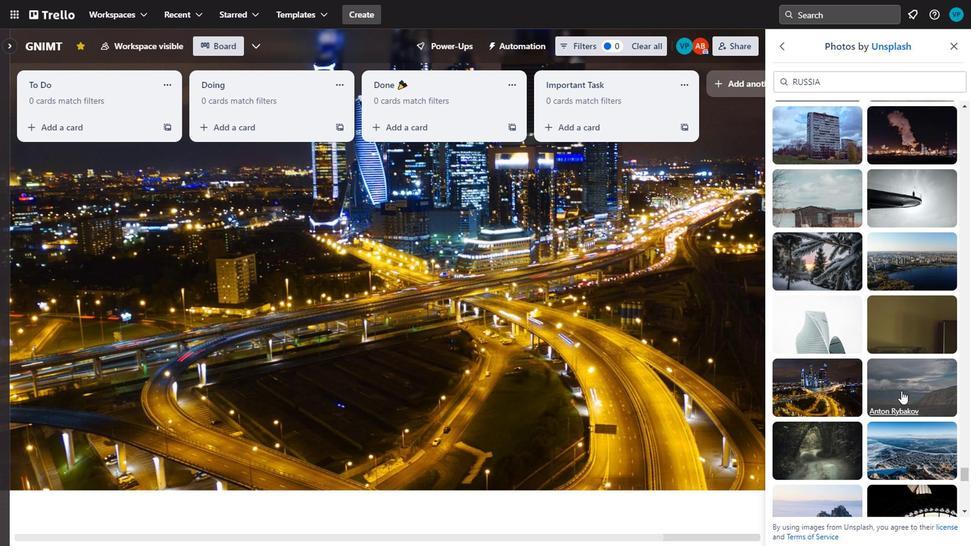 
Action: Mouse moved to (904, 385)
Screenshot: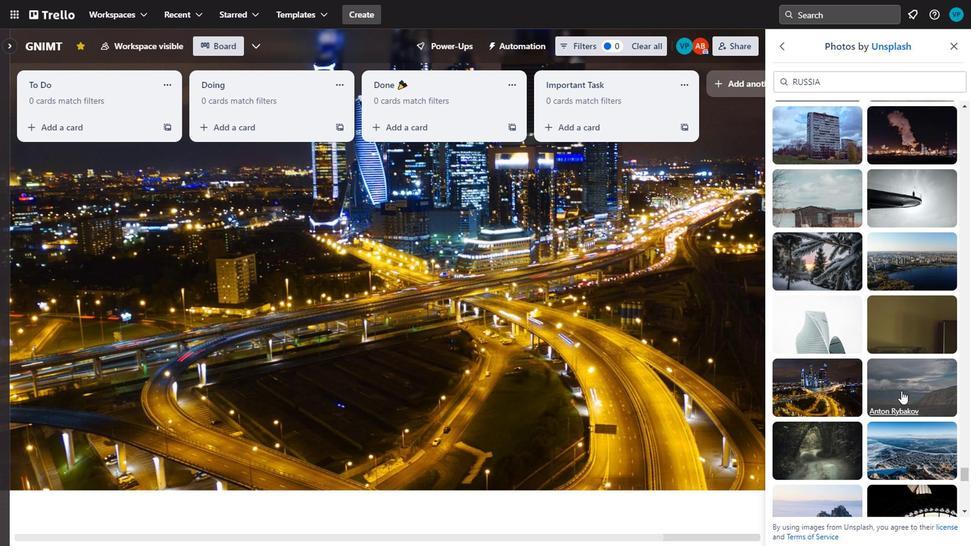 
Action: Mouse scrolled (904, 385) with delta (0, 0)
Screenshot: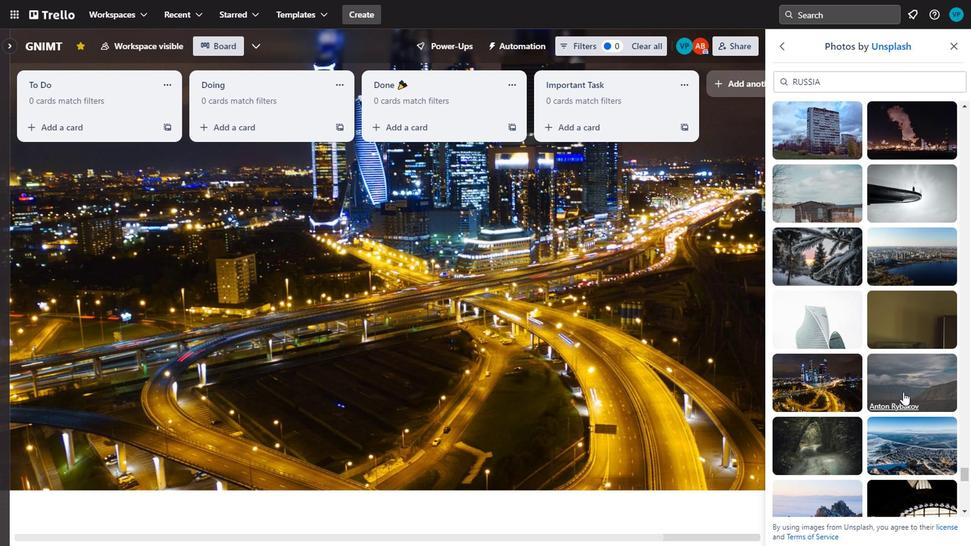 
Action: Mouse moved to (842, 404)
Screenshot: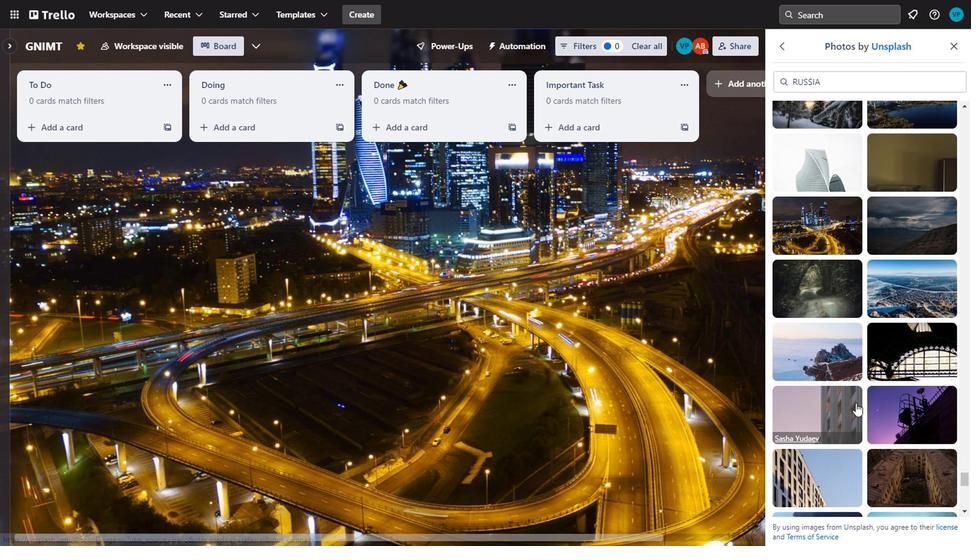 
Action: Mouse scrolled (842, 403) with delta (0, 0)
Screenshot: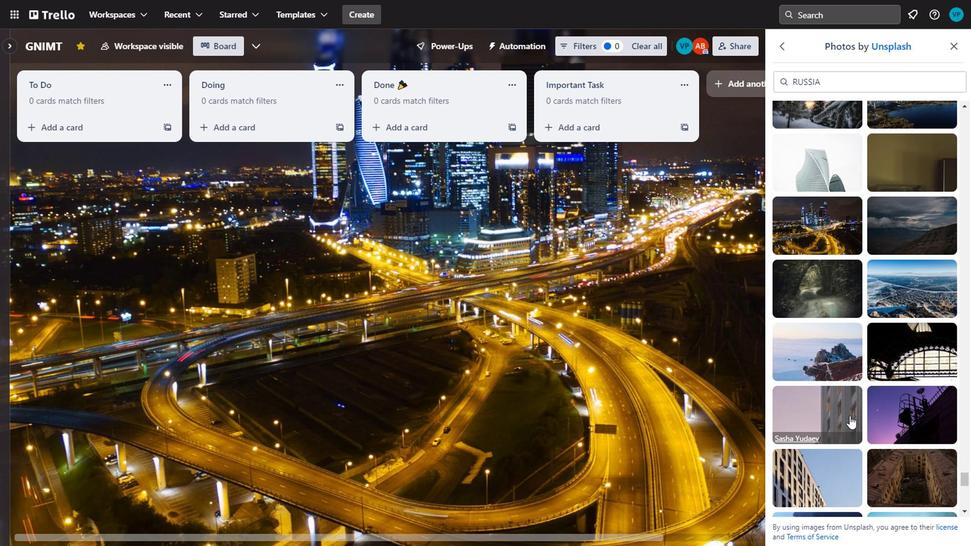 
Action: Mouse scrolled (842, 403) with delta (0, 0)
Screenshot: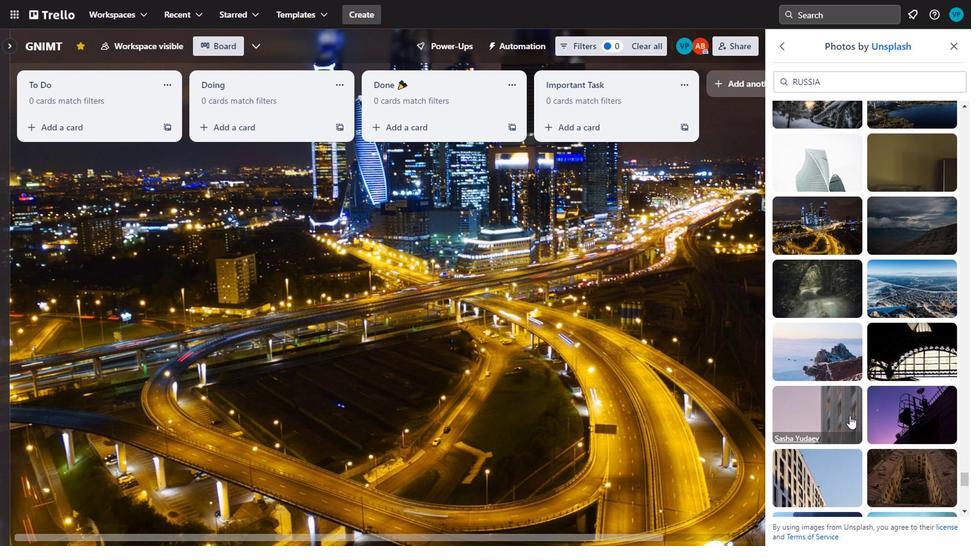 
Action: Mouse scrolled (842, 403) with delta (0, 0)
Screenshot: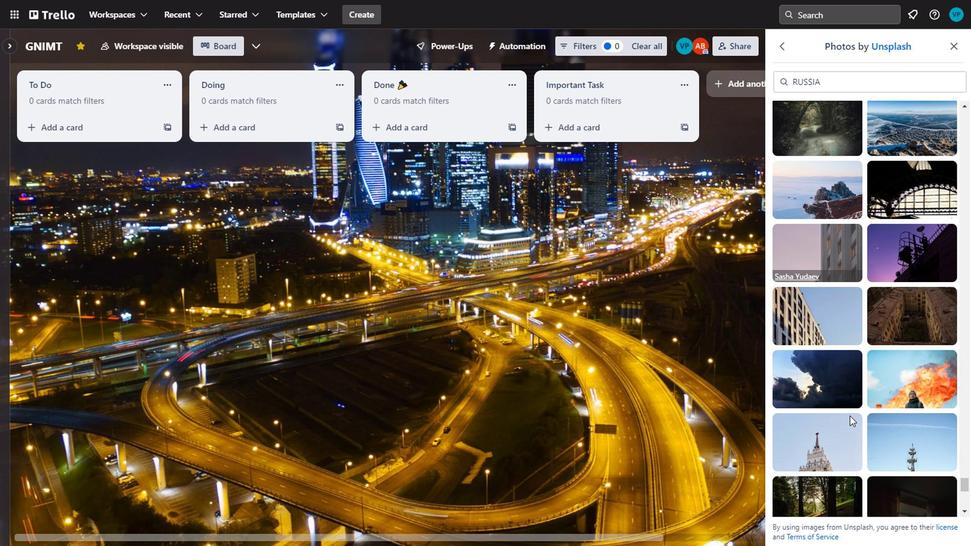 
Action: Mouse moved to (822, 354)
Screenshot: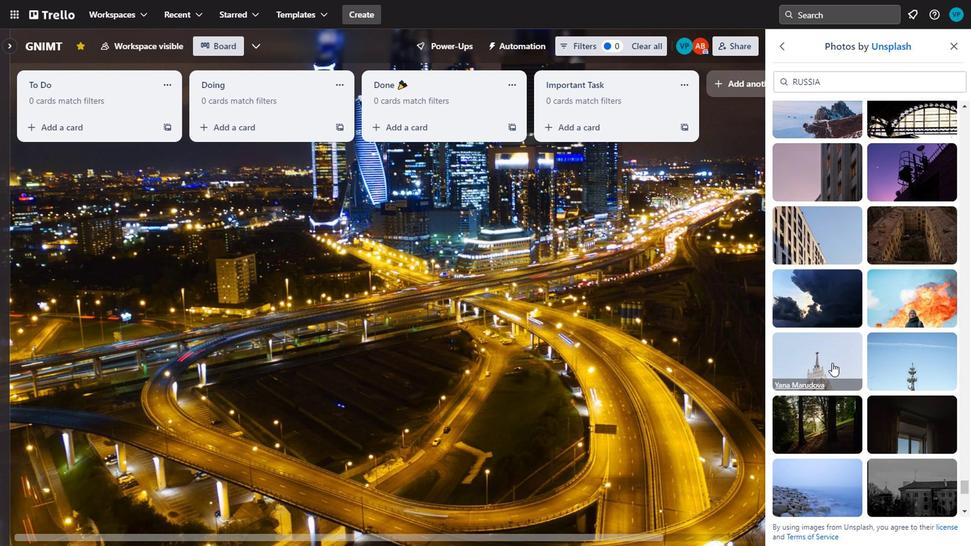 
Action: Mouse pressed left at (822, 354)
Screenshot: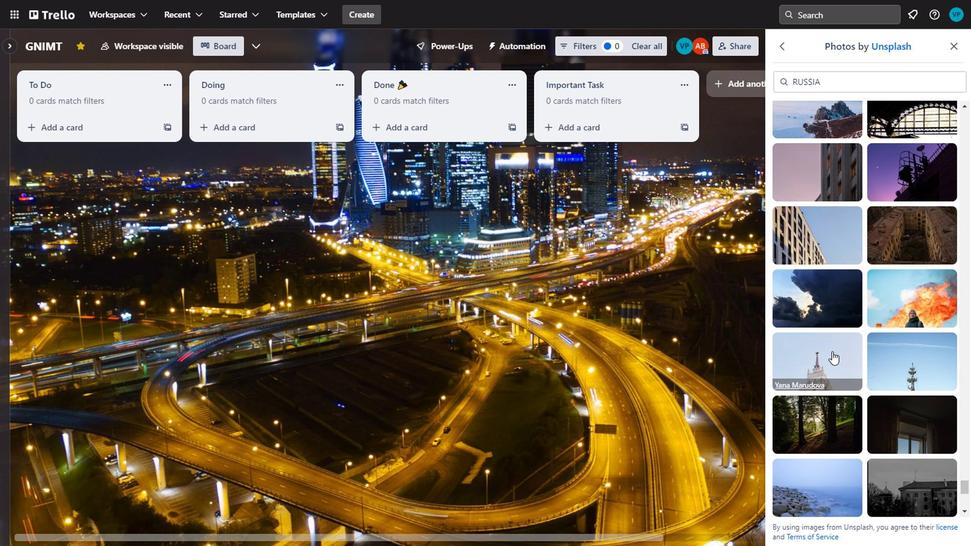 
Action: Mouse moved to (827, 374)
Screenshot: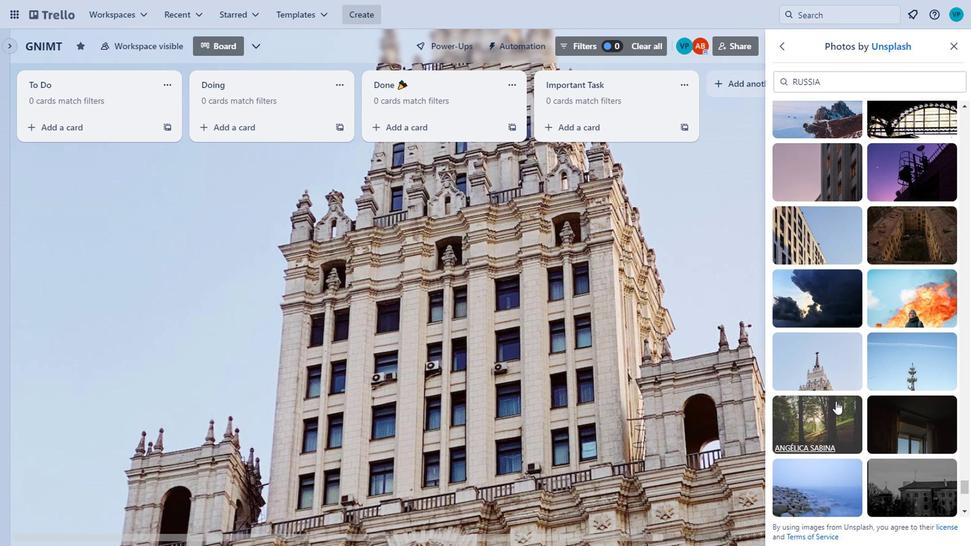 
Action: Mouse scrolled (827, 374) with delta (0, 0)
Screenshot: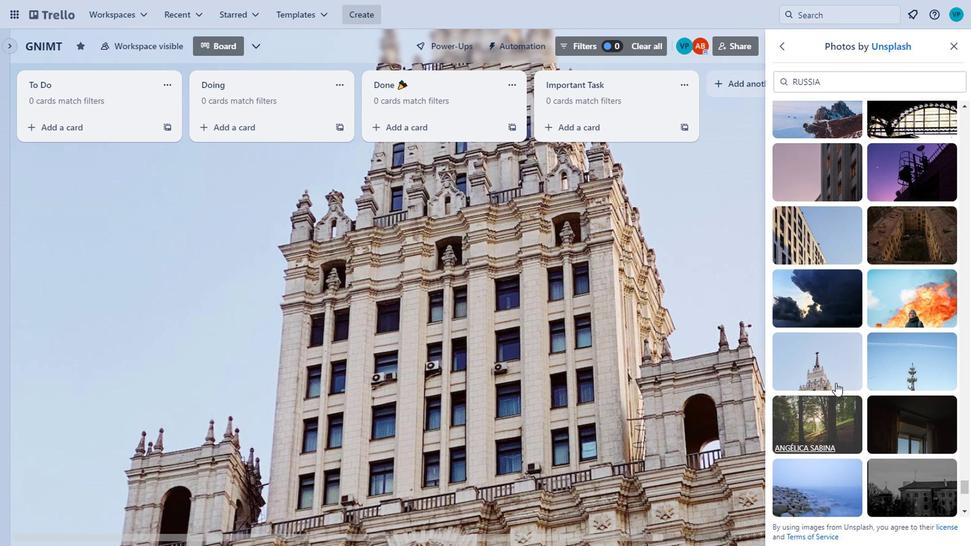 
Action: Mouse scrolled (827, 374) with delta (0, 0)
Screenshot: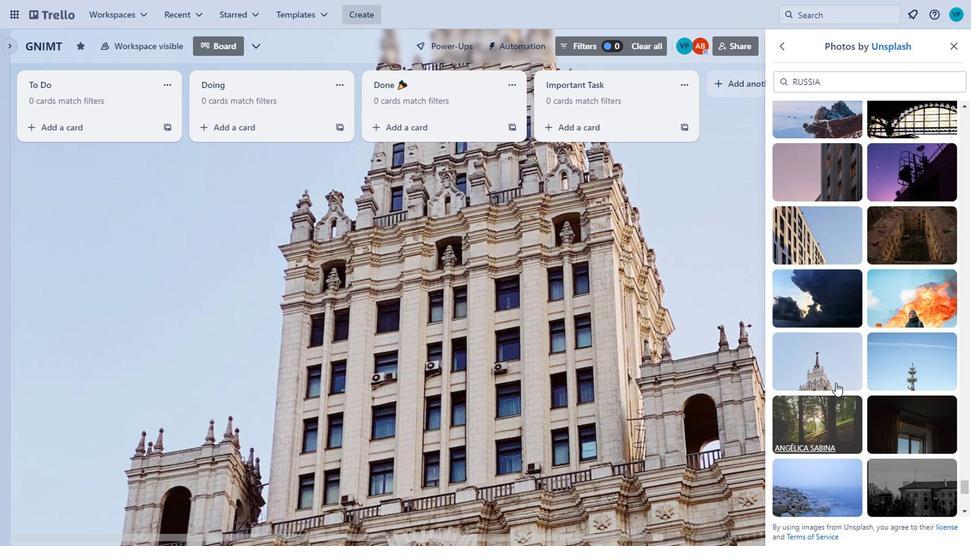 
Action: Mouse scrolled (827, 374) with delta (0, 0)
Screenshot: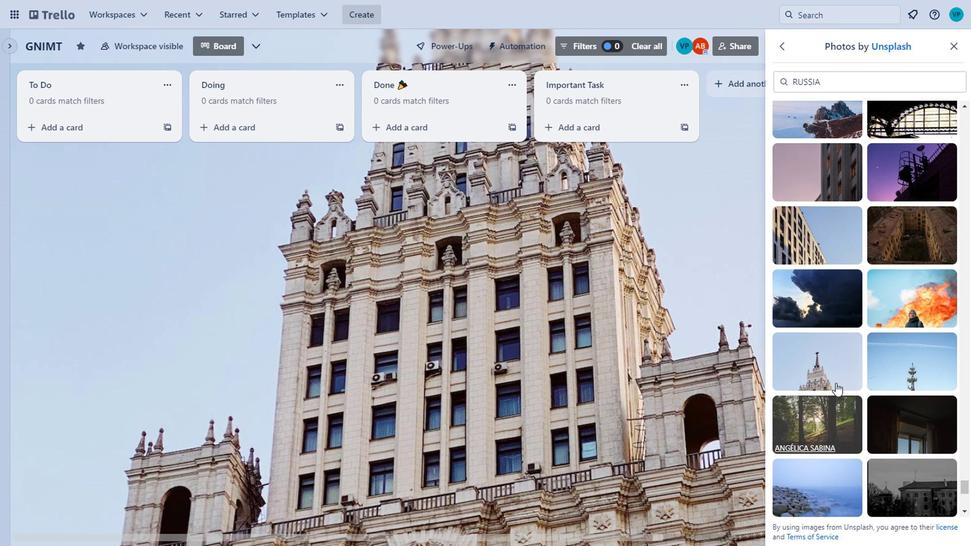
Action: Mouse scrolled (827, 374) with delta (0, 0)
Screenshot: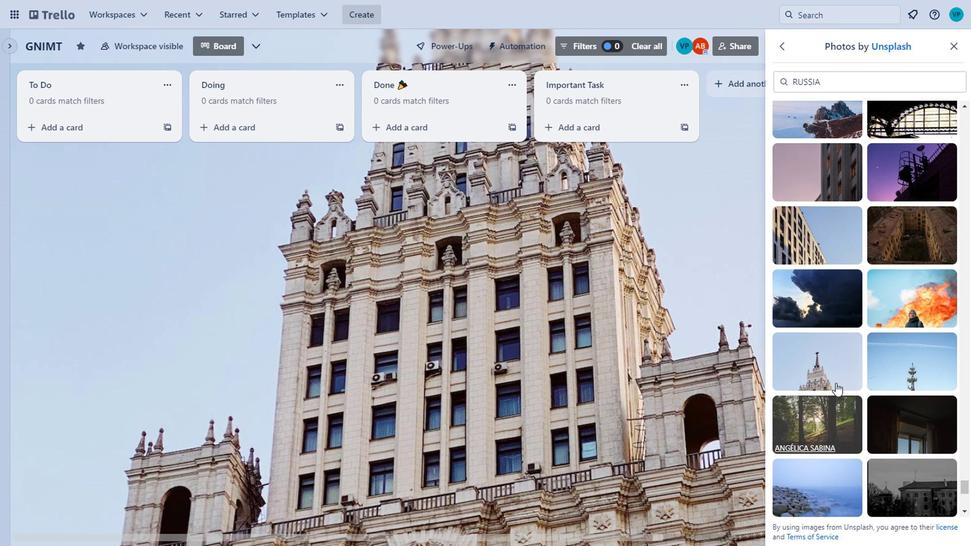 
Action: Mouse moved to (803, 399)
Screenshot: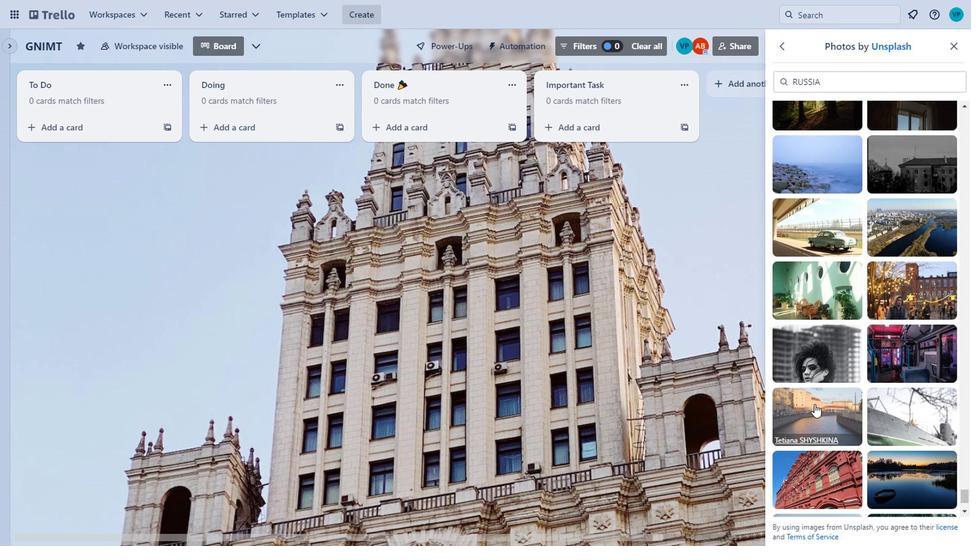 
Action: Mouse scrolled (803, 398) with delta (0, 0)
Screenshot: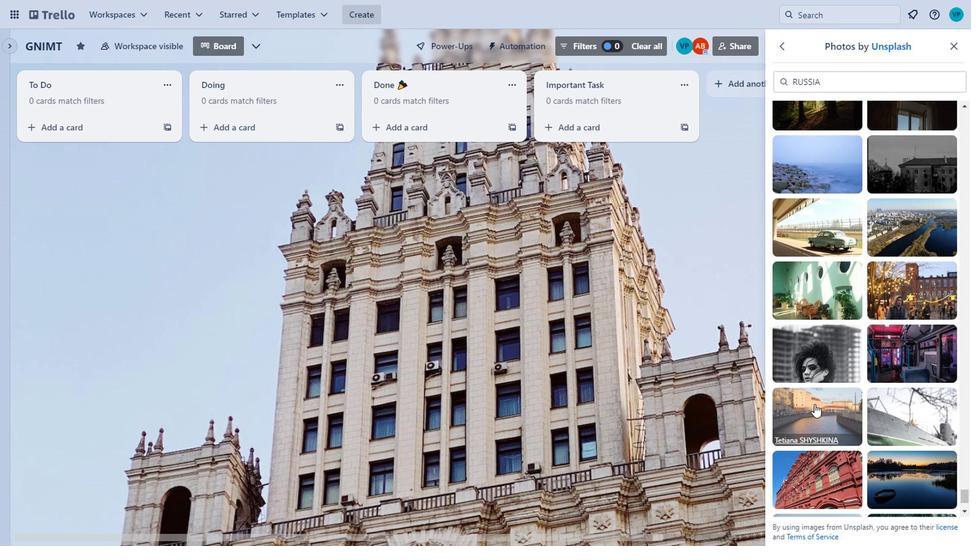 
Action: Mouse moved to (815, 378)
Screenshot: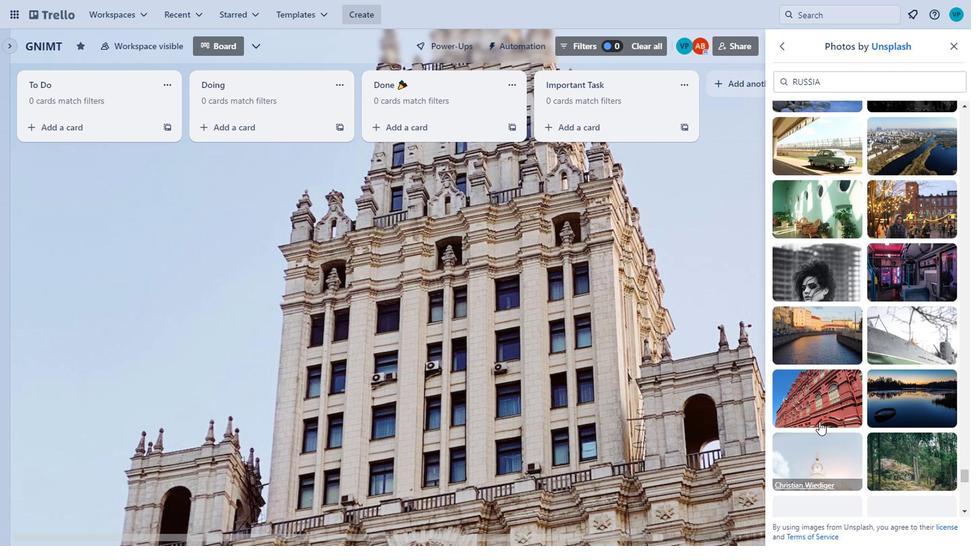 
Action: Mouse pressed left at (815, 378)
Screenshot: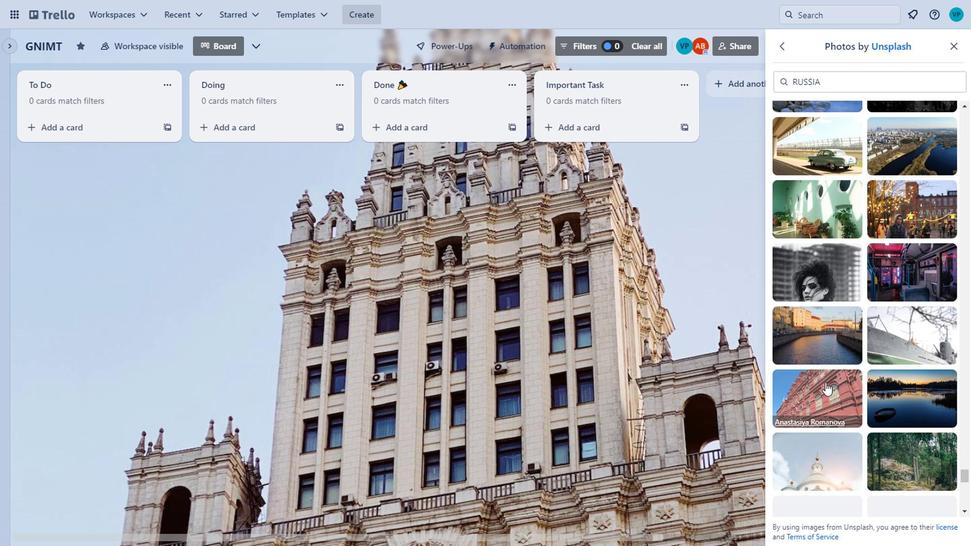 
Action: Mouse moved to (800, 434)
Screenshot: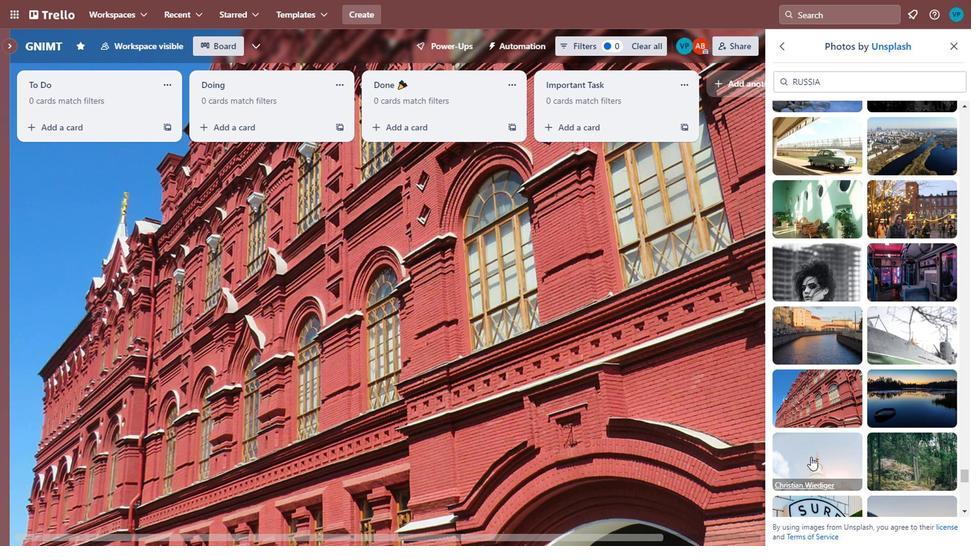 
Action: Mouse pressed left at (800, 434)
Screenshot: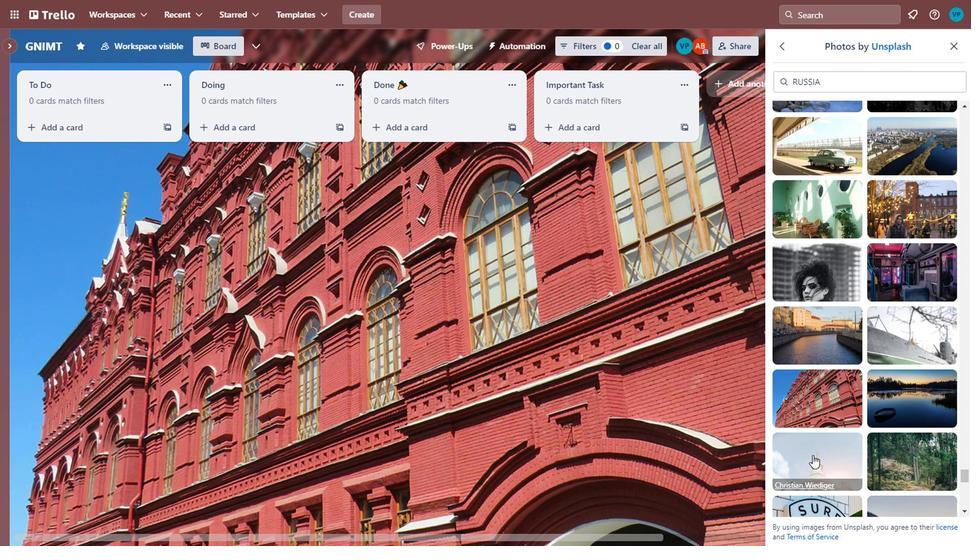 
Action: Mouse moved to (861, 409)
Screenshot: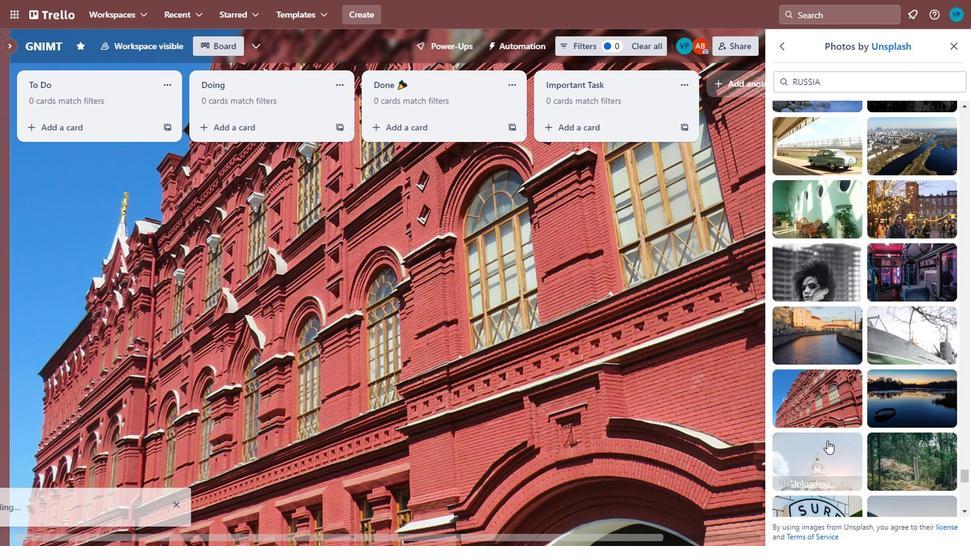 
Action: Mouse scrolled (861, 409) with delta (0, 0)
Screenshot: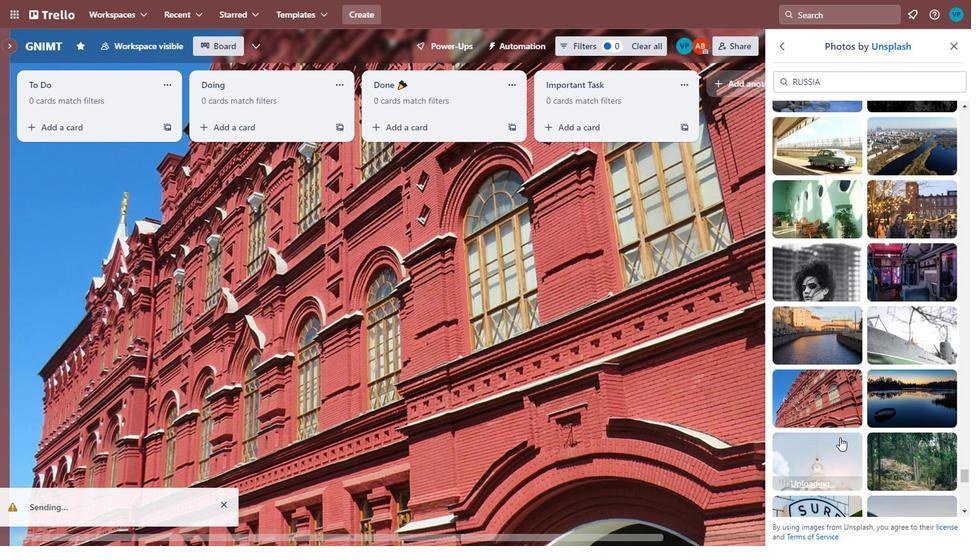 
Action: Mouse scrolled (861, 409) with delta (0, 0)
Screenshot: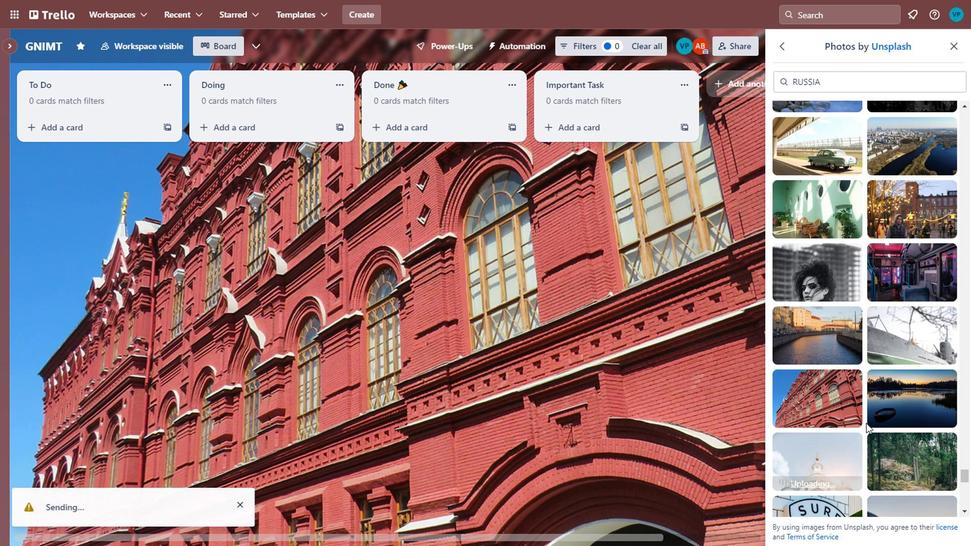 
Action: Mouse moved to (920, 442)
Screenshot: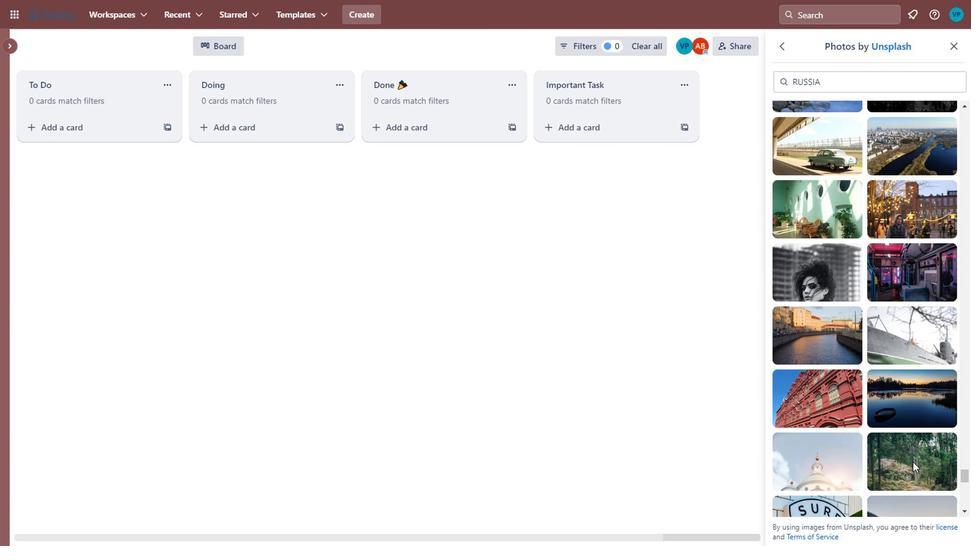 
Action: Mouse scrolled (920, 442) with delta (0, 0)
Screenshot: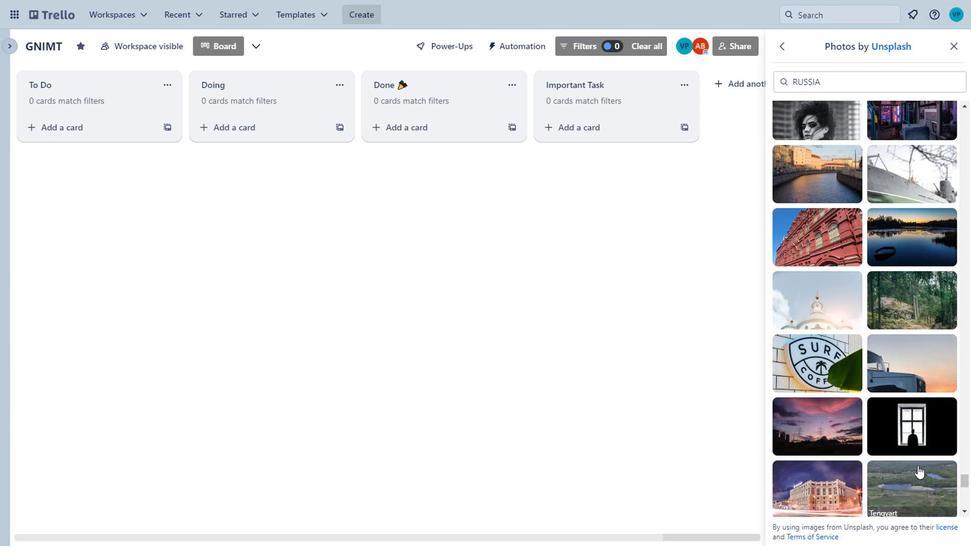 
Action: Mouse moved to (816, 396)
Screenshot: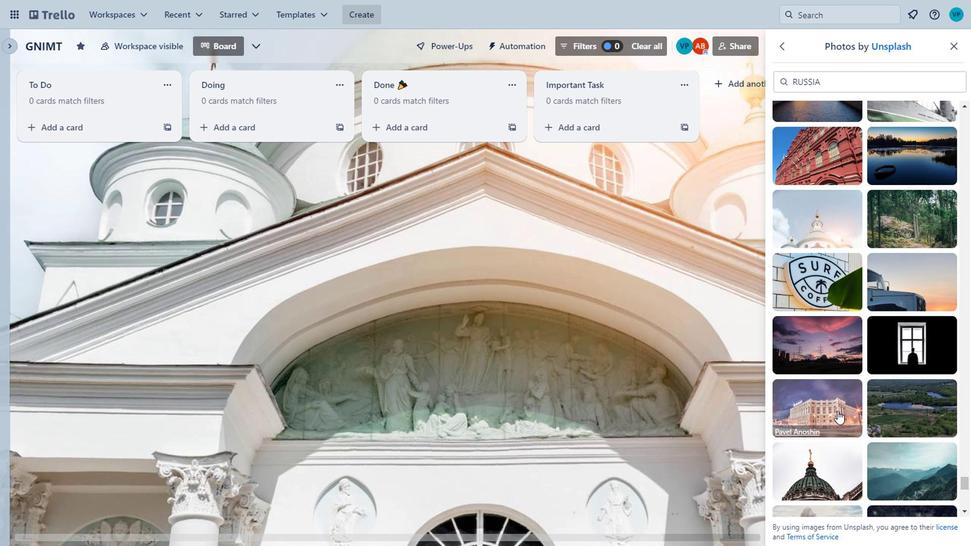 
Action: Mouse pressed left at (816, 396)
Screenshot: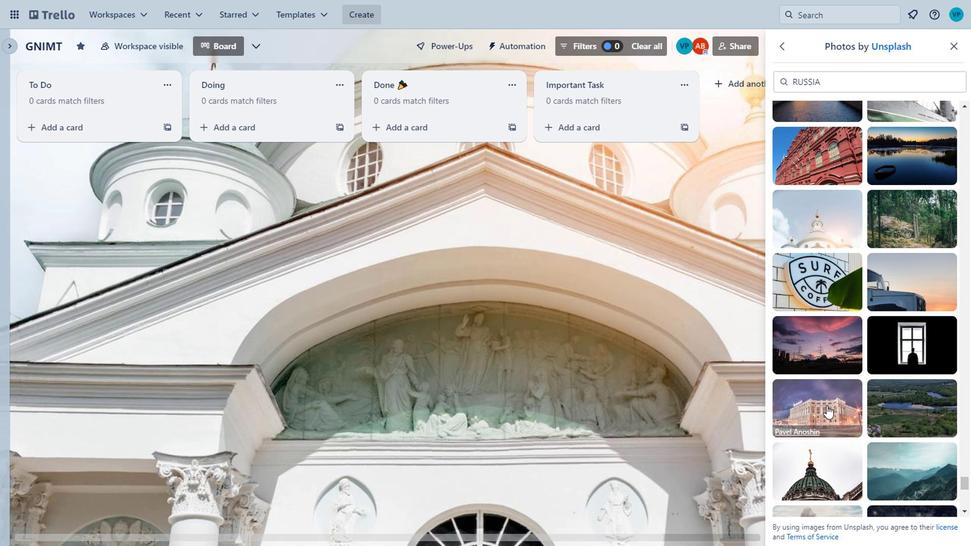 
Action: Mouse moved to (884, 396)
Screenshot: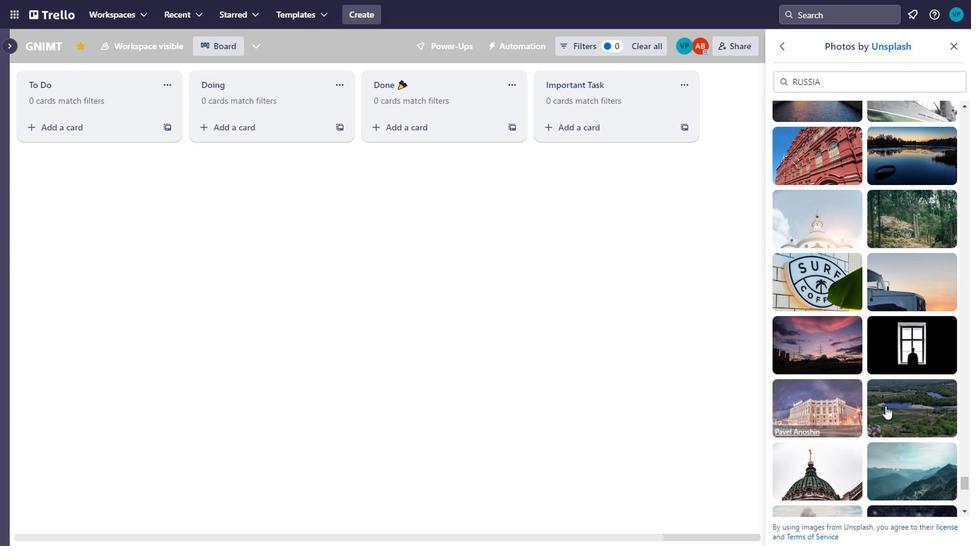 
Action: Mouse scrolled (884, 396) with delta (0, 0)
Screenshot: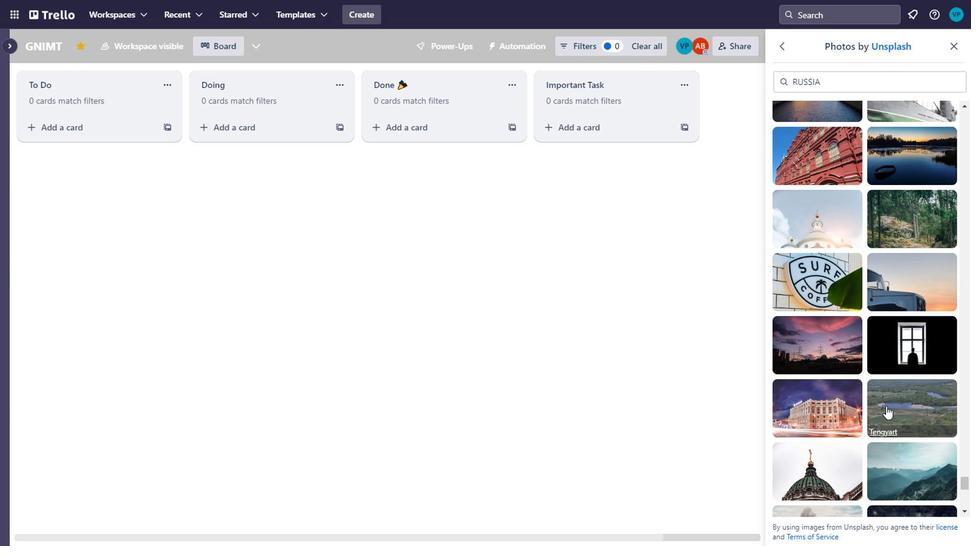 
Action: Mouse scrolled (884, 396) with delta (0, 0)
Screenshot: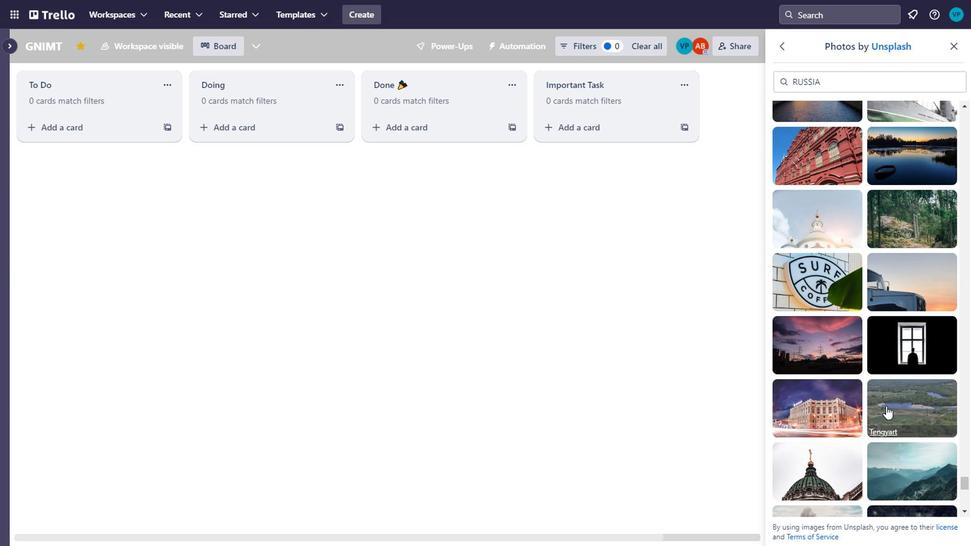 
Action: Mouse moved to (865, 410)
Screenshot: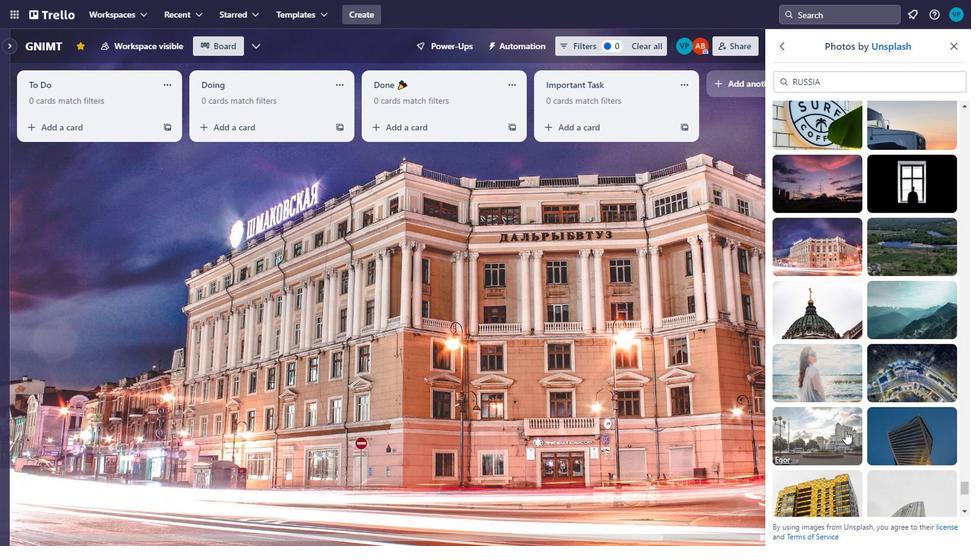 
Action: Mouse scrolled (865, 409) with delta (0, 0)
Screenshot: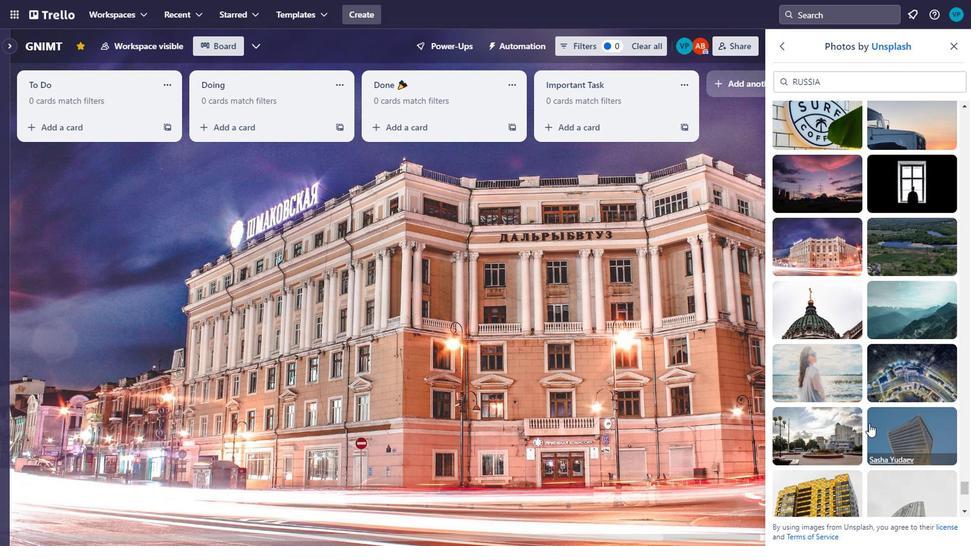 
Action: Mouse moved to (831, 352)
Screenshot: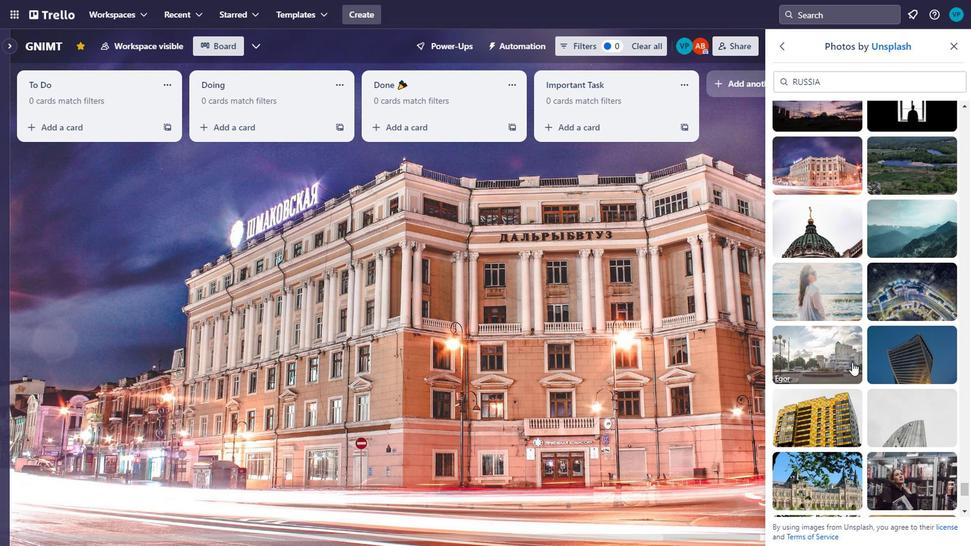 
Action: Mouse pressed left at (831, 352)
Screenshot: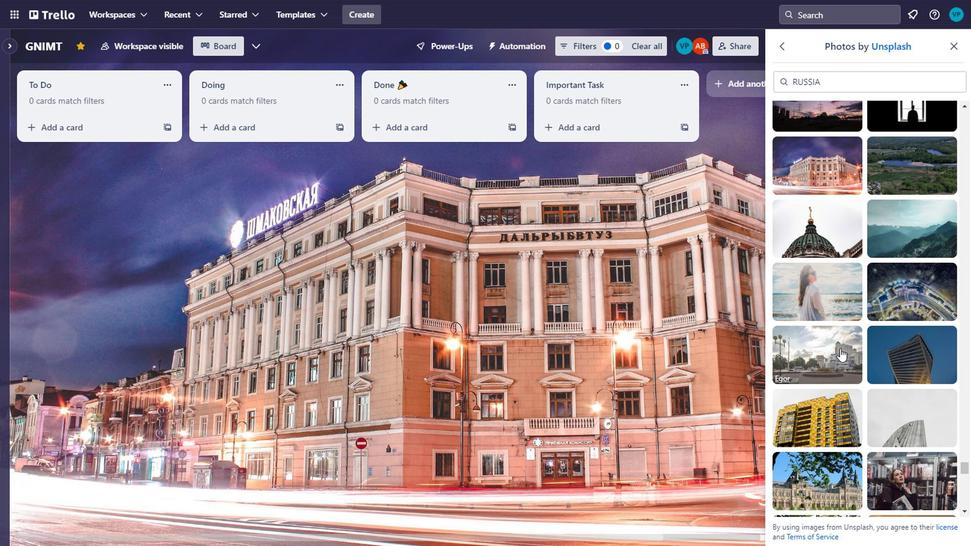 
Action: Mouse moved to (898, 405)
Screenshot: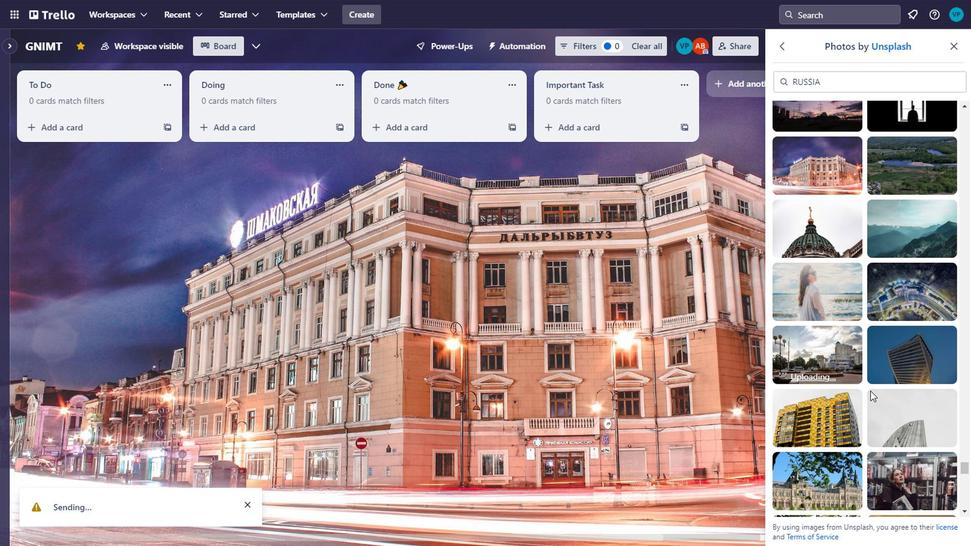 
Action: Mouse scrolled (898, 405) with delta (0, 0)
Screenshot: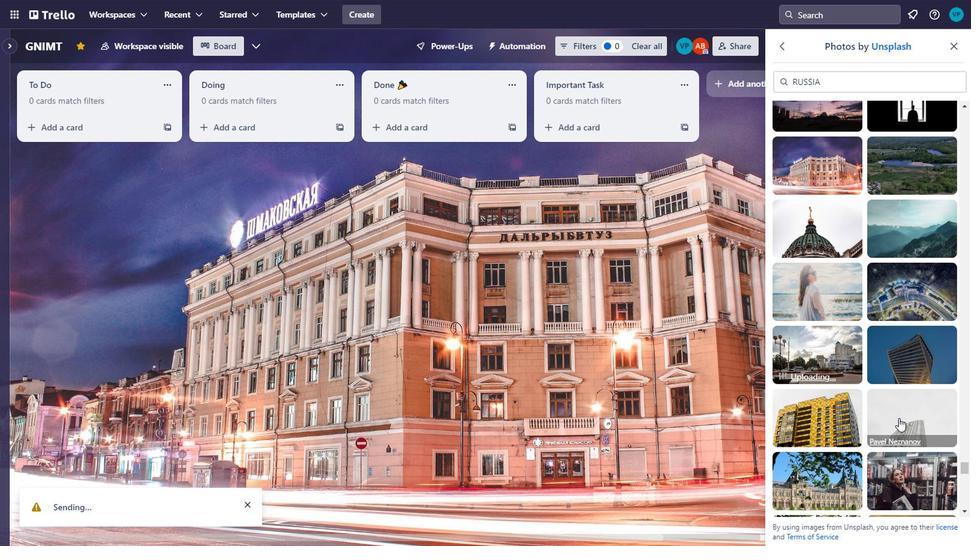 
Action: Mouse moved to (916, 331)
Screenshot: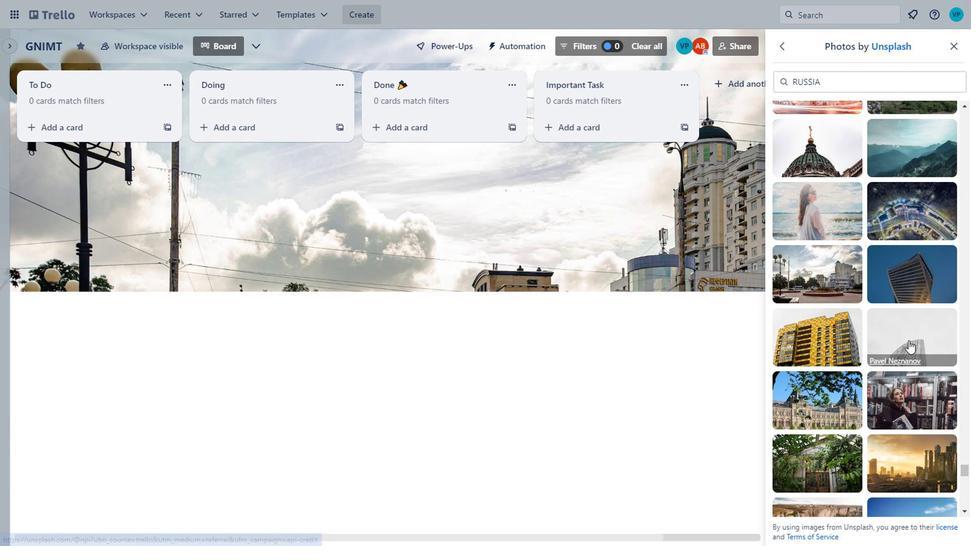 
Action: Mouse pressed left at (916, 331)
Screenshot: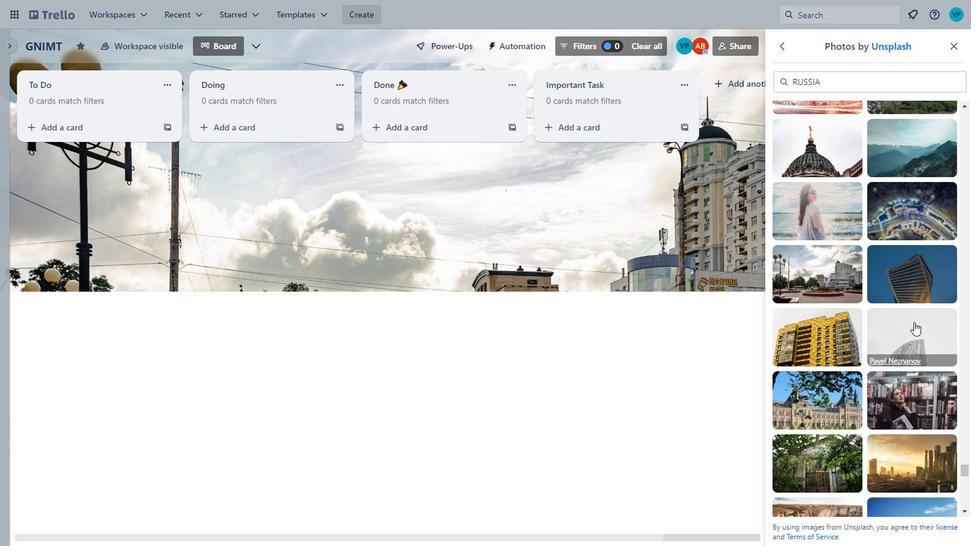 
Action: Mouse scrolled (916, 331) with delta (0, 0)
Screenshot: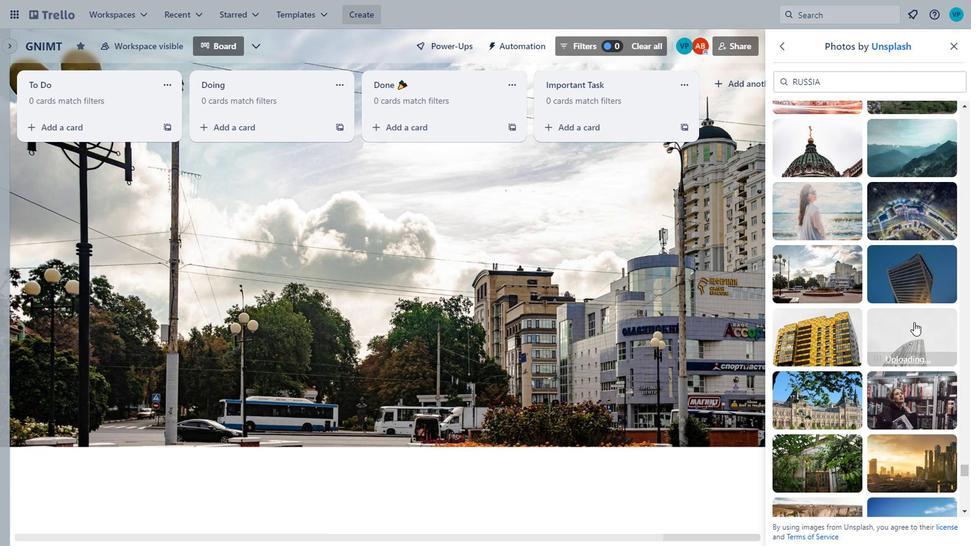
Action: Mouse moved to (832, 374)
Screenshot: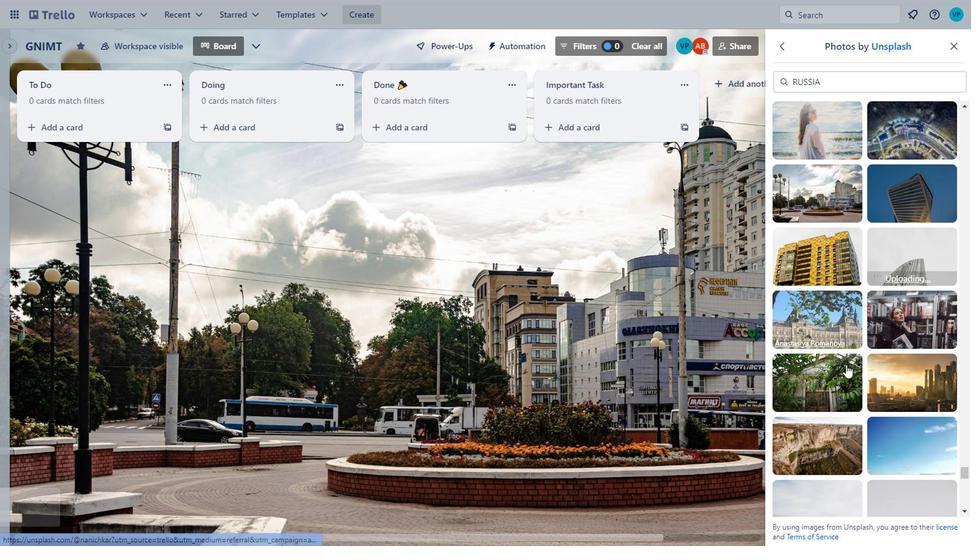 
Action: Mouse scrolled (832, 373) with delta (0, 0)
Screenshot: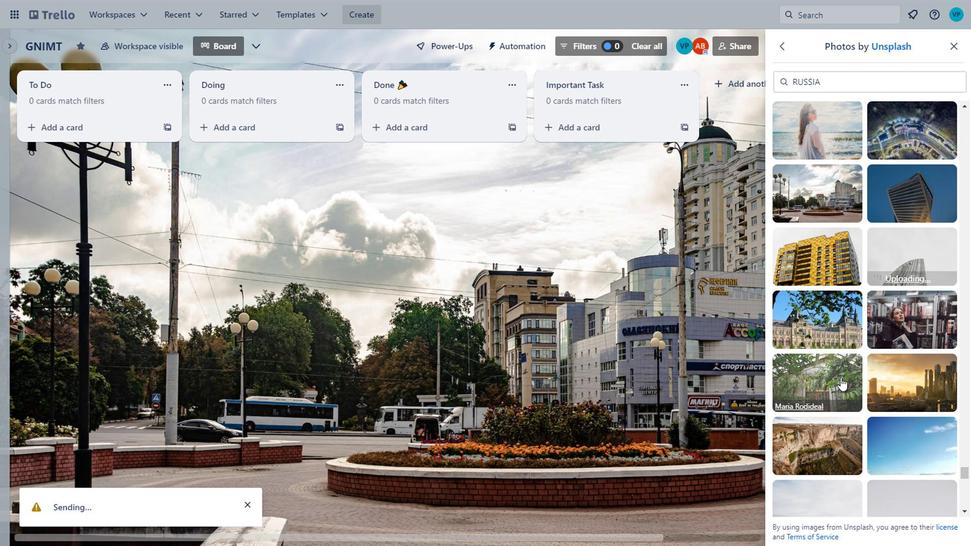 
Action: Mouse moved to (841, 404)
Screenshot: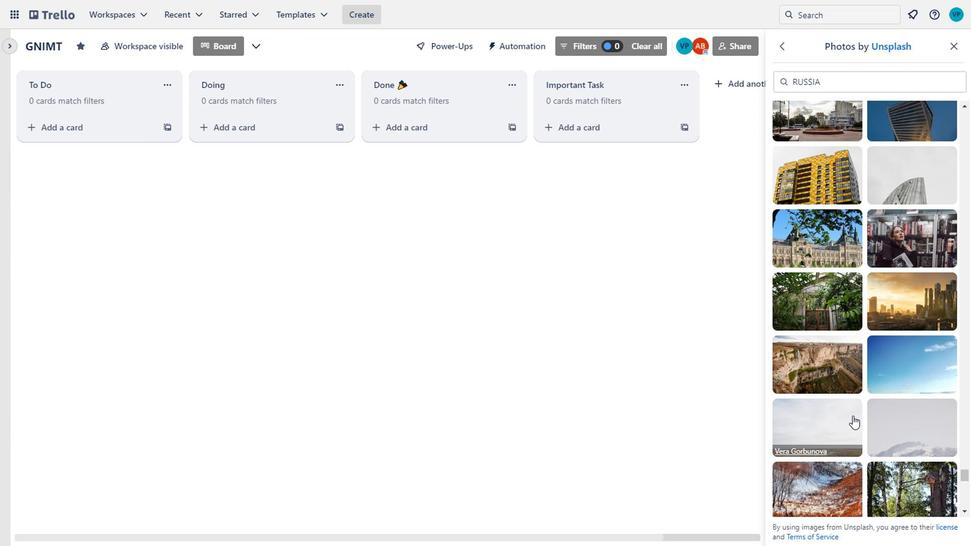 
Action: Mouse pressed left at (841, 404)
Screenshot: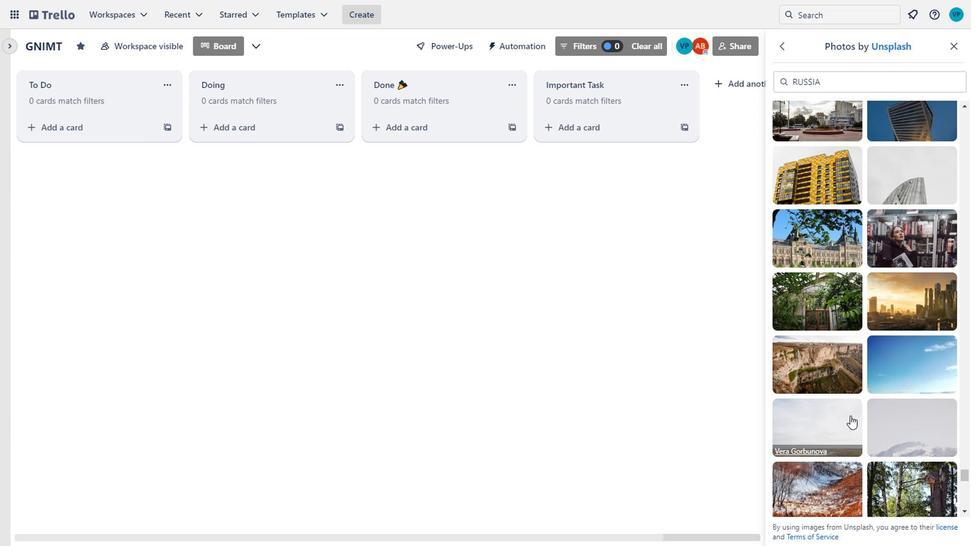 
Action: Mouse moved to (902, 402)
Screenshot: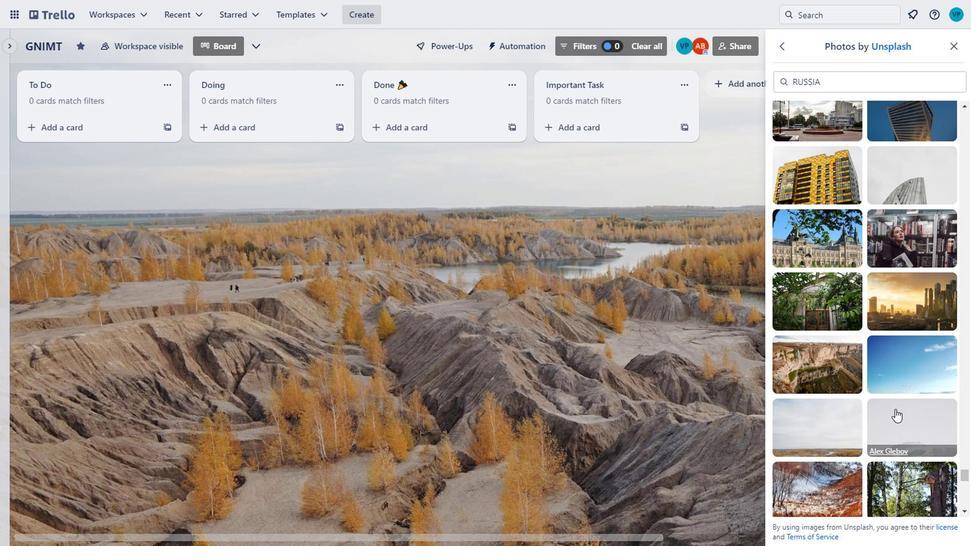 
Action: Mouse pressed left at (902, 402)
Screenshot: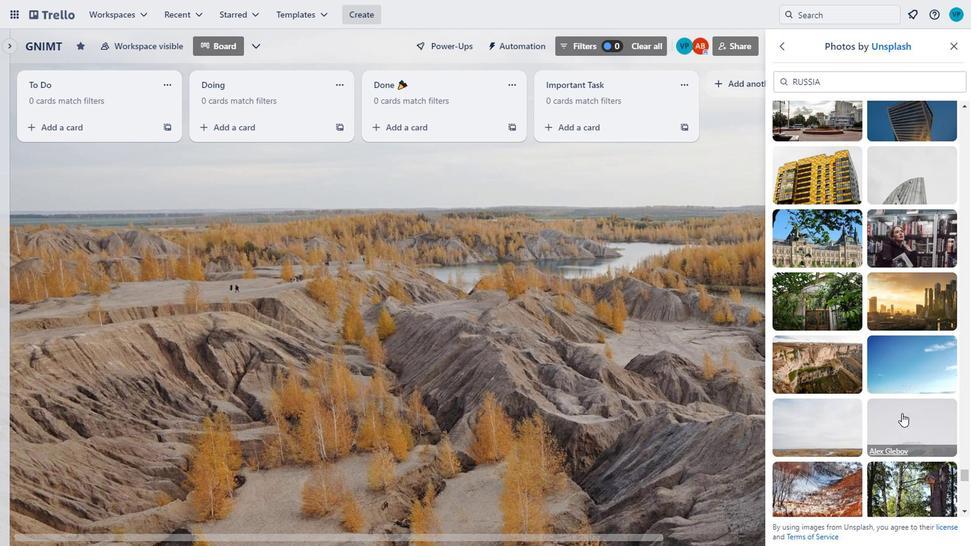 
Action: Mouse scrolled (902, 401) with delta (0, 0)
Screenshot: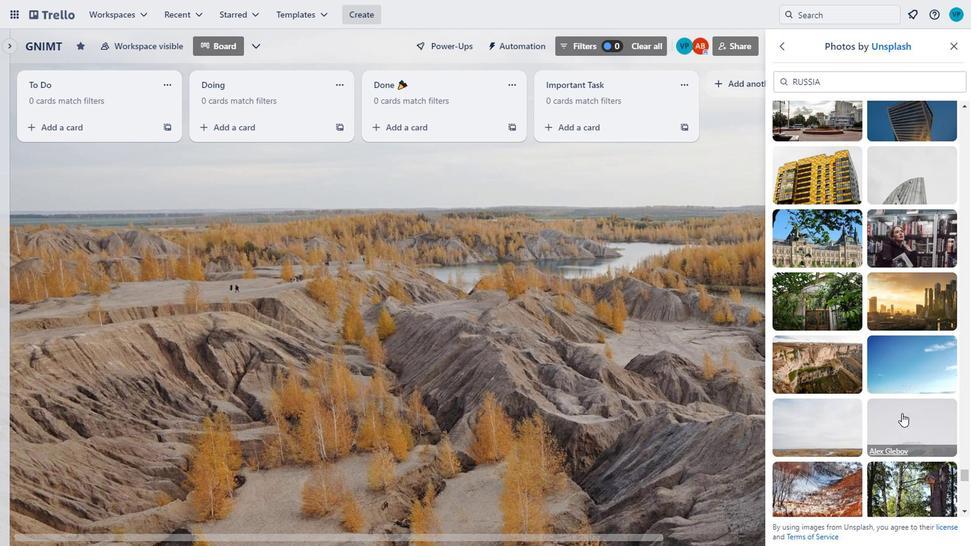 
Action: Mouse scrolled (902, 401) with delta (0, 0)
Screenshot: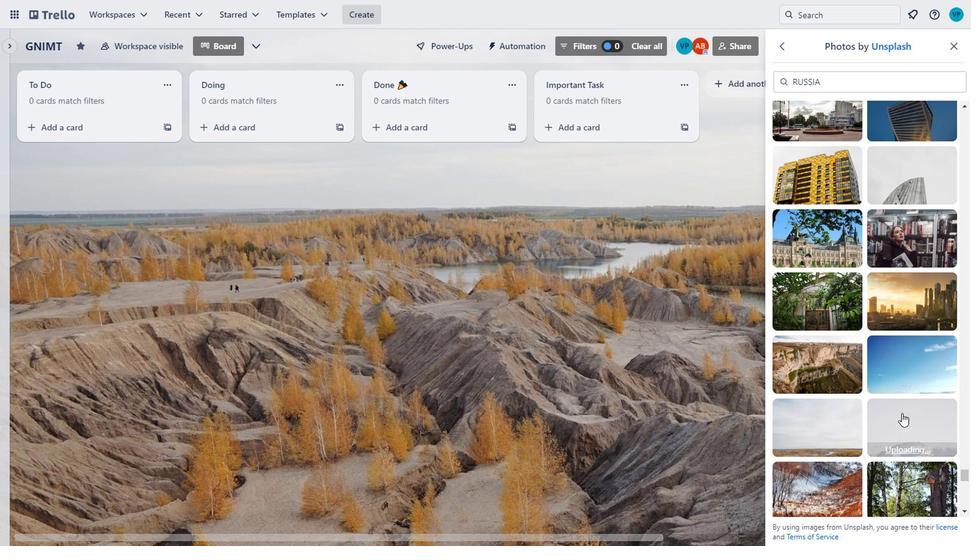 
Action: Mouse moved to (835, 374)
Screenshot: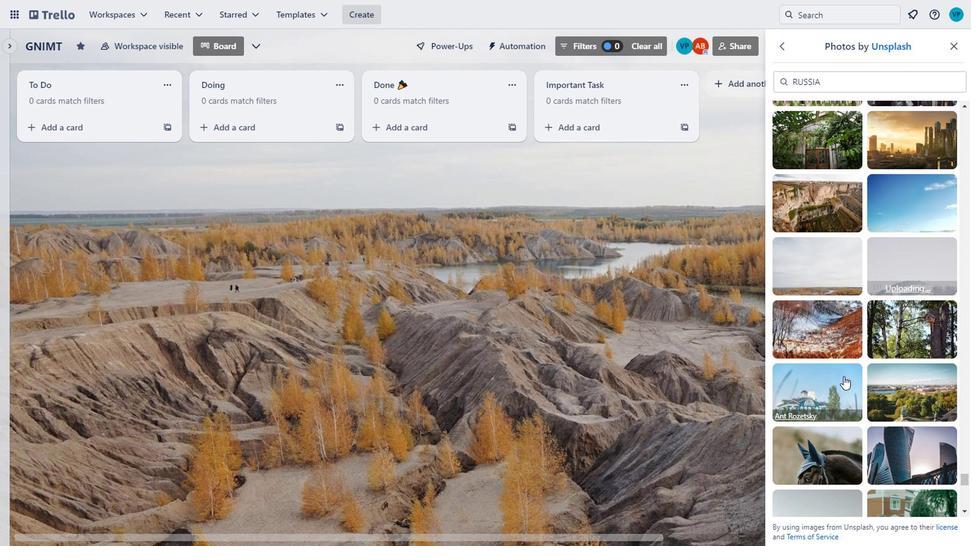 
Action: Mouse scrolled (835, 374) with delta (0, 0)
Screenshot: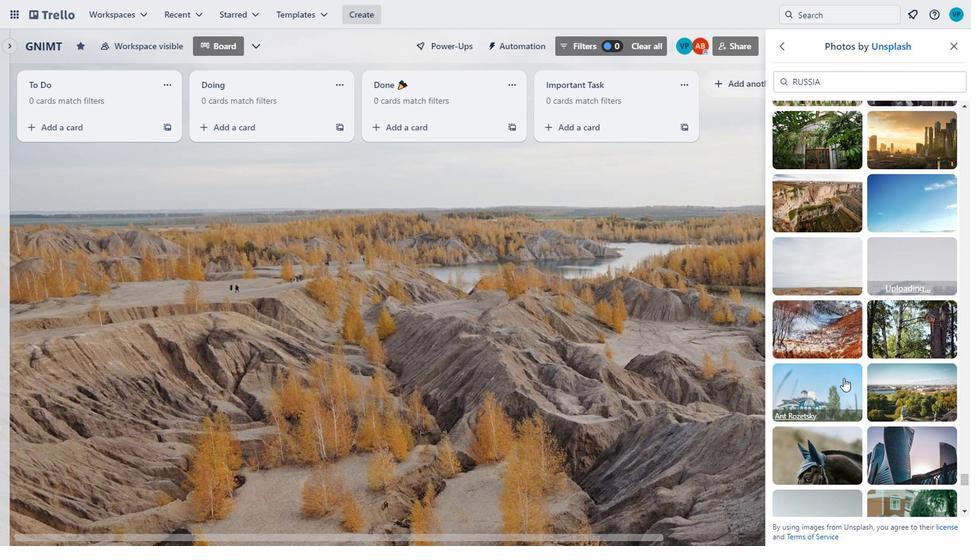 
Action: Mouse moved to (834, 386)
Screenshot: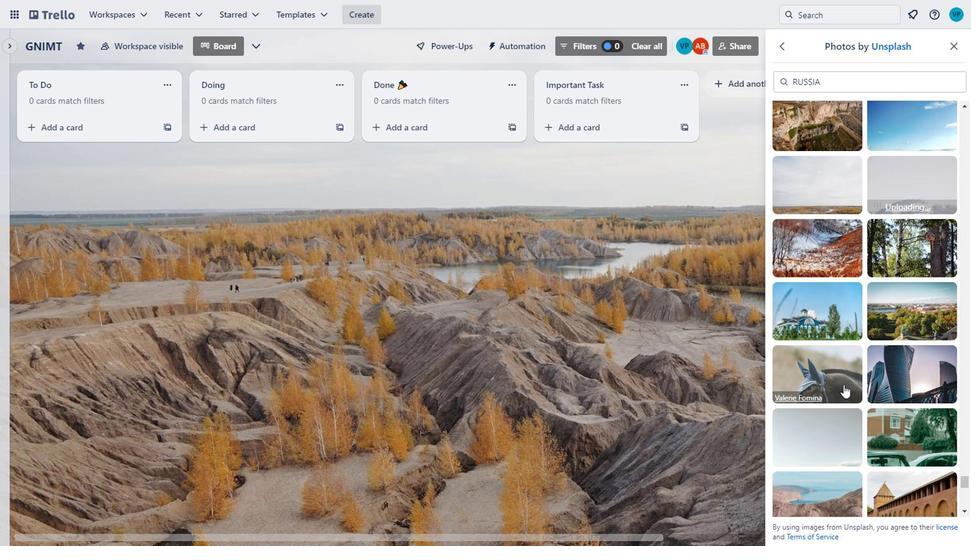 
Action: Mouse scrolled (834, 386) with delta (0, 0)
Screenshot: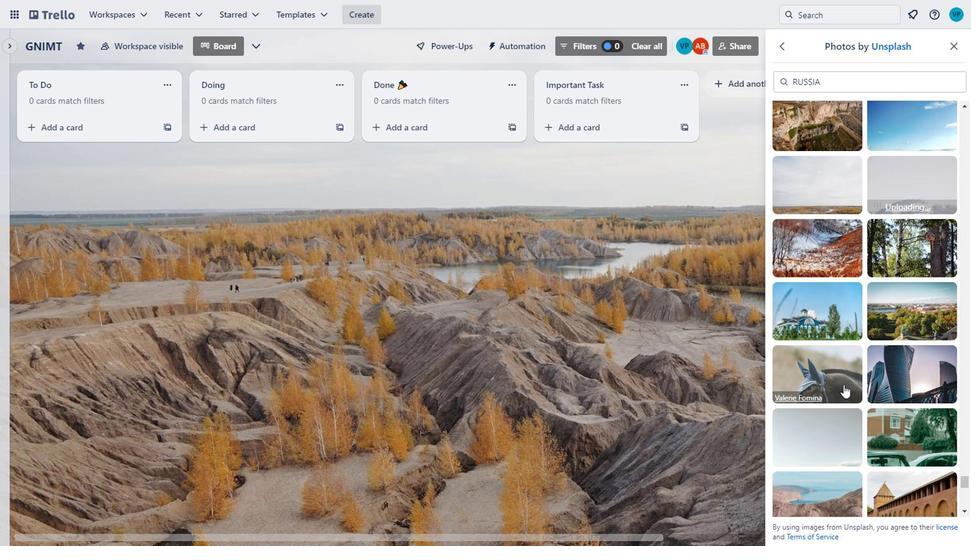 
Action: Mouse moved to (810, 394)
Screenshot: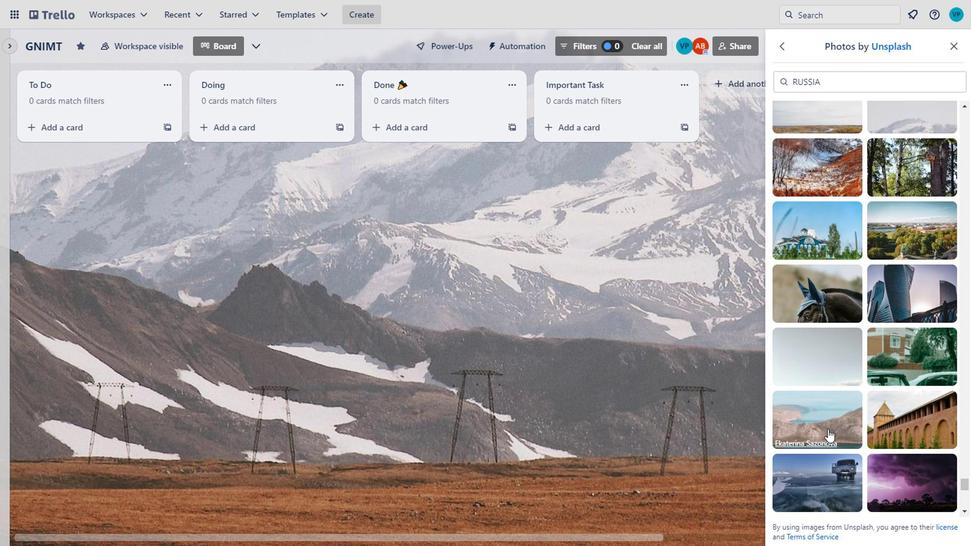 
Action: Mouse pressed left at (810, 394)
Screenshot: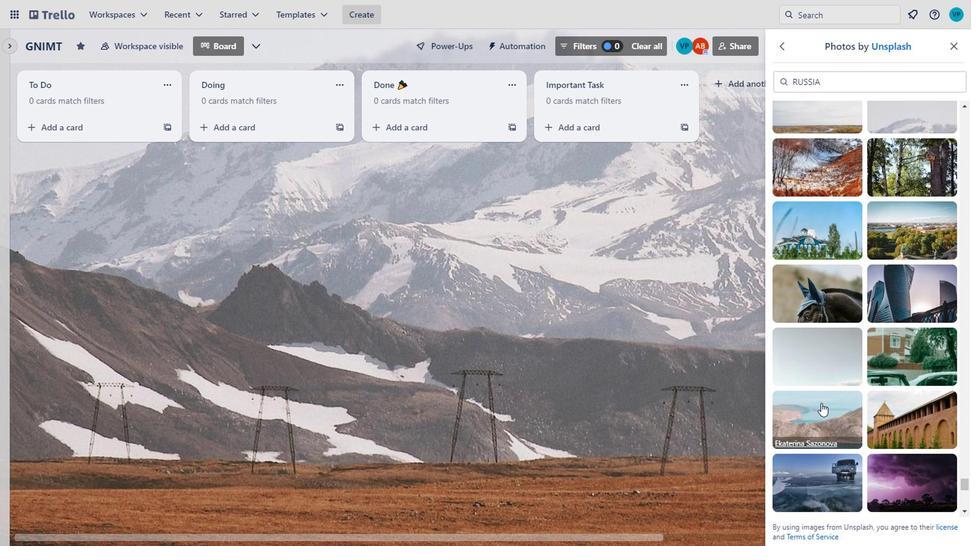 
Action: Mouse moved to (919, 392)
Screenshot: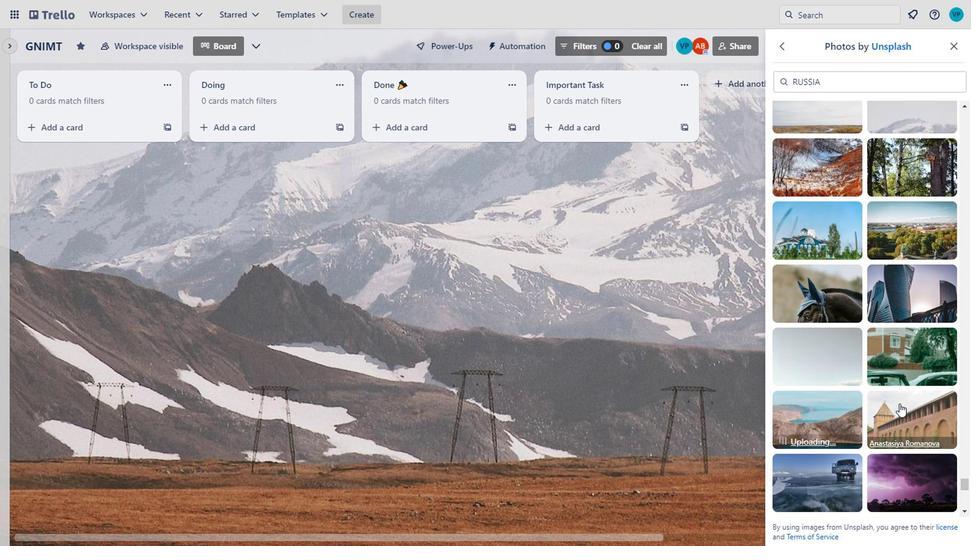 
Action: Mouse scrolled (919, 392) with delta (0, 0)
Screenshot: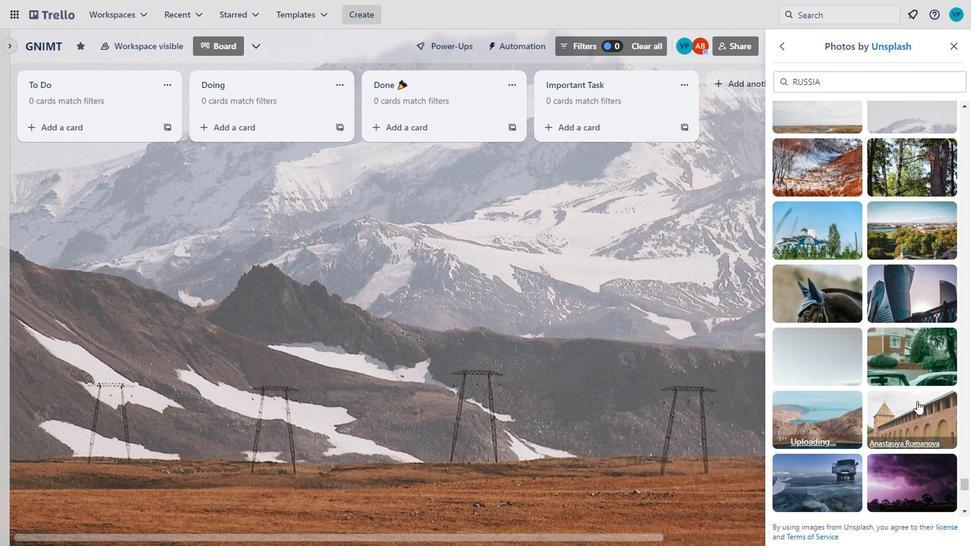 
Action: Mouse scrolled (919, 392) with delta (0, 0)
Screenshot: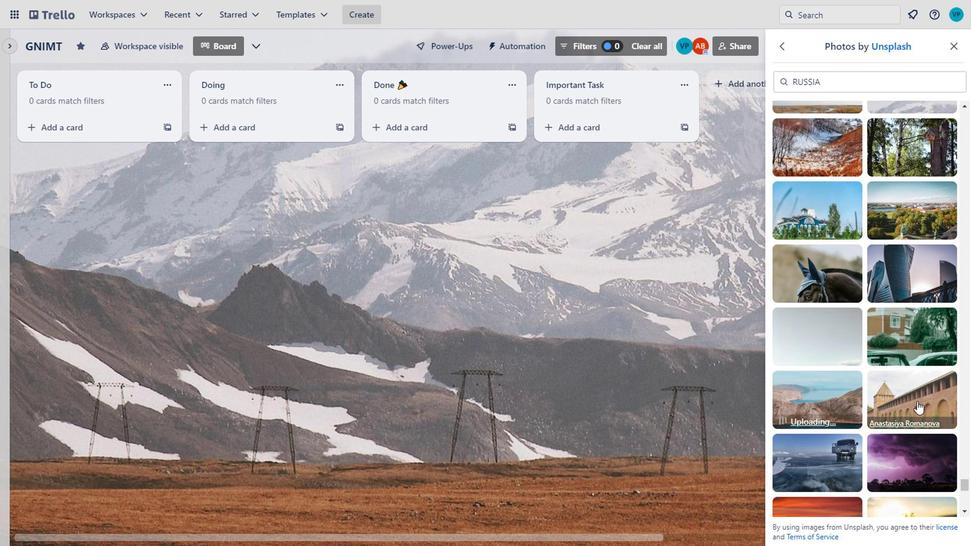 
Action: Mouse moved to (890, 414)
Screenshot: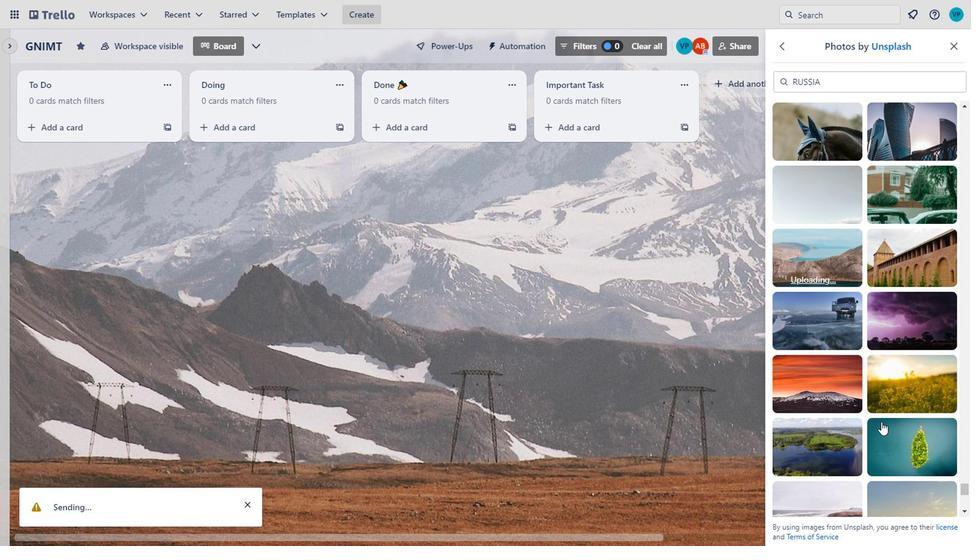 
Action: Mouse pressed left at (890, 414)
Screenshot: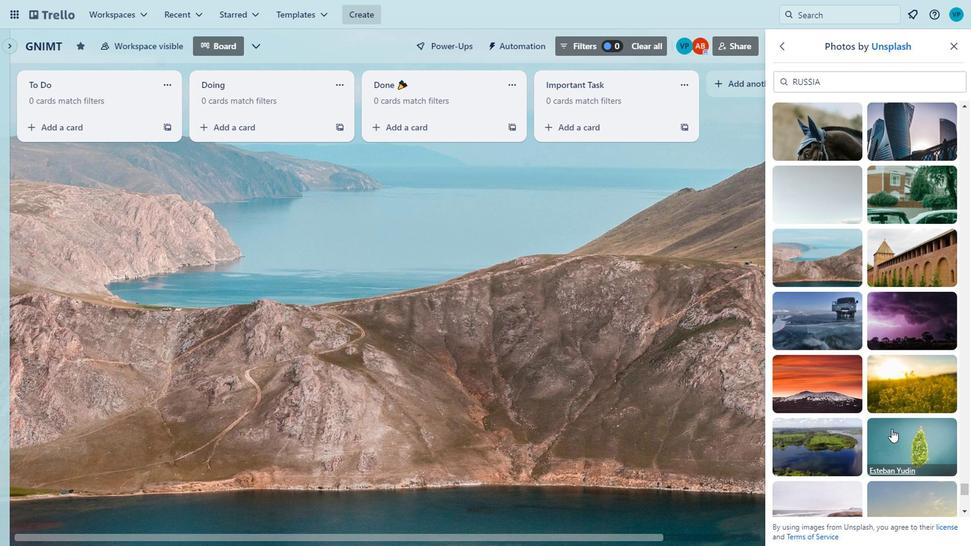 
Action: Mouse scrolled (890, 413) with delta (0, 0)
Screenshot: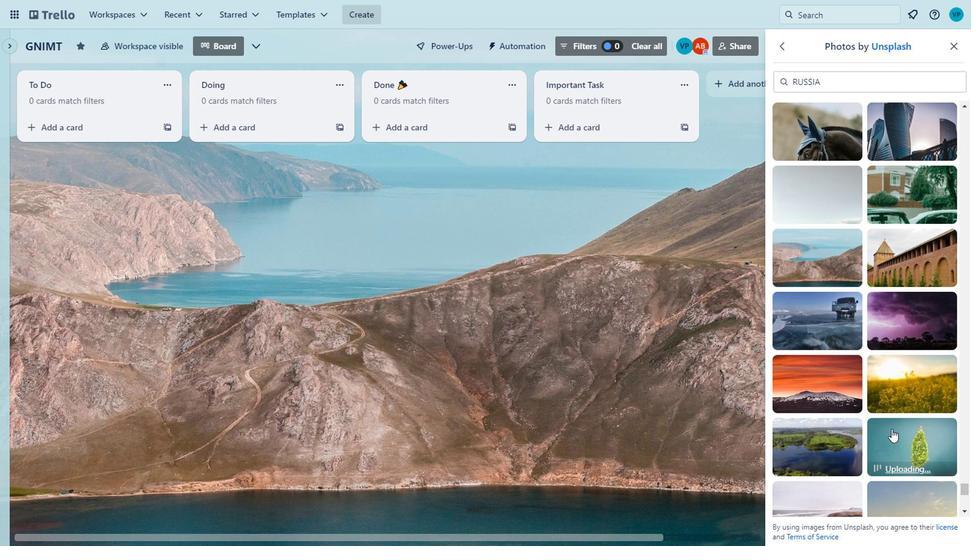 
Action: Mouse scrolled (890, 413) with delta (0, 0)
Screenshot: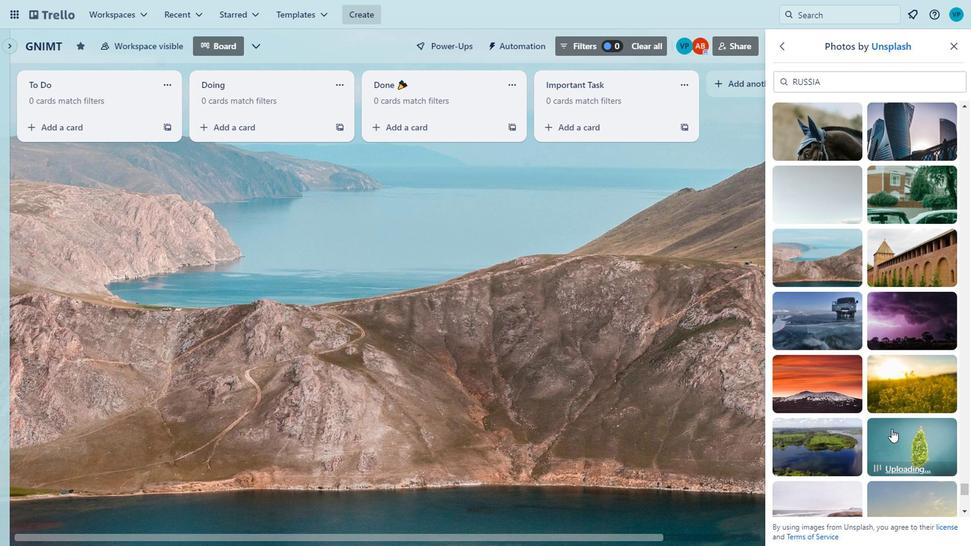 
Action: Mouse moved to (825, 355)
Screenshot: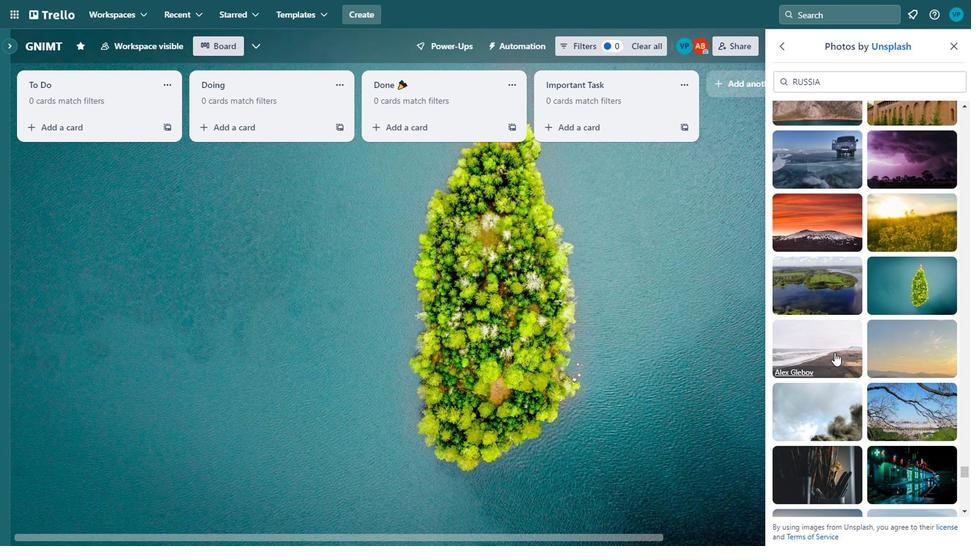 
Action: Mouse scrolled (825, 355) with delta (0, 0)
Screenshot: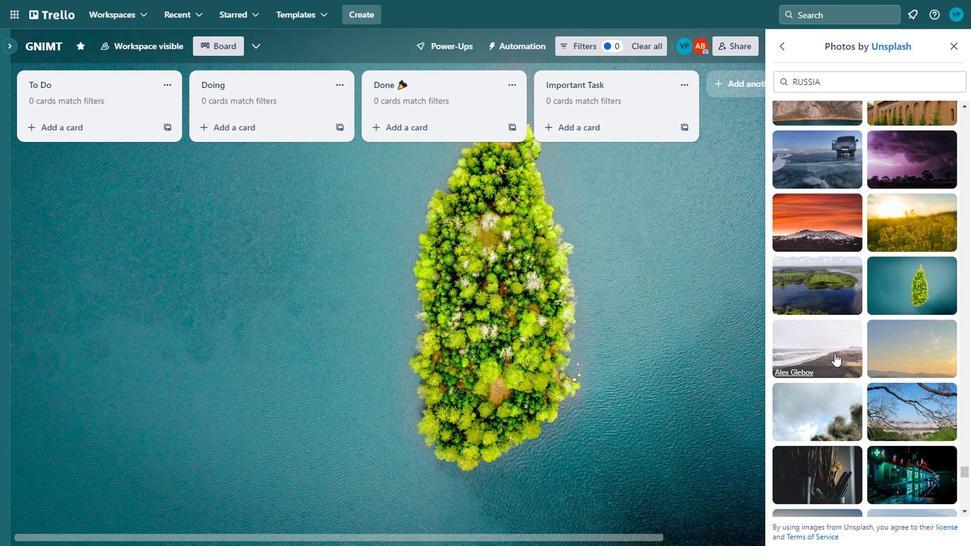 
Action: Mouse moved to (814, 289)
Screenshot: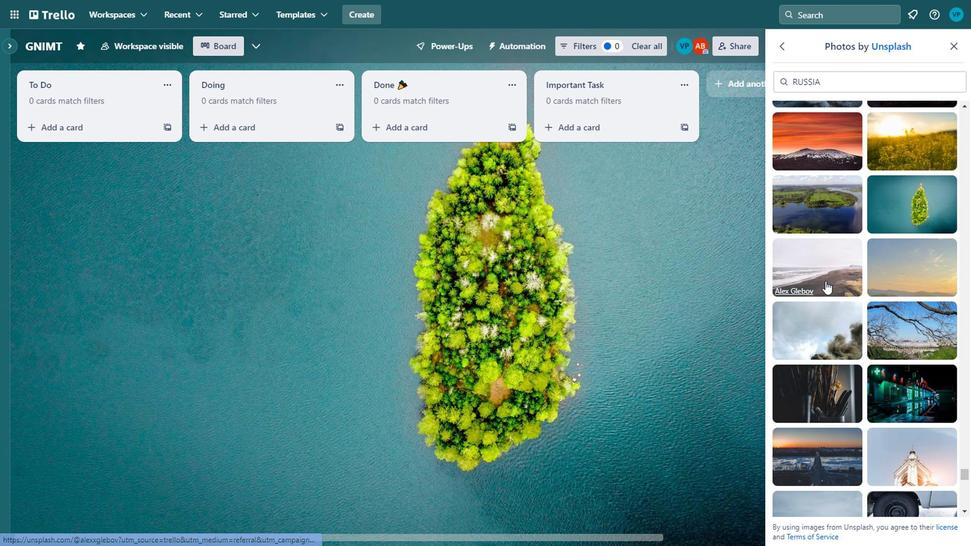 
Action: Mouse pressed left at (814, 289)
Screenshot: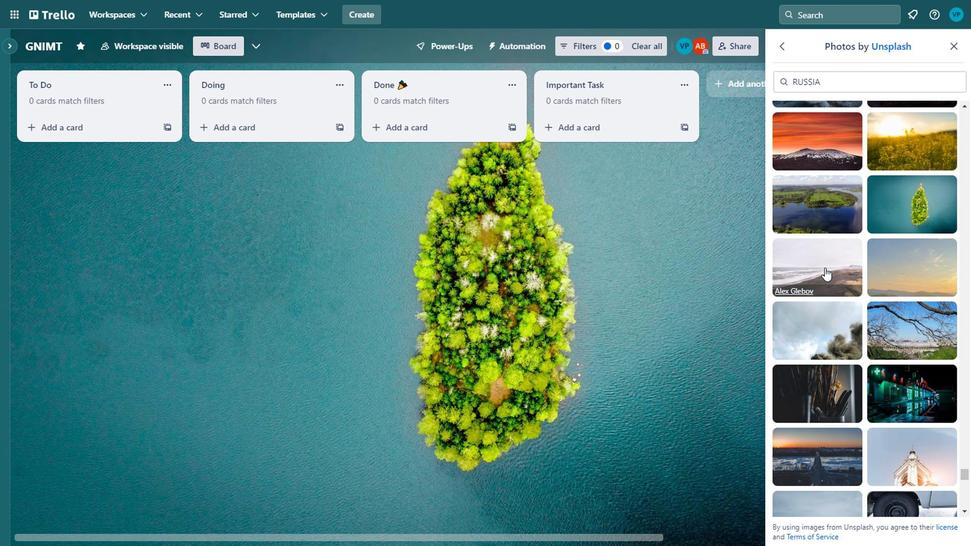 
Action: Mouse moved to (827, 325)
Screenshot: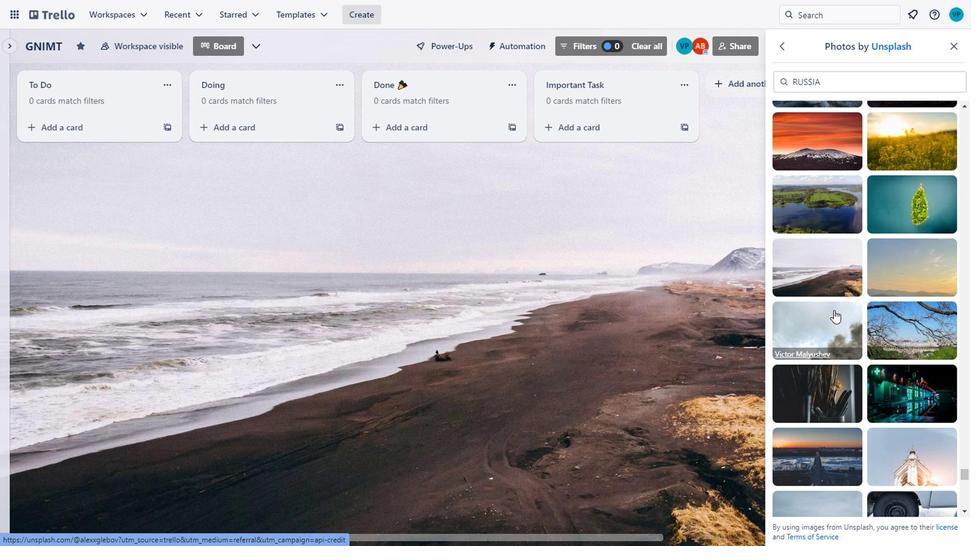 
Action: Mouse scrolled (827, 325) with delta (0, 0)
Screenshot: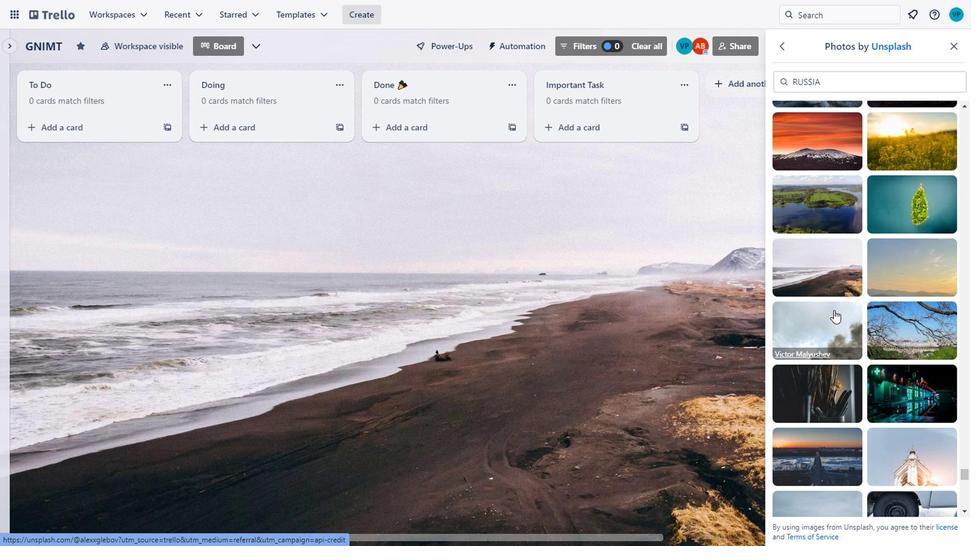 
Action: Mouse moved to (829, 330)
Screenshot: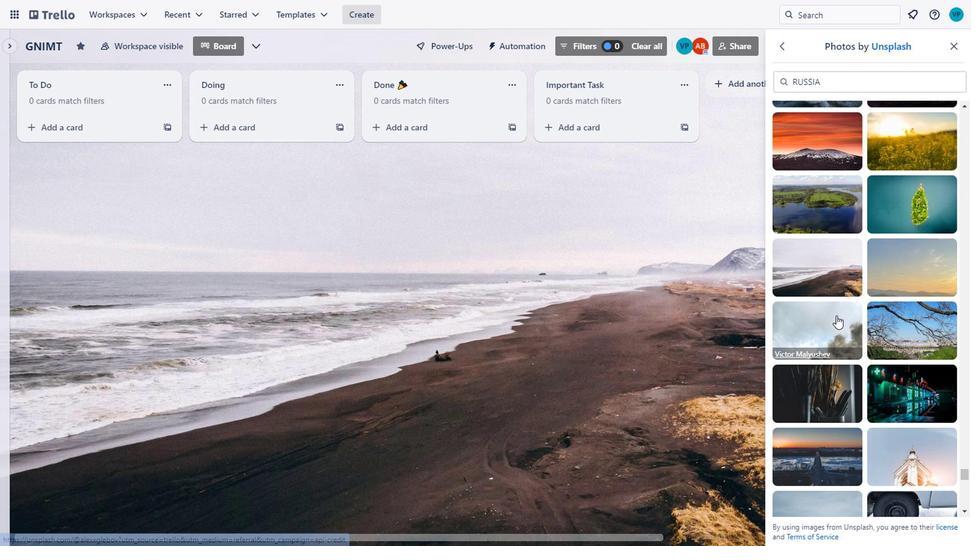 
Action: Mouse scrolled (829, 329) with delta (0, 0)
Screenshot: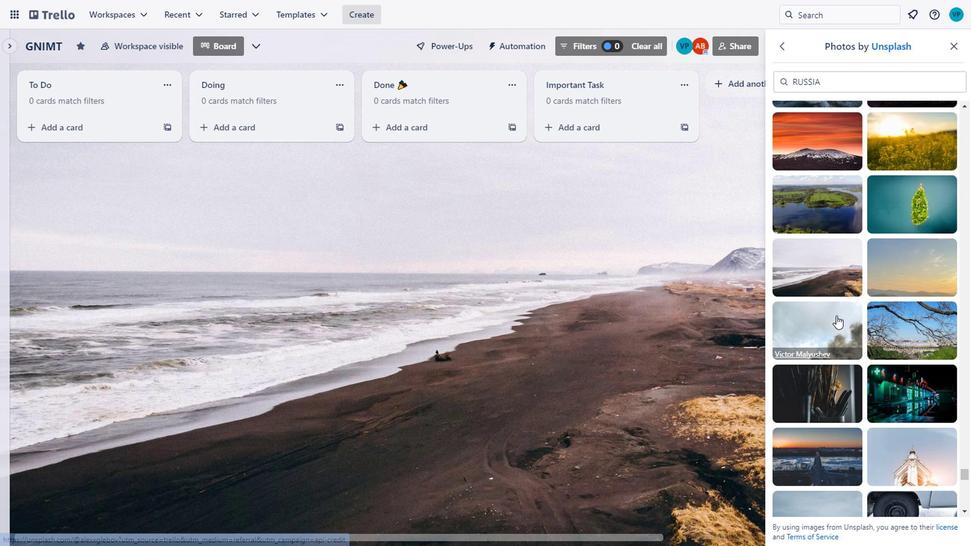 
Action: Mouse moved to (831, 331)
Screenshot: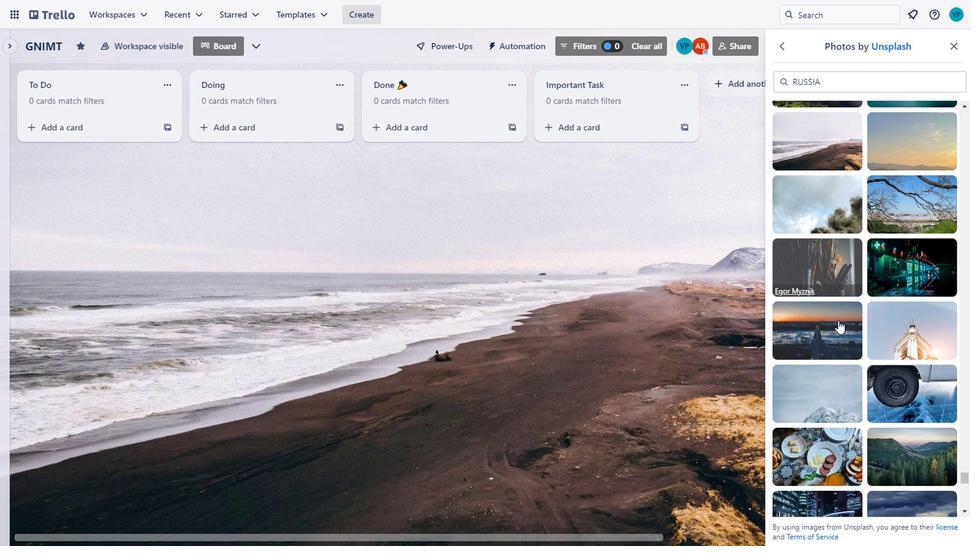 
Action: Mouse scrolled (831, 330) with delta (0, 0)
Screenshot: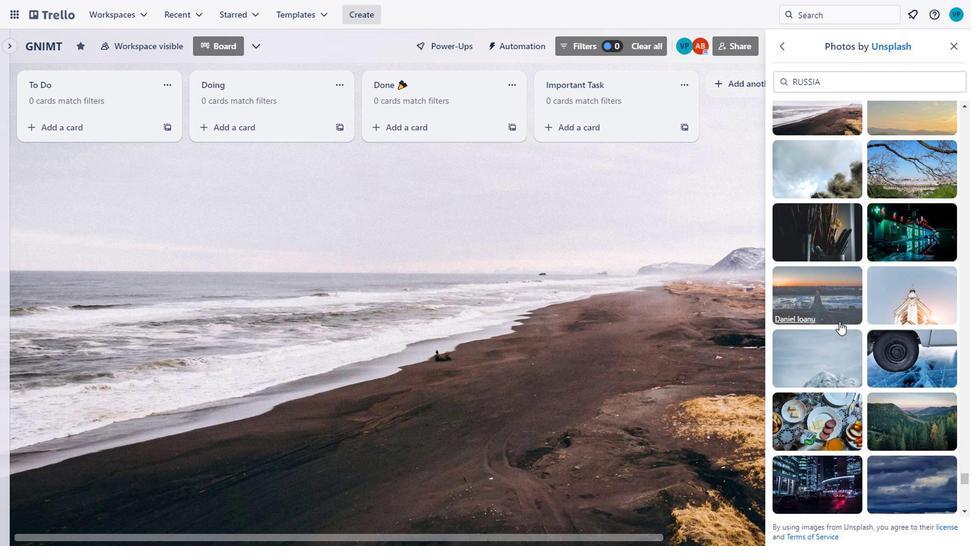 
Action: Mouse scrolled (831, 330) with delta (0, 0)
Screenshot: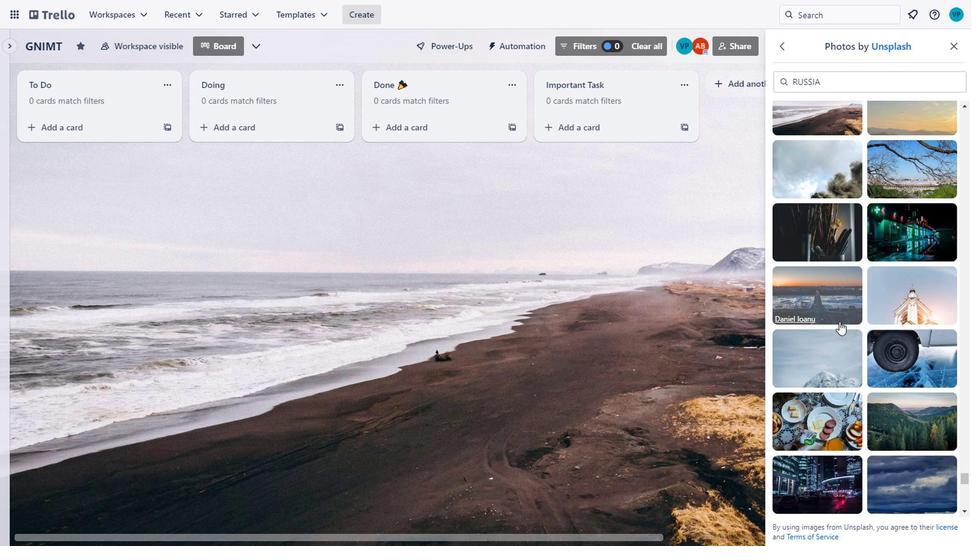 
Action: Mouse moved to (831, 331)
Screenshot: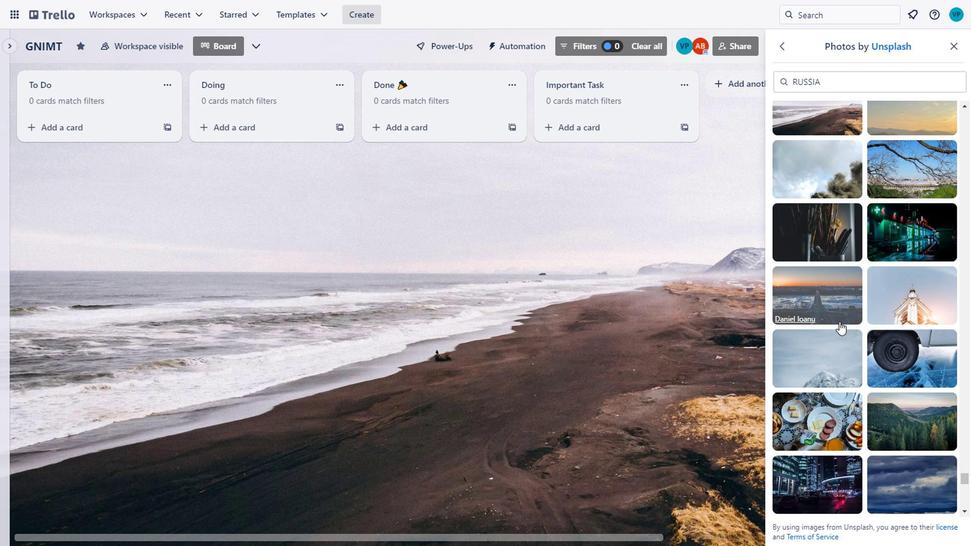
Action: Mouse scrolled (831, 331) with delta (0, 0)
Screenshot: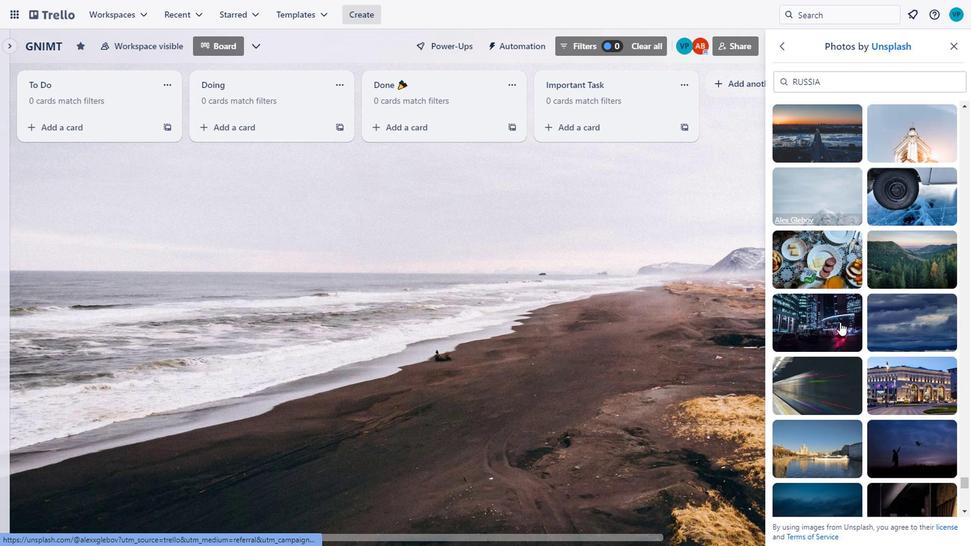 
Action: Mouse moved to (832, 332)
Screenshot: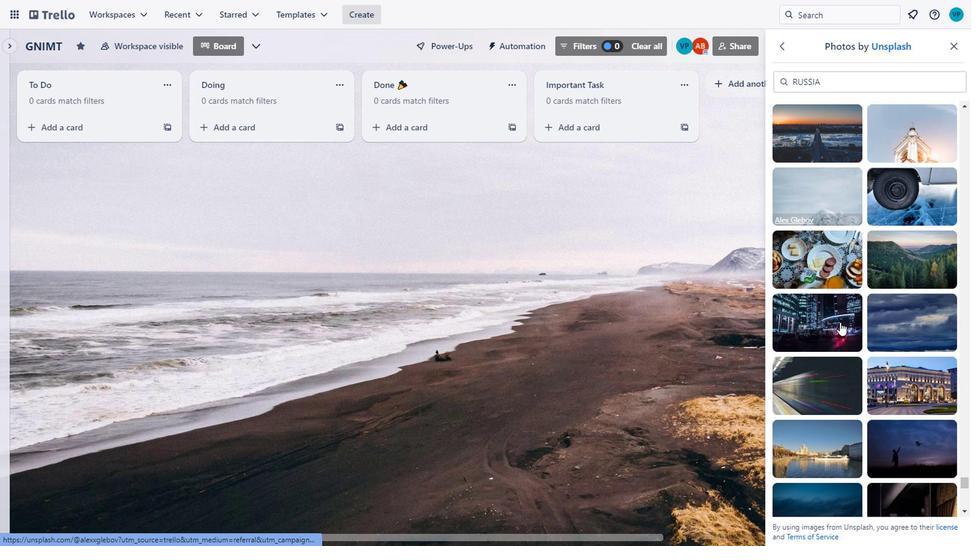 
Action: Mouse scrolled (832, 331) with delta (0, 0)
Screenshot: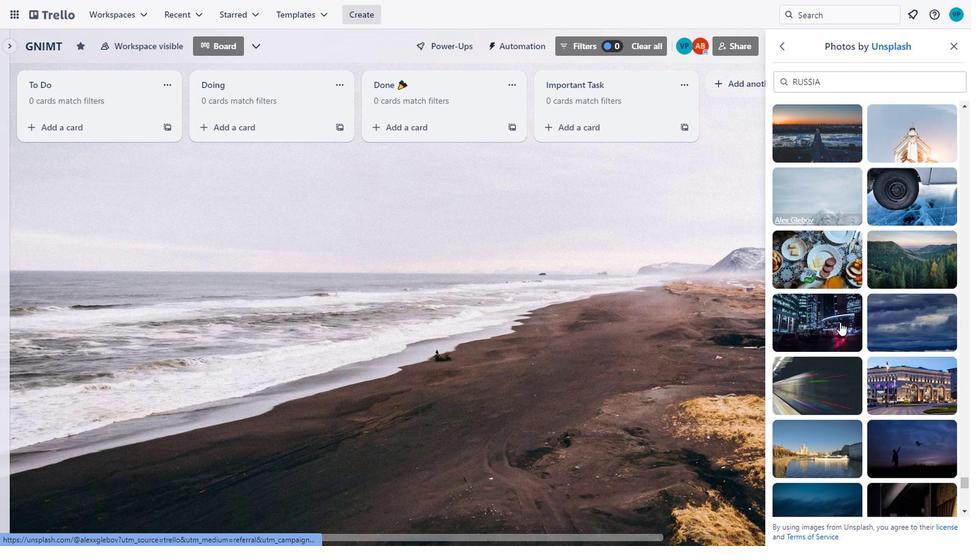 
Action: Mouse scrolled (832, 331) with delta (0, 0)
Screenshot: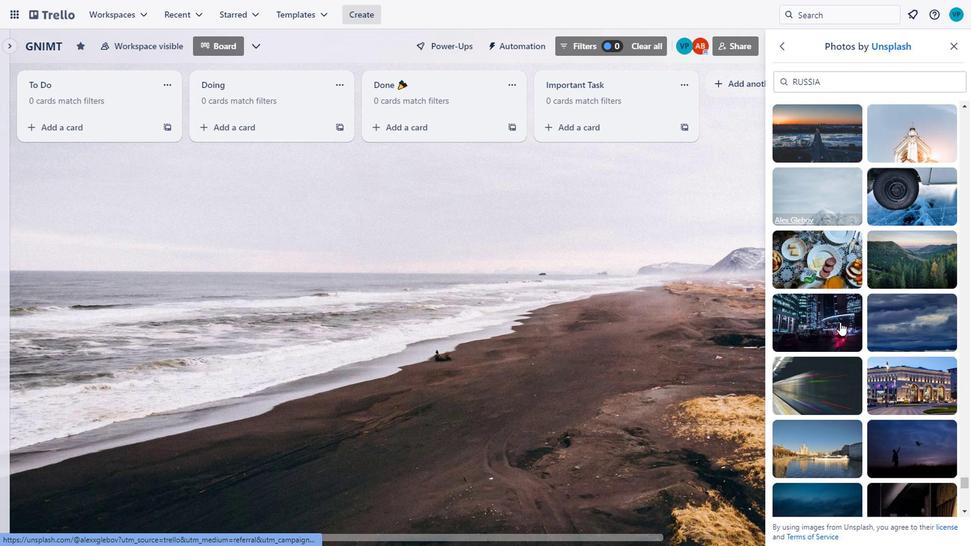 
Action: Mouse scrolled (832, 331) with delta (0, 0)
Screenshot: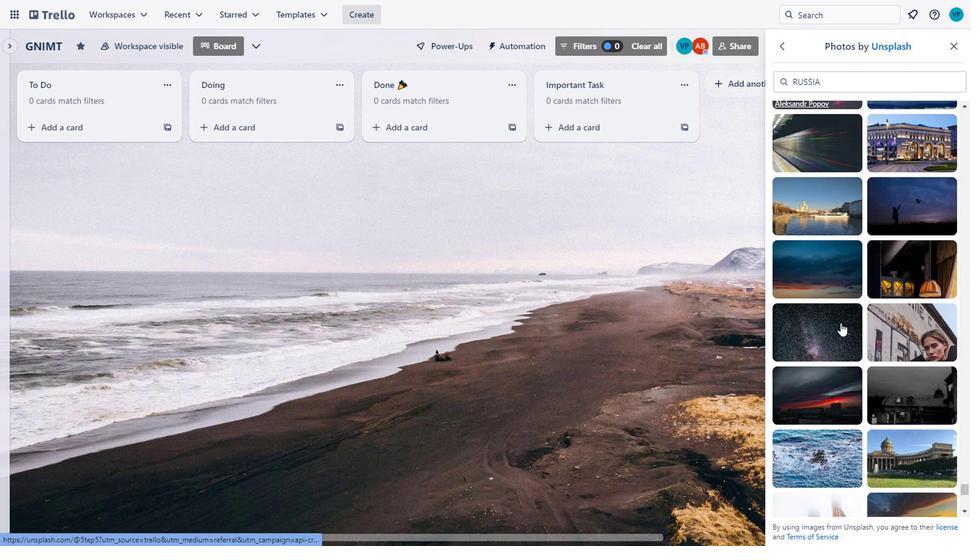 
Action: Mouse scrolled (832, 331) with delta (0, 0)
Screenshot: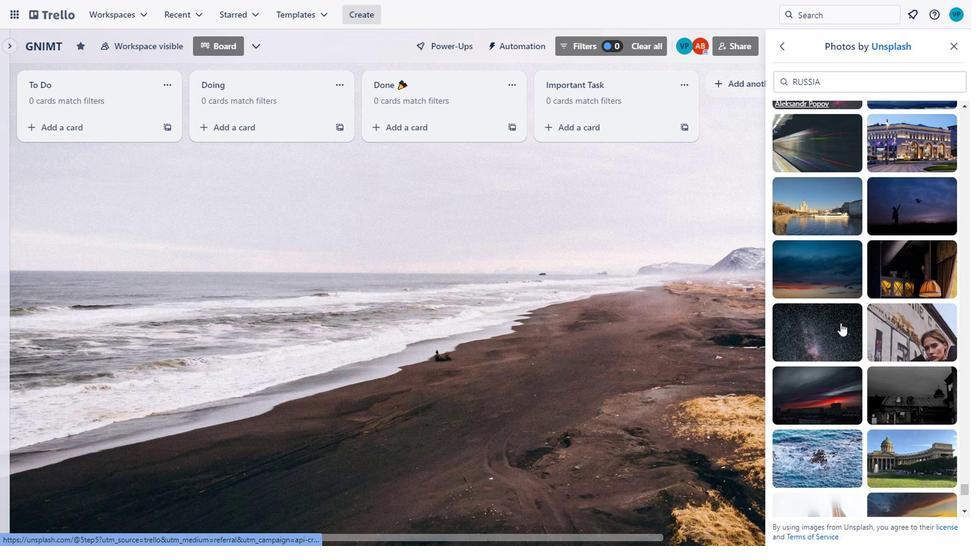 
Action: Mouse moved to (831, 354)
Screenshot: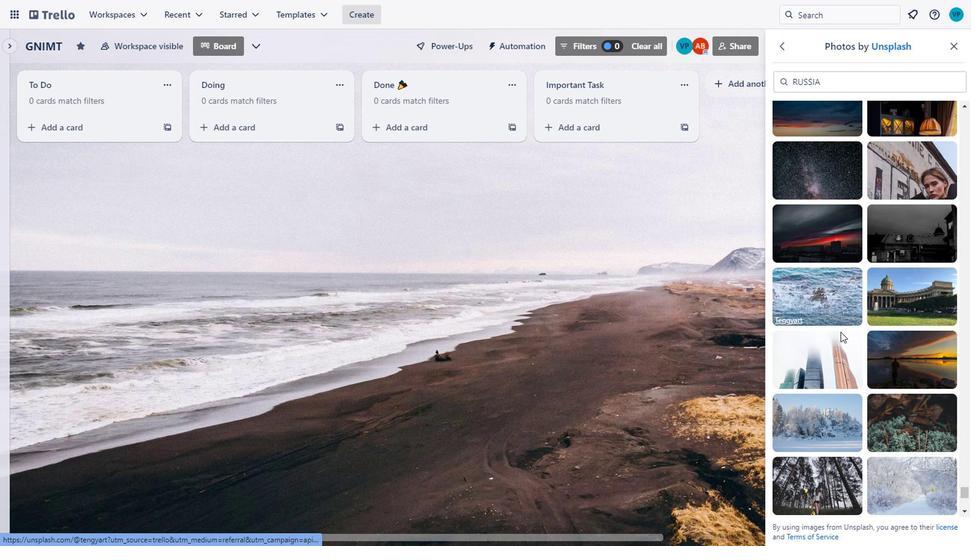 
Action: Mouse pressed left at (831, 354)
Screenshot: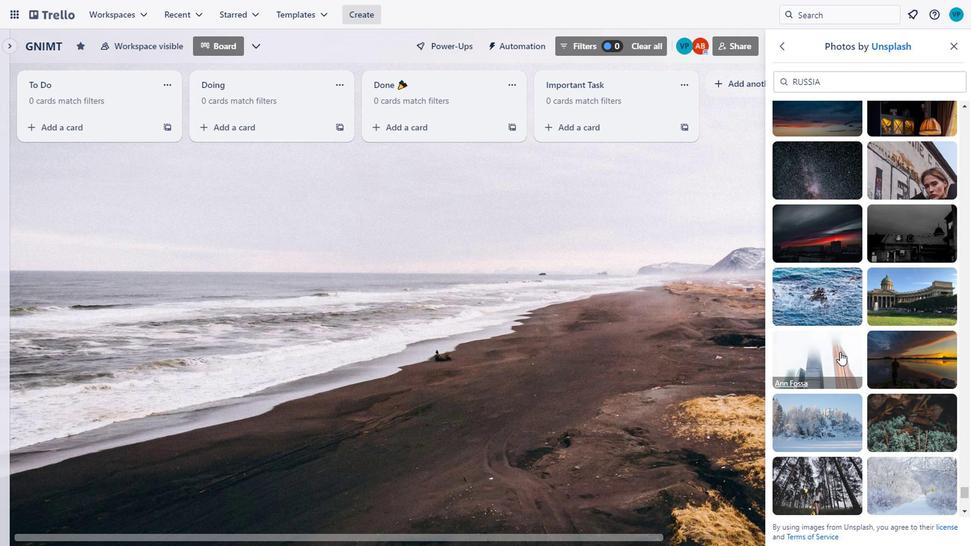 
Action: Mouse scrolled (831, 354) with delta (0, 0)
Screenshot: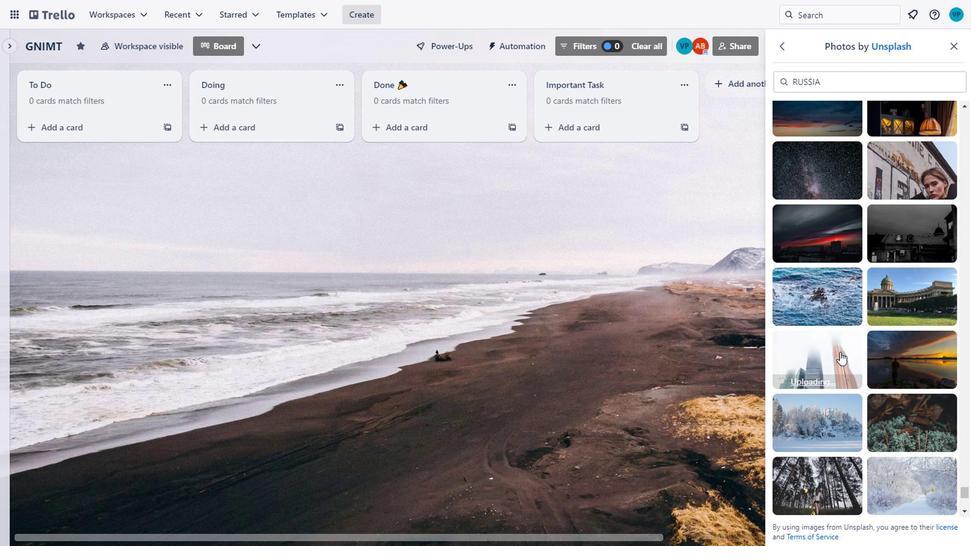 
Action: Mouse moved to (827, 343)
Screenshot: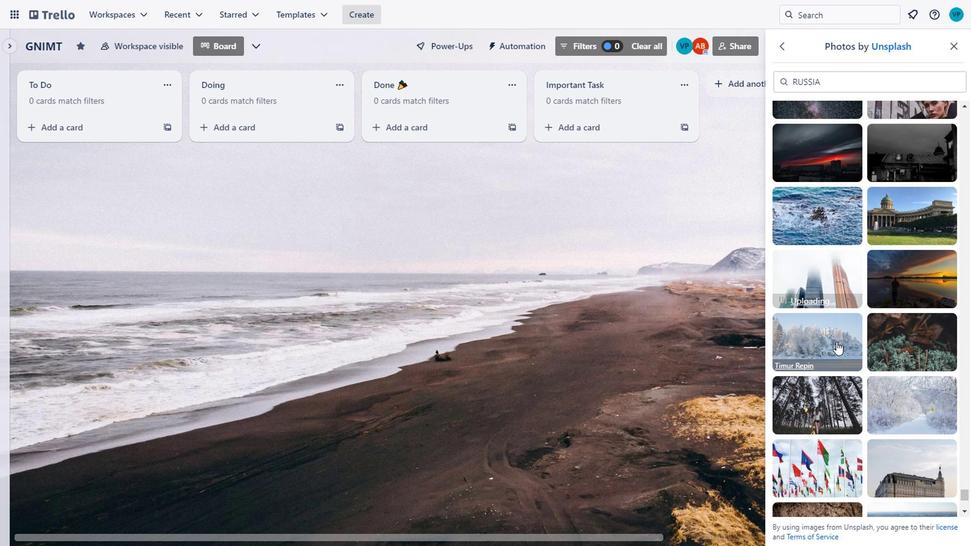 
Action: Mouse pressed left at (827, 343)
Screenshot: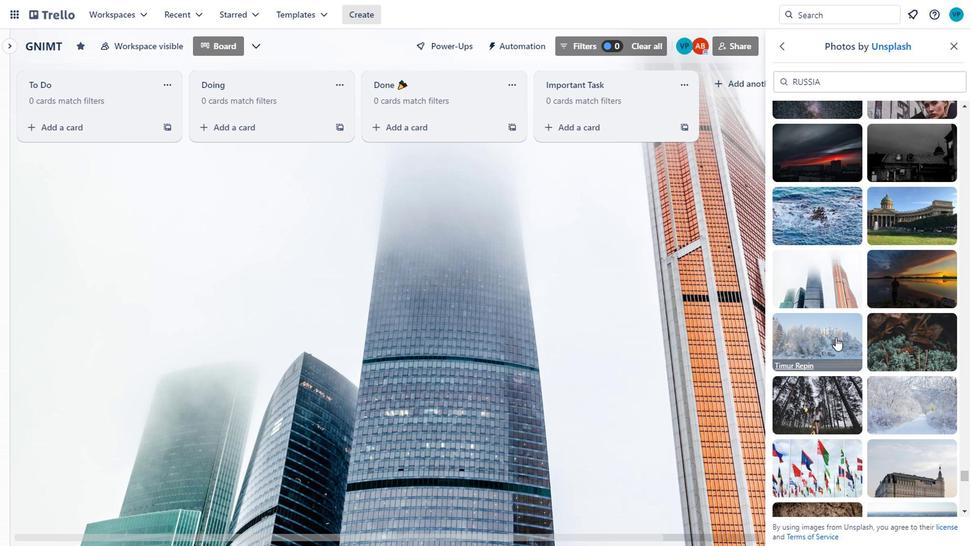 
Action: Mouse moved to (829, 379)
Screenshot: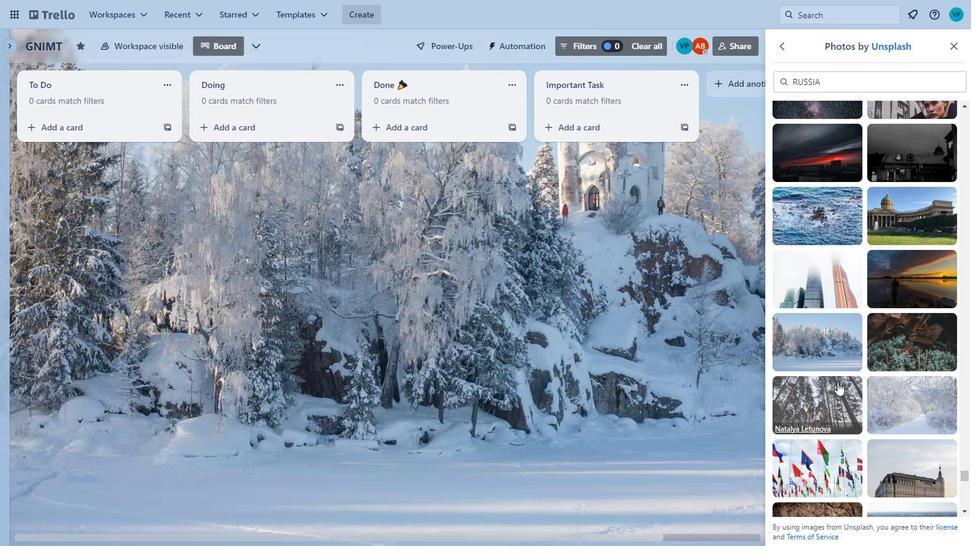 
Action: Mouse pressed left at (829, 379)
Screenshot: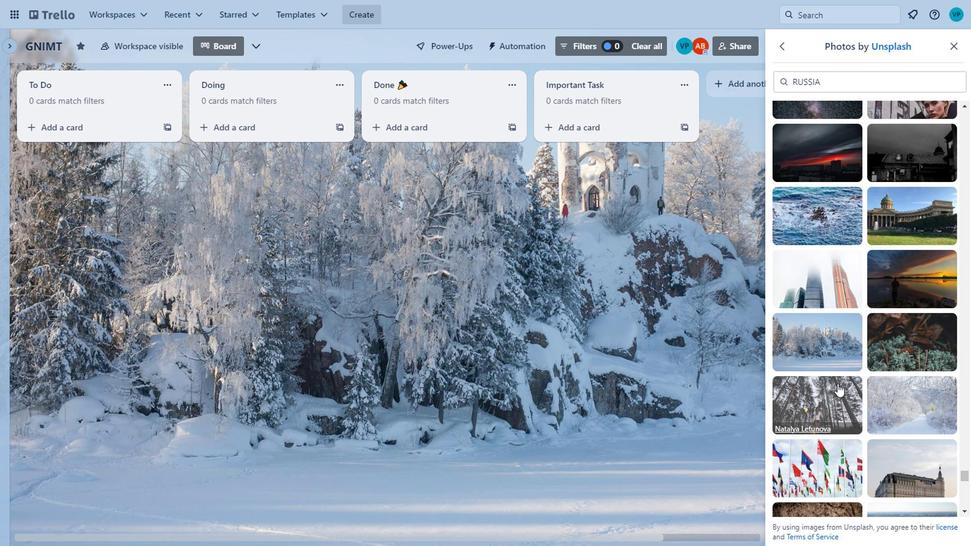 
Action: Mouse moved to (910, 392)
Screenshot: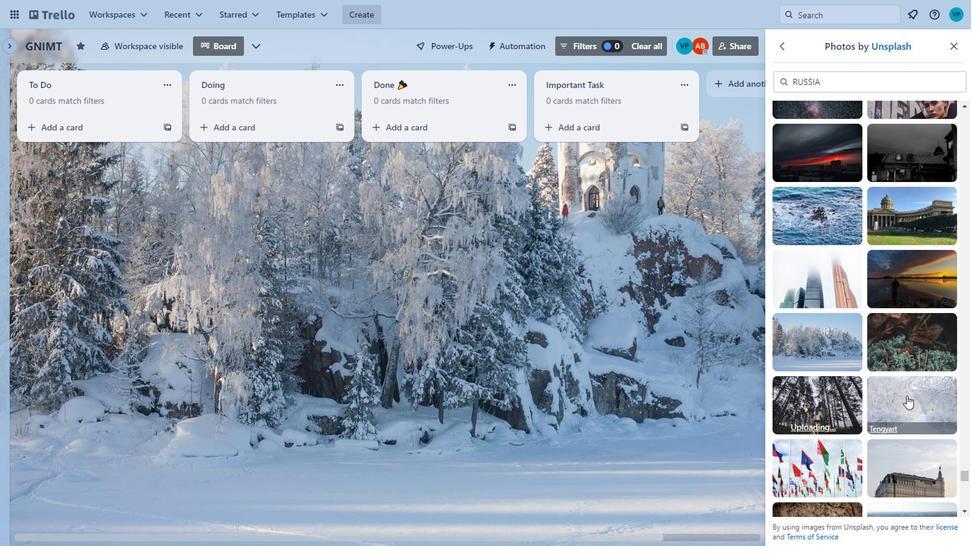 
Action: Mouse scrolled (910, 392) with delta (0, 0)
Screenshot: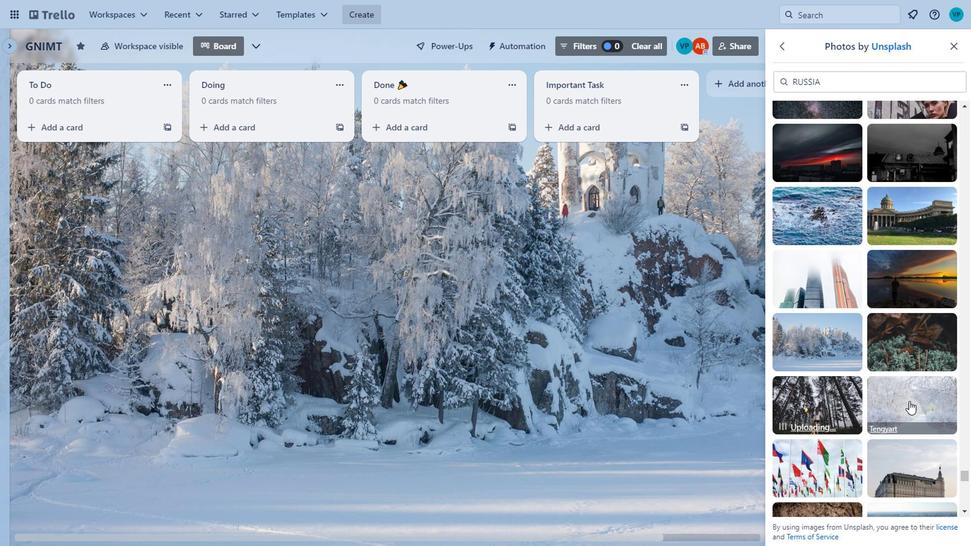 
Action: Mouse moved to (889, 334)
Screenshot: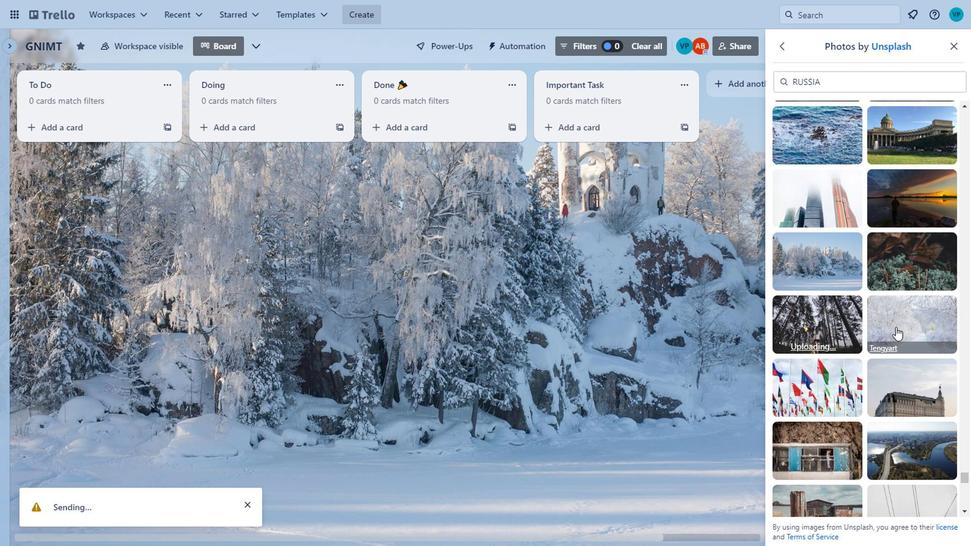 
Action: Mouse pressed left at (889, 334)
Screenshot: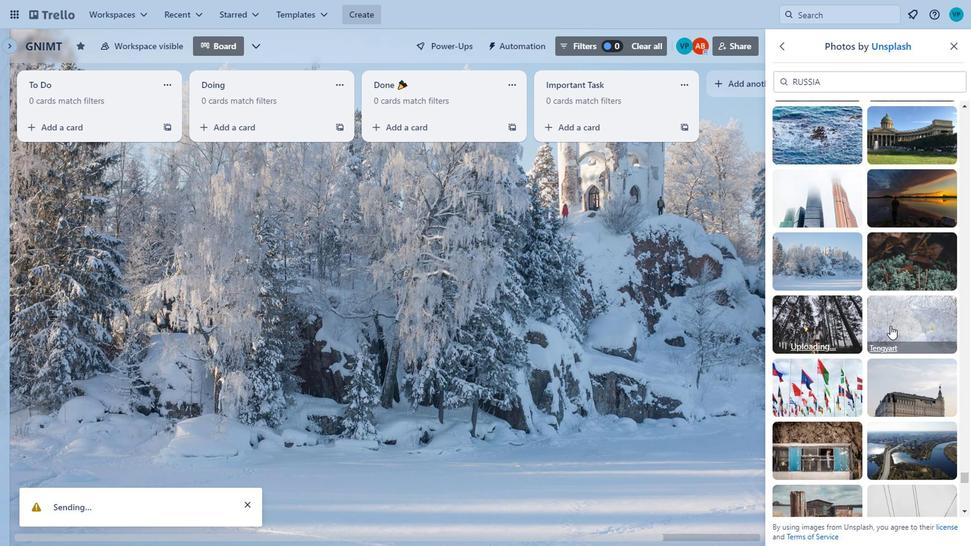 
Action: Mouse moved to (840, 375)
Screenshot: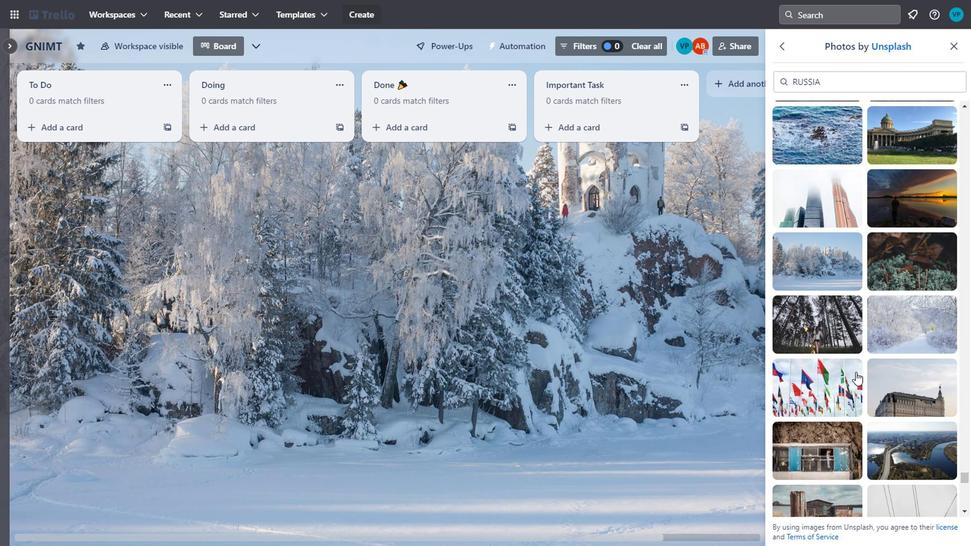 
Action: Mouse scrolled (840, 375) with delta (0, 0)
Screenshot: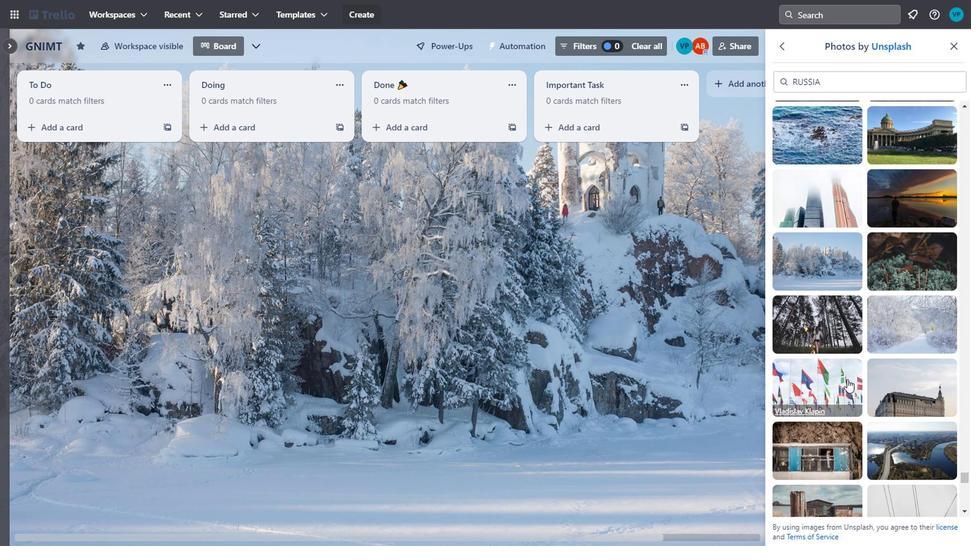 
Action: Mouse moved to (816, 319)
Screenshot: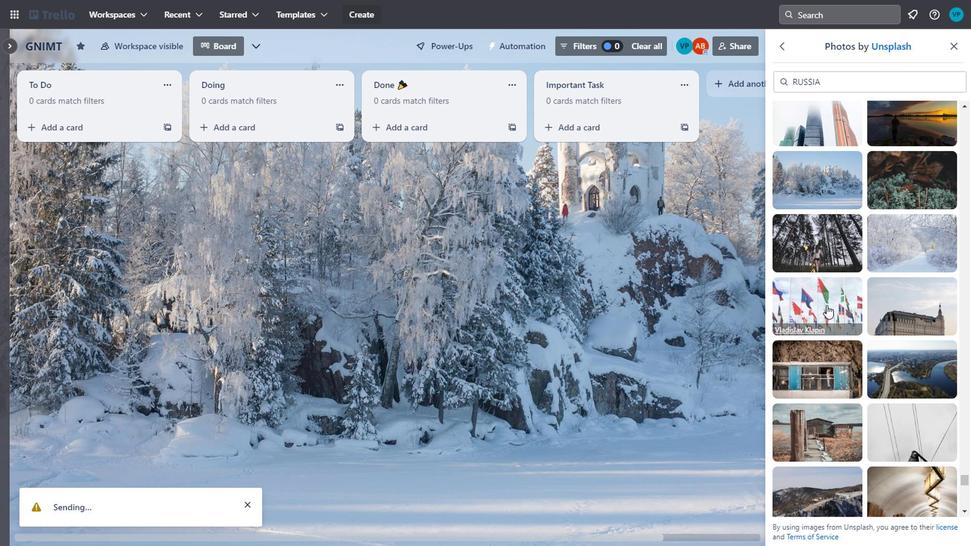 
Action: Mouse pressed left at (816, 319)
Screenshot: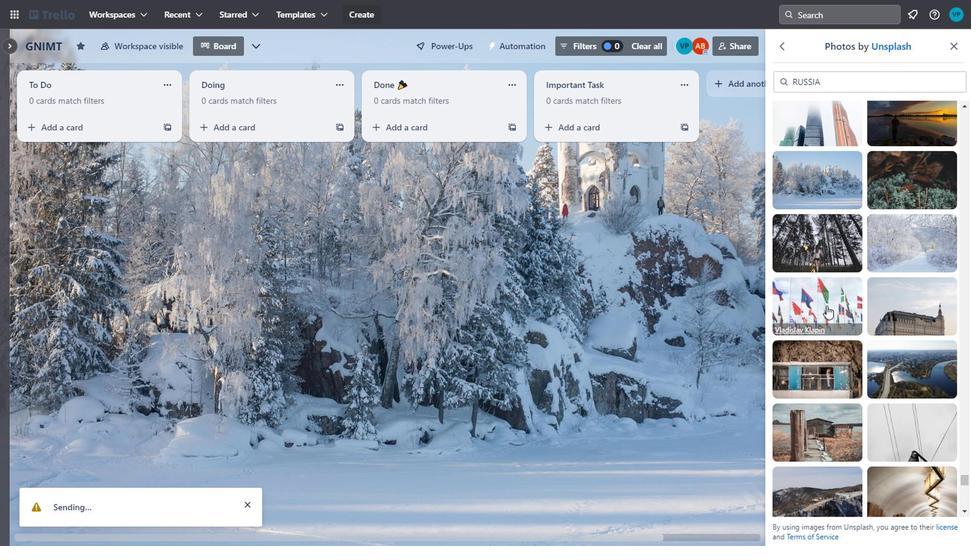 
Action: Mouse moved to (858, 336)
Screenshot: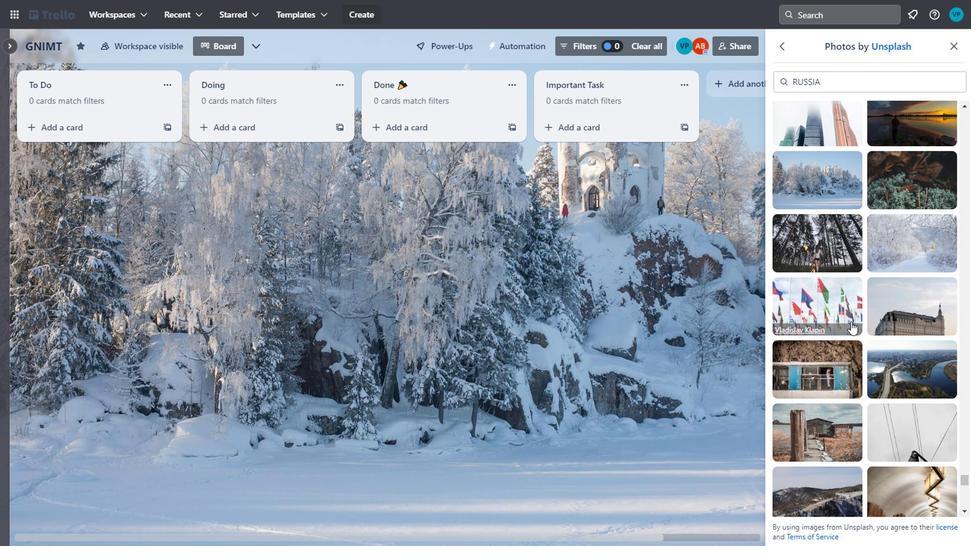 
Action: Mouse scrolled (858, 335) with delta (0, 0)
Screenshot: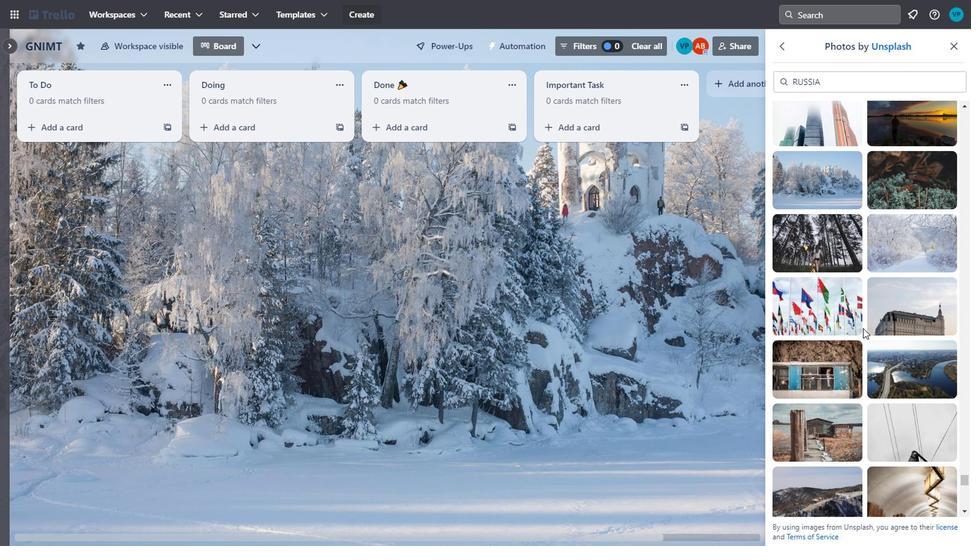 
Action: Mouse moved to (859, 337)
Screenshot: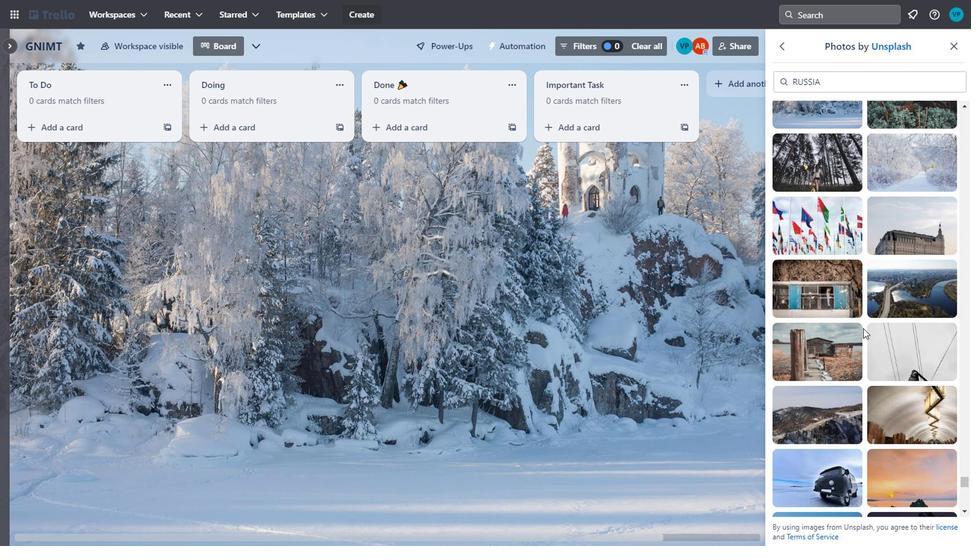 
Action: Mouse scrolled (859, 336) with delta (0, 0)
Screenshot: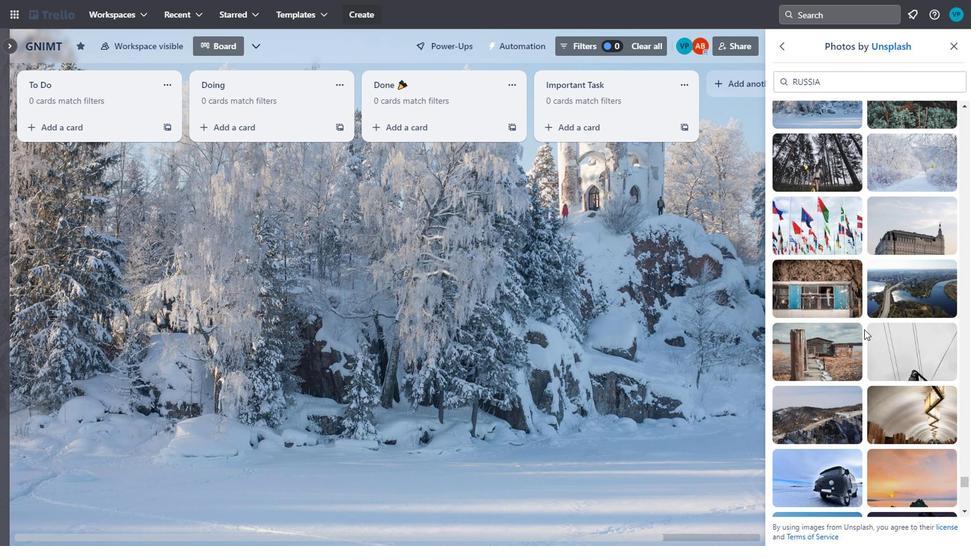 
Action: Mouse moved to (859, 337)
Screenshot: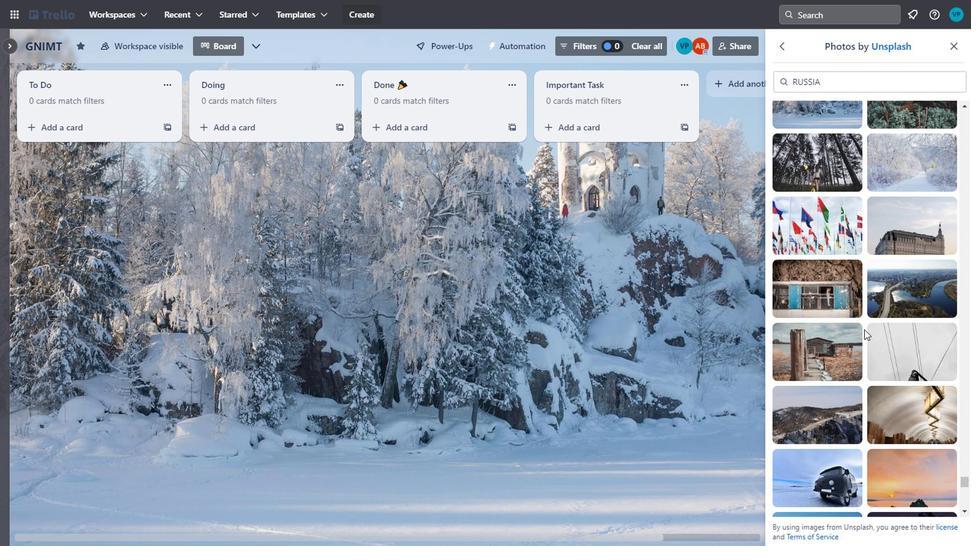 
Action: Mouse scrolled (859, 337) with delta (0, 0)
Screenshot: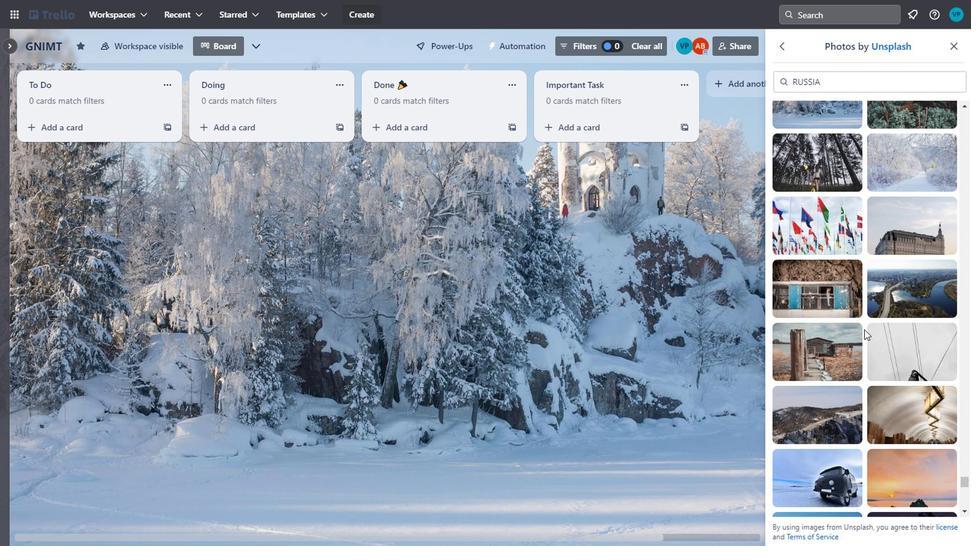 
Action: Mouse moved to (859, 338)
Screenshot: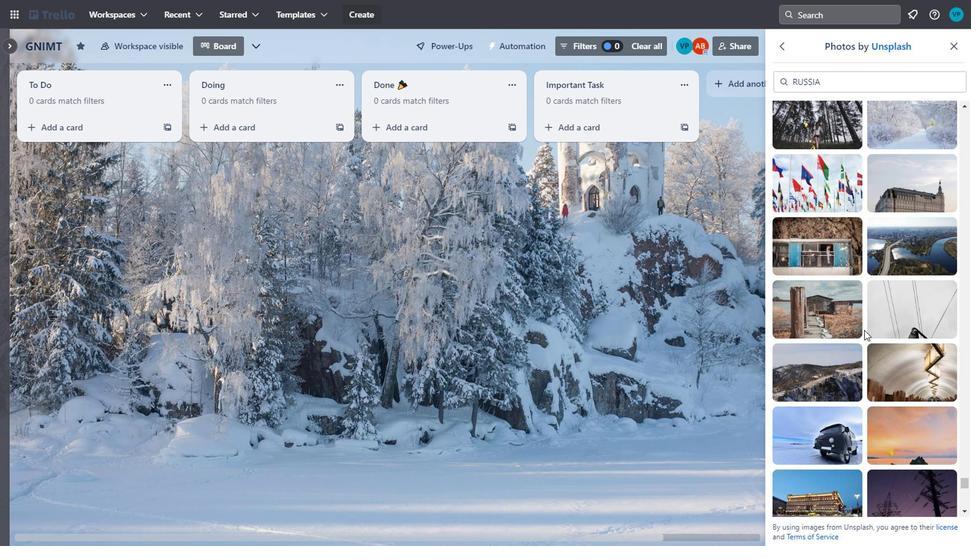
Action: Mouse scrolled (859, 338) with delta (0, 0)
Screenshot: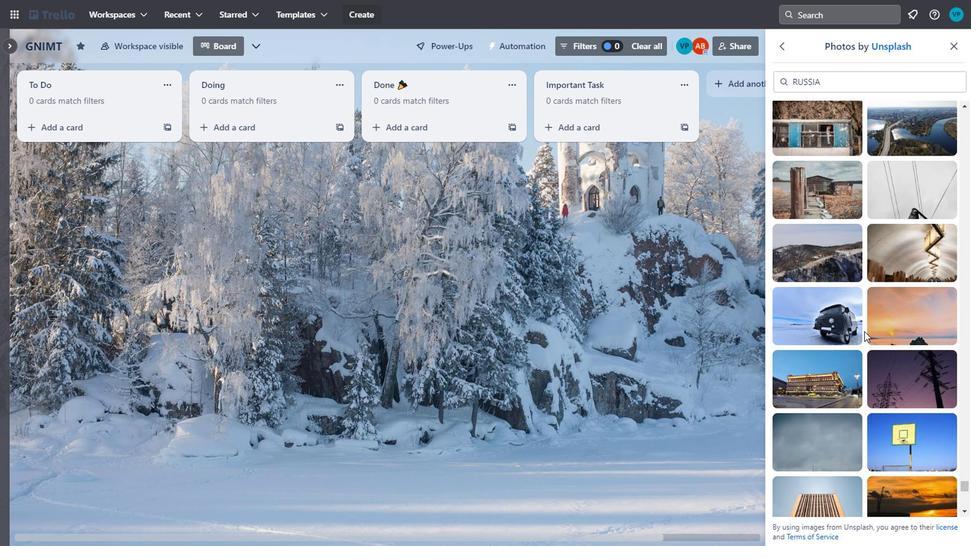 
Action: Mouse moved to (859, 341)
Screenshot: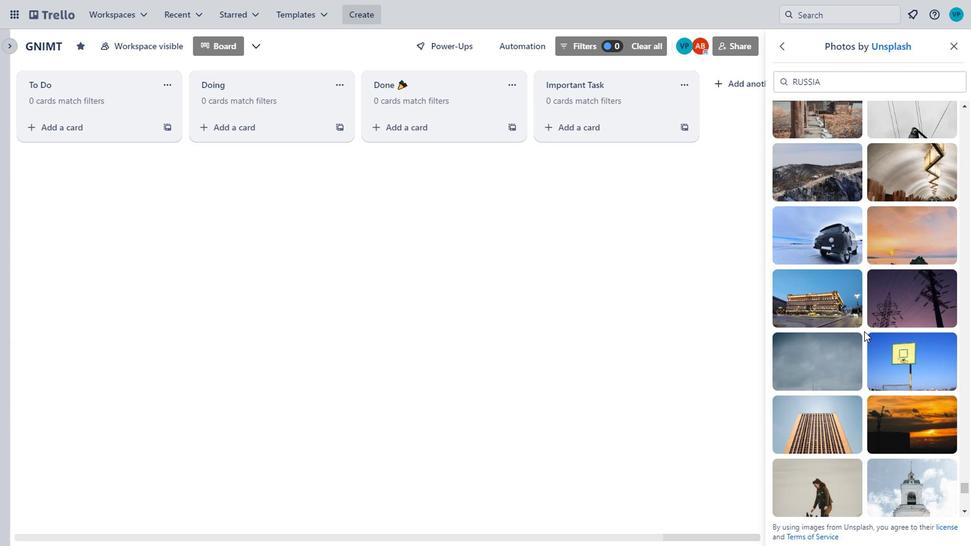
Action: Mouse scrolled (859, 341) with delta (0, 0)
Screenshot: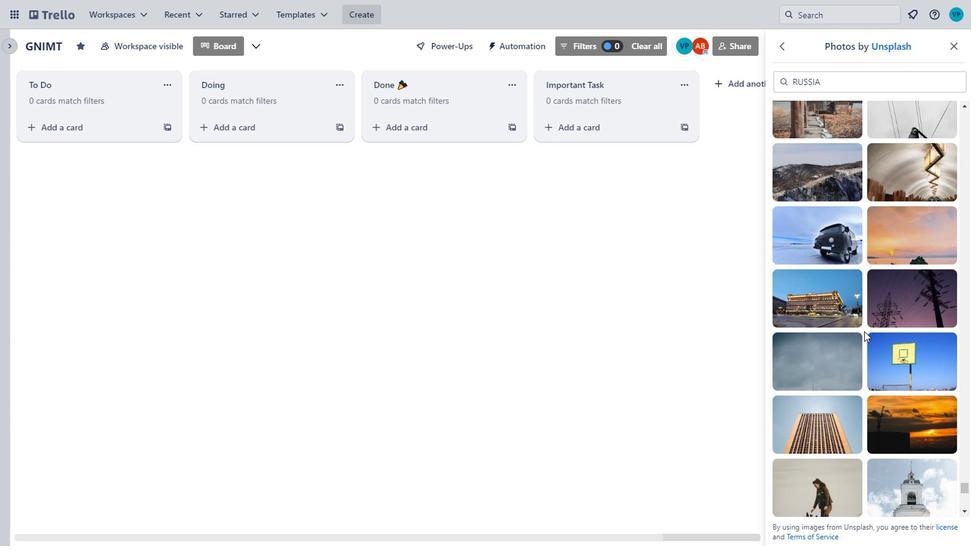 
Action: Mouse moved to (859, 347)
Screenshot: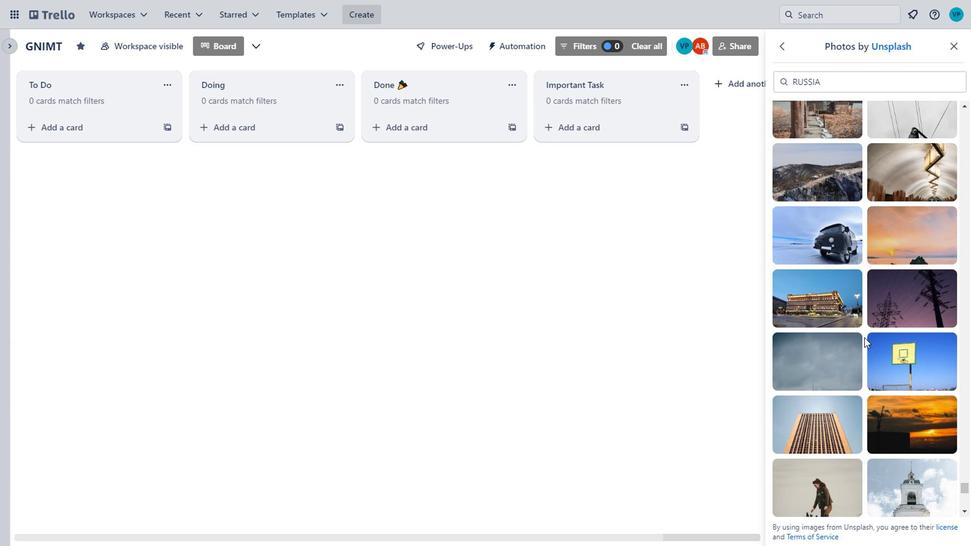 
Action: Mouse scrolled (859, 347) with delta (0, 0)
Screenshot: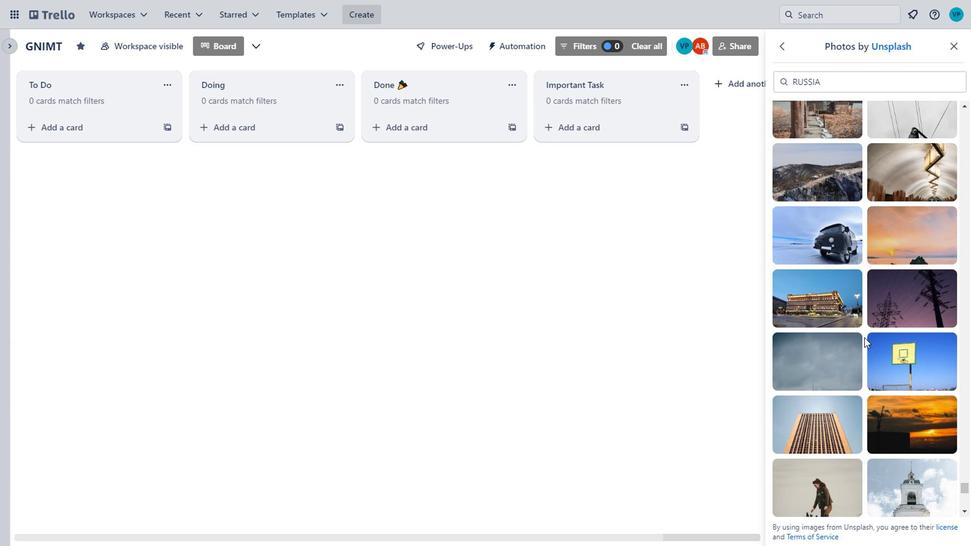 
Action: Mouse moved to (859, 356)
Screenshot: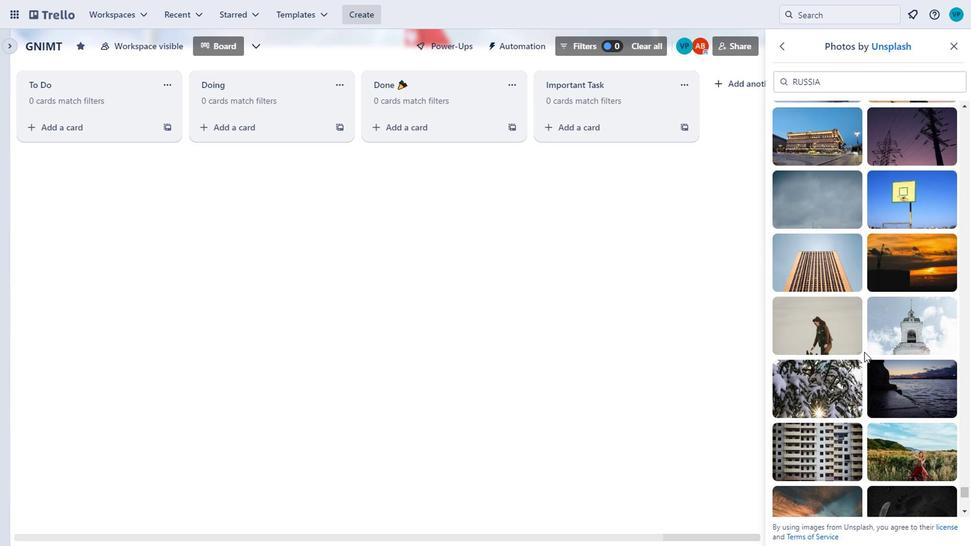 
Action: Mouse scrolled (859, 356) with delta (0, 0)
Screenshot: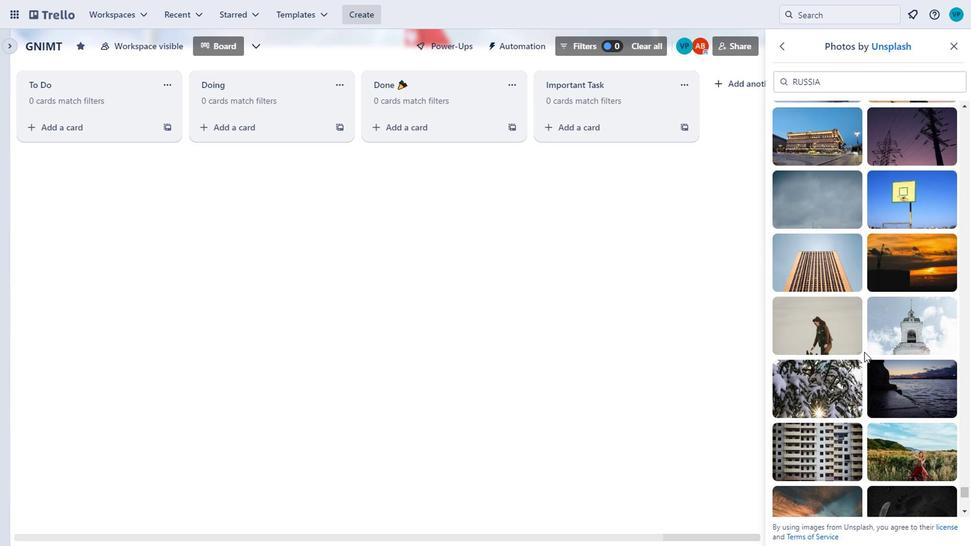 
Action: Mouse moved to (902, 434)
Screenshot: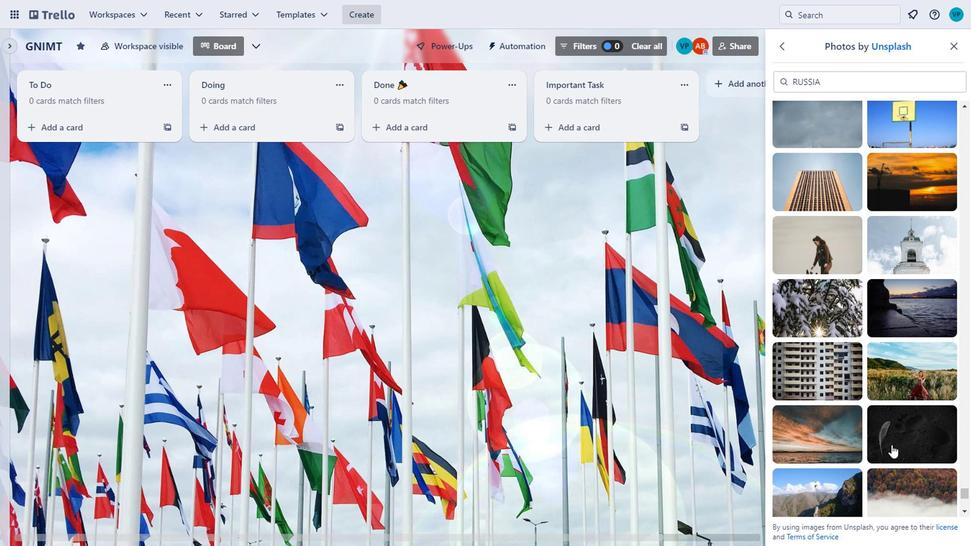
Action: Mouse scrolled (902, 434) with delta (0, 0)
Screenshot: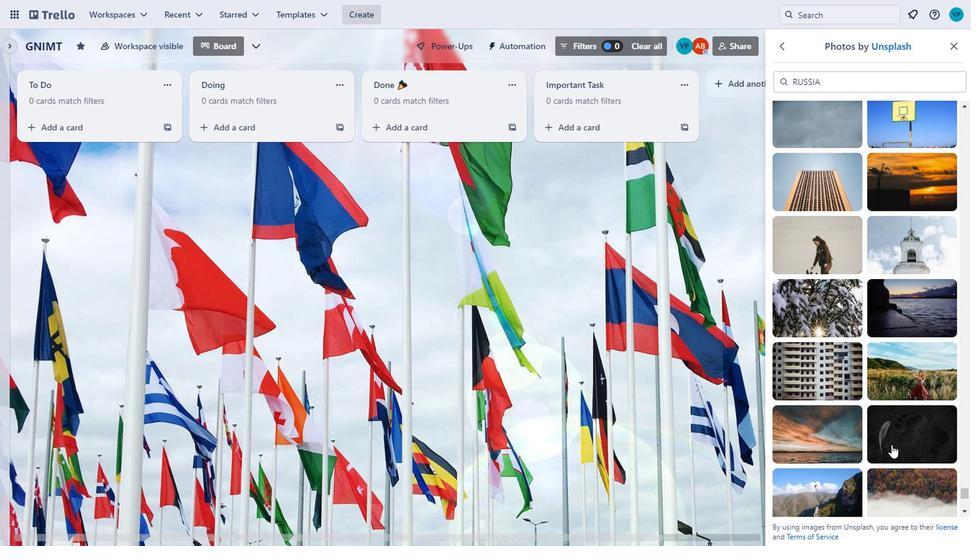 
Action: Mouse scrolled (902, 434) with delta (0, 0)
Screenshot: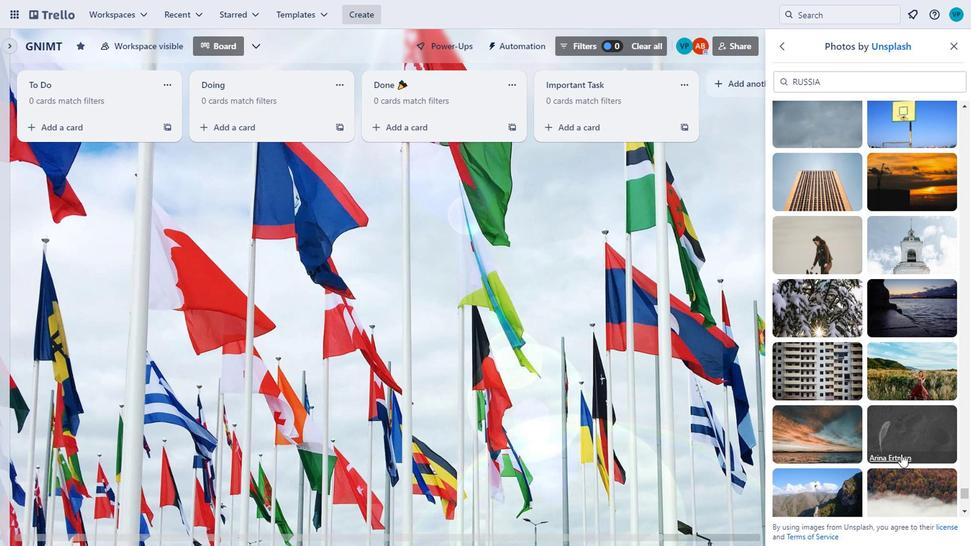 
Action: Mouse moved to (908, 336)
Screenshot: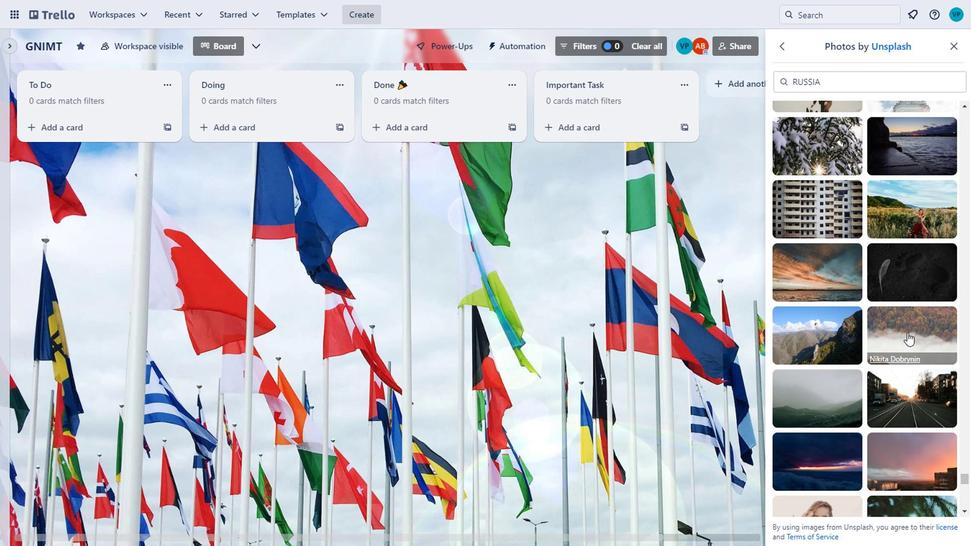 
Action: Mouse pressed left at (908, 336)
Screenshot: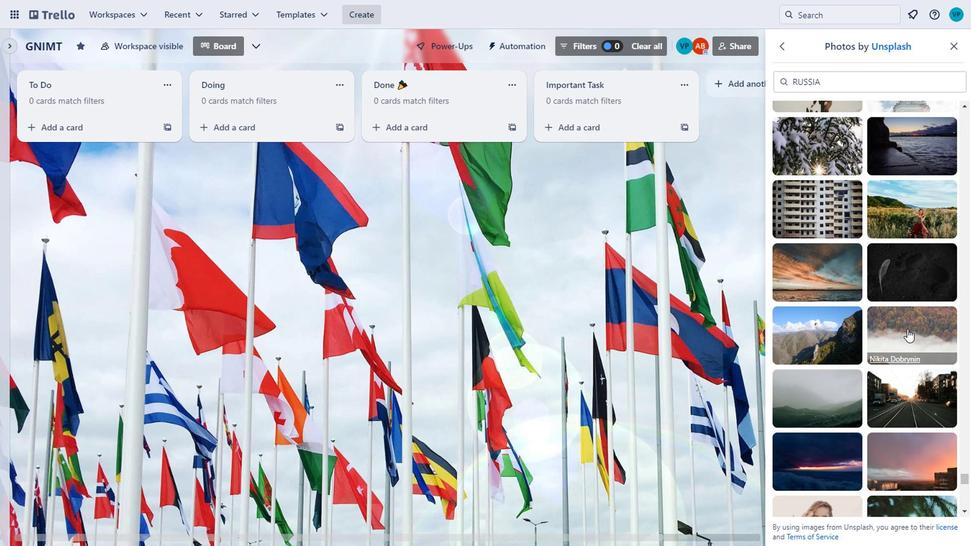 
Action: Mouse moved to (908, 337)
Screenshot: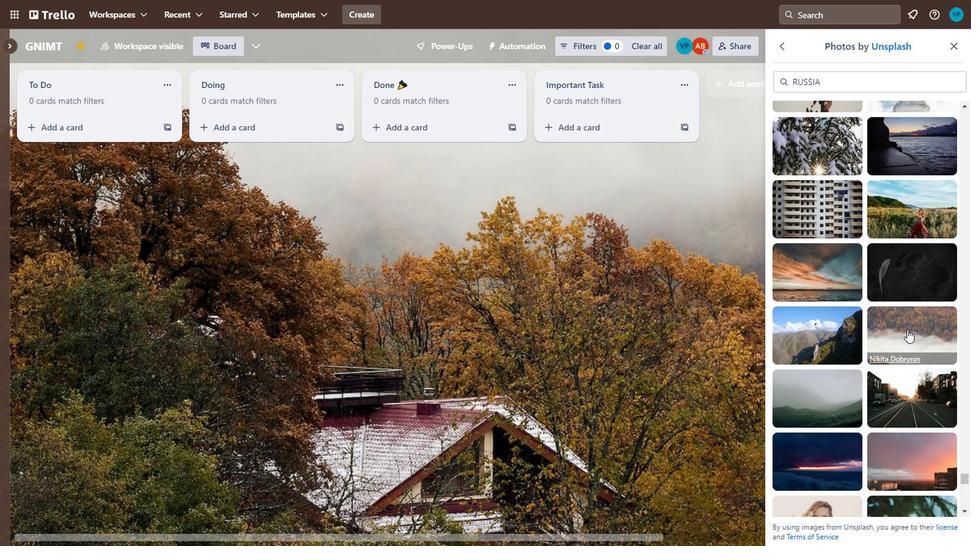 
Action: Mouse scrolled (908, 337) with delta (0, 0)
Screenshot: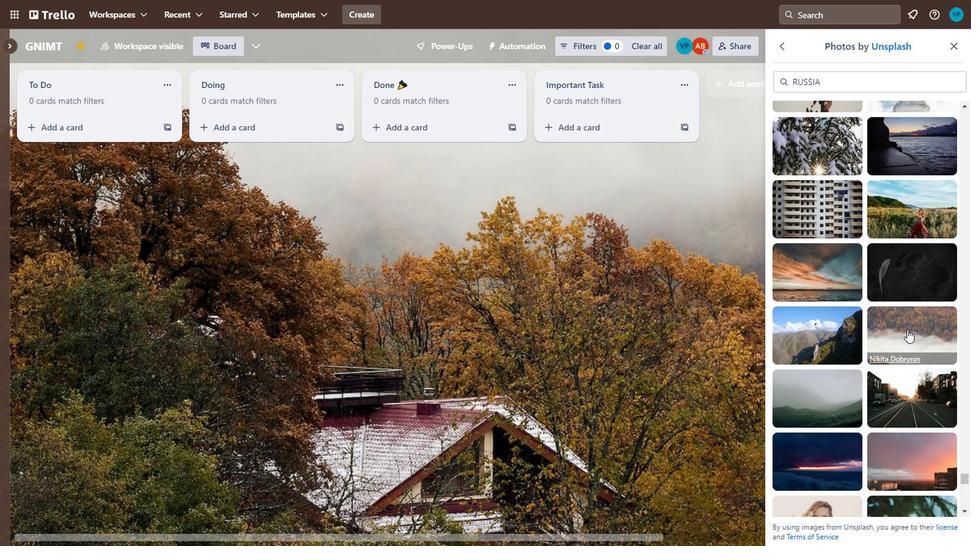 
Action: Mouse moved to (908, 339)
Screenshot: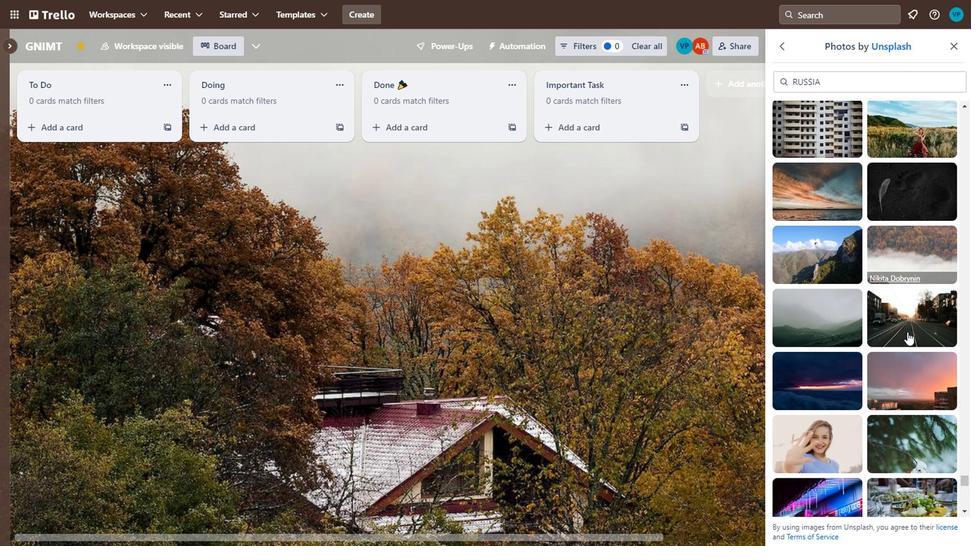 
Action: Mouse scrolled (908, 339) with delta (0, 0)
Screenshot: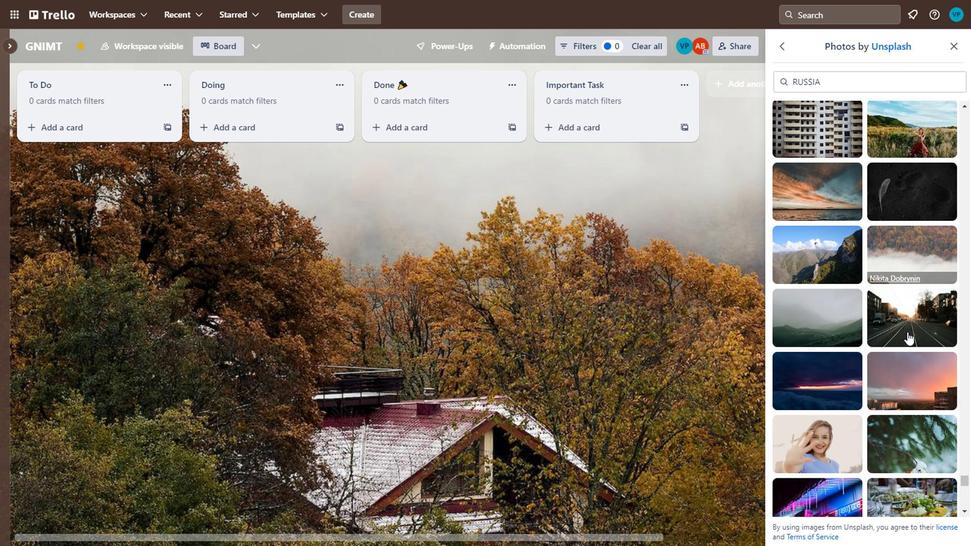 
Action: Mouse moved to (912, 346)
Screenshot: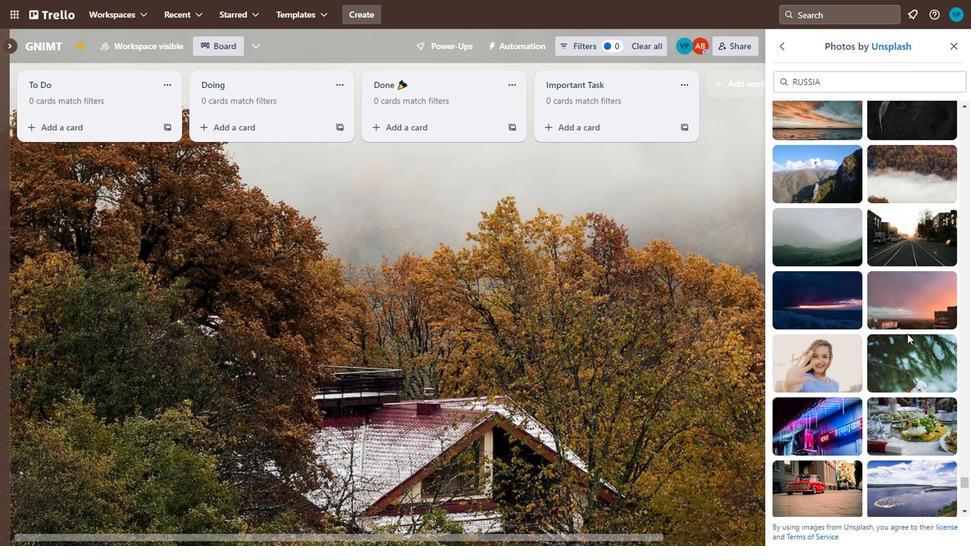 
Action: Mouse scrolled (912, 345) with delta (0, 0)
Screenshot: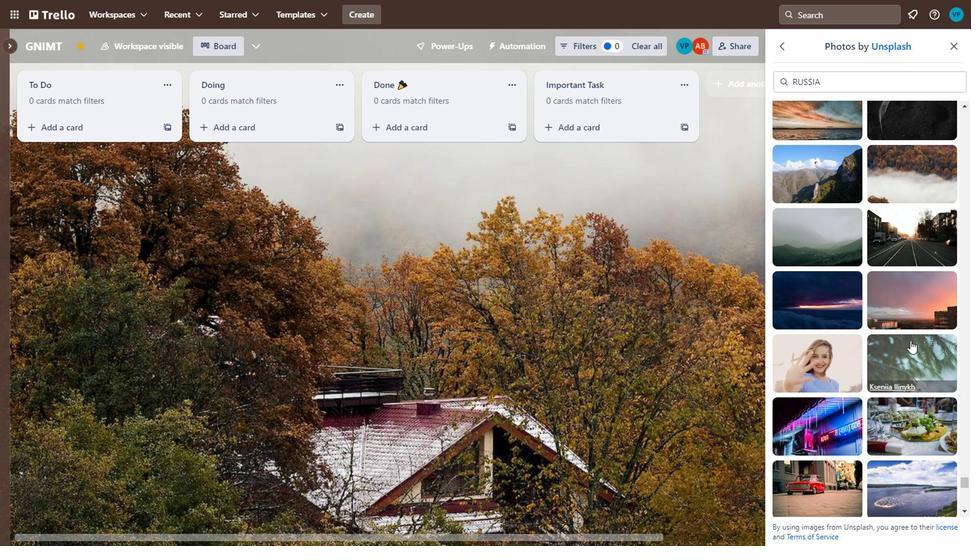 
Action: Mouse scrolled (912, 345) with delta (0, 0)
Screenshot: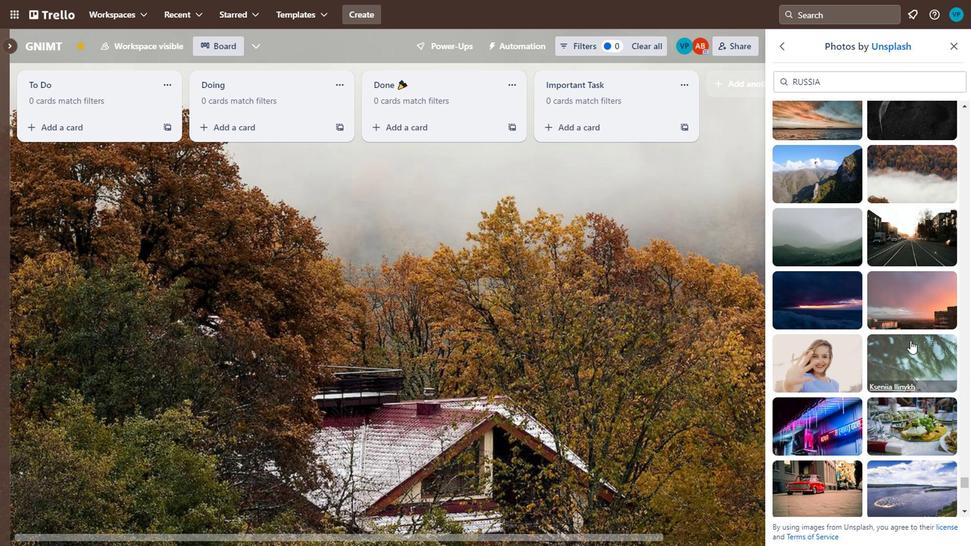 
Action: Mouse moved to (901, 361)
Screenshot: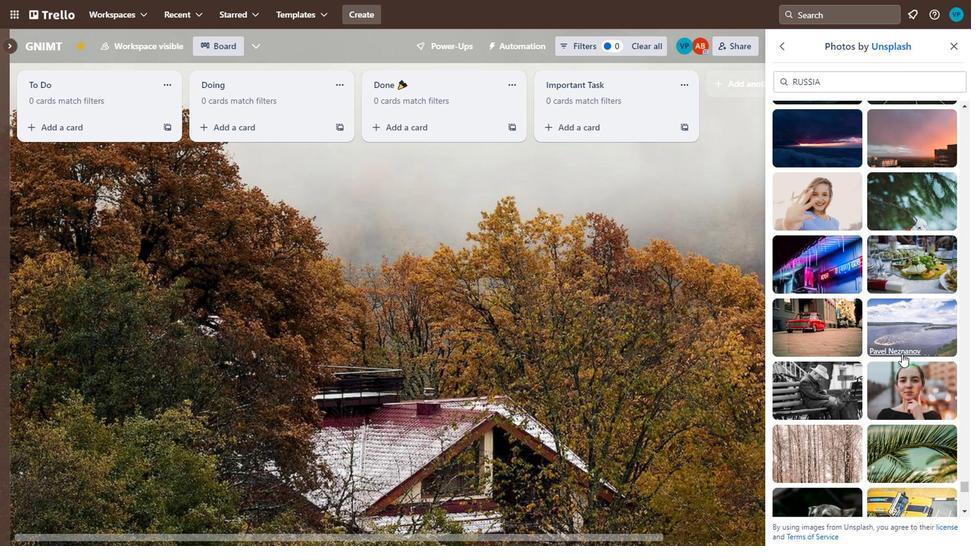 
Action: Mouse scrolled (901, 361) with delta (0, 0)
Screenshot: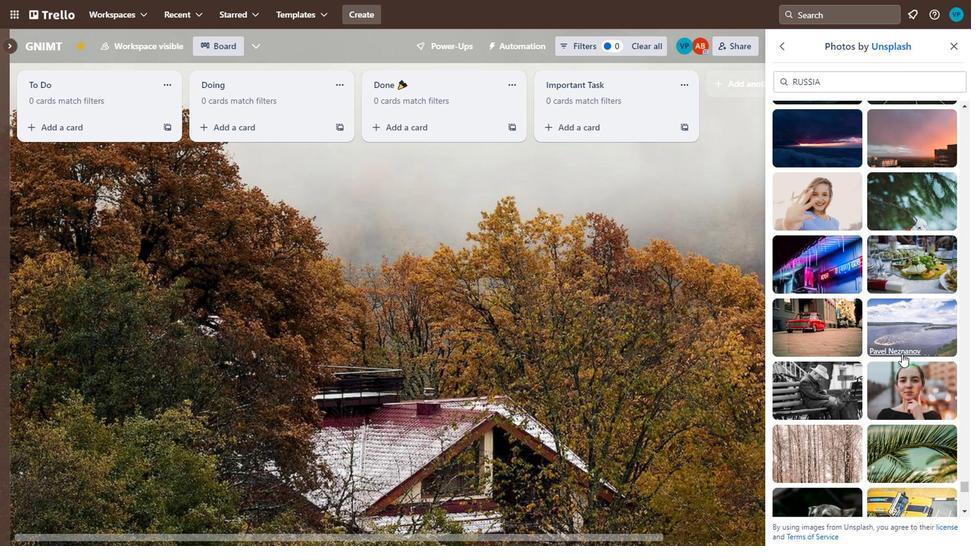 
Action: Mouse moved to (898, 366)
Screenshot: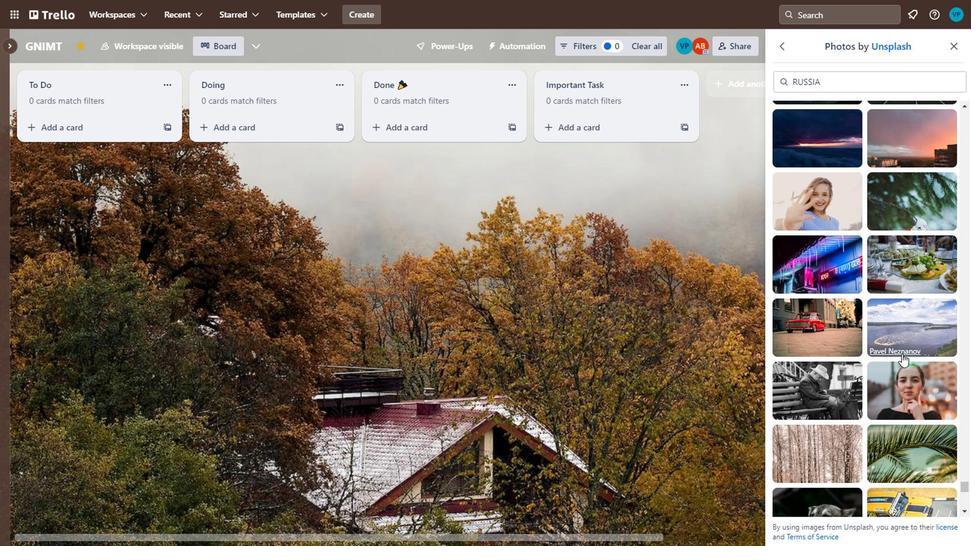 
Action: Mouse scrolled (898, 366) with delta (0, 0)
Screenshot: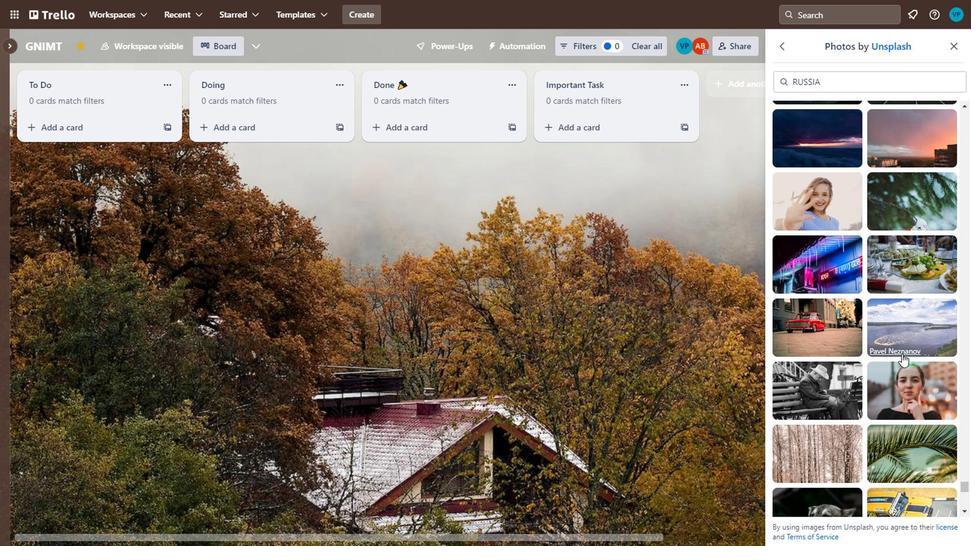 
Action: Mouse moved to (813, 300)
